 Task: Find connections with filter location Bridgwater with filter topic #Consultingwith filter profile language English with filter current company MyOperator with filter school Punjab School Education Board with filter industry Media & Telecommunications with filter service category Interior Design with filter keywords title Security Guard
Action: Mouse moved to (664, 93)
Screenshot: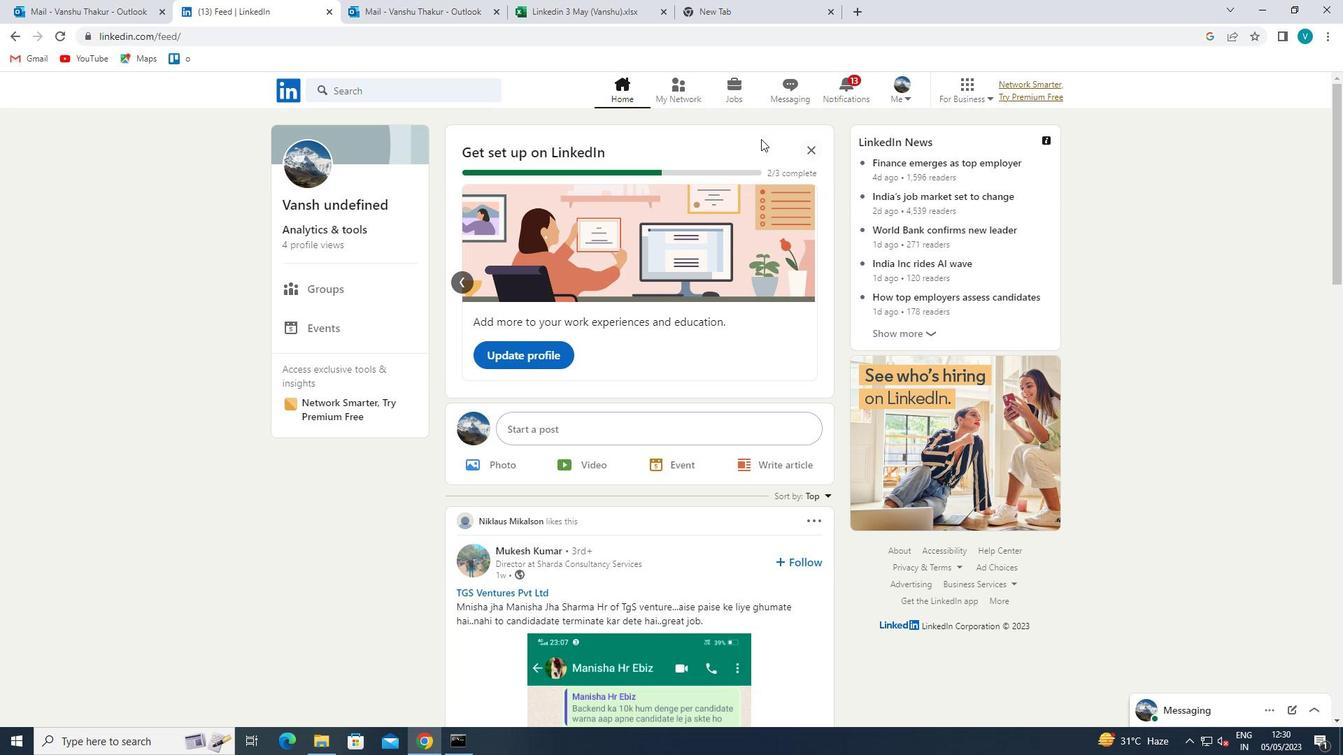 
Action: Mouse pressed left at (664, 93)
Screenshot: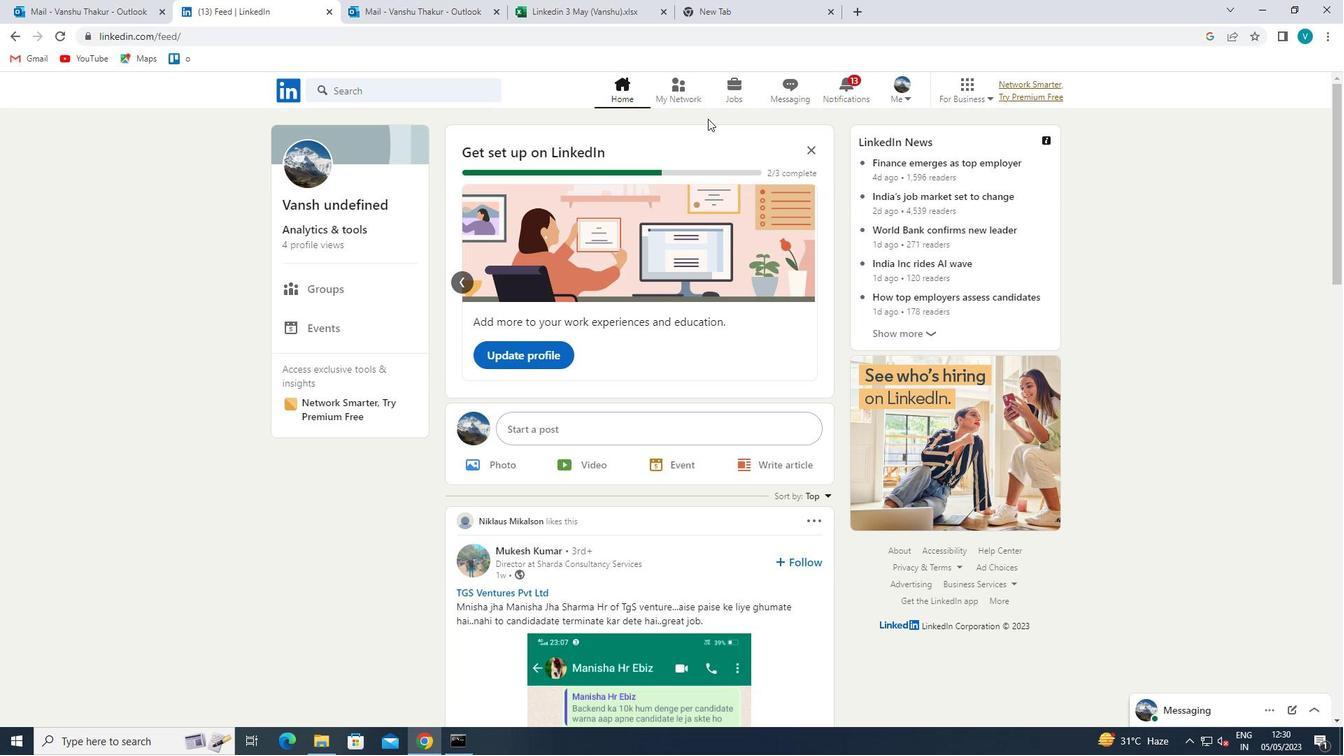 
Action: Mouse moved to (413, 165)
Screenshot: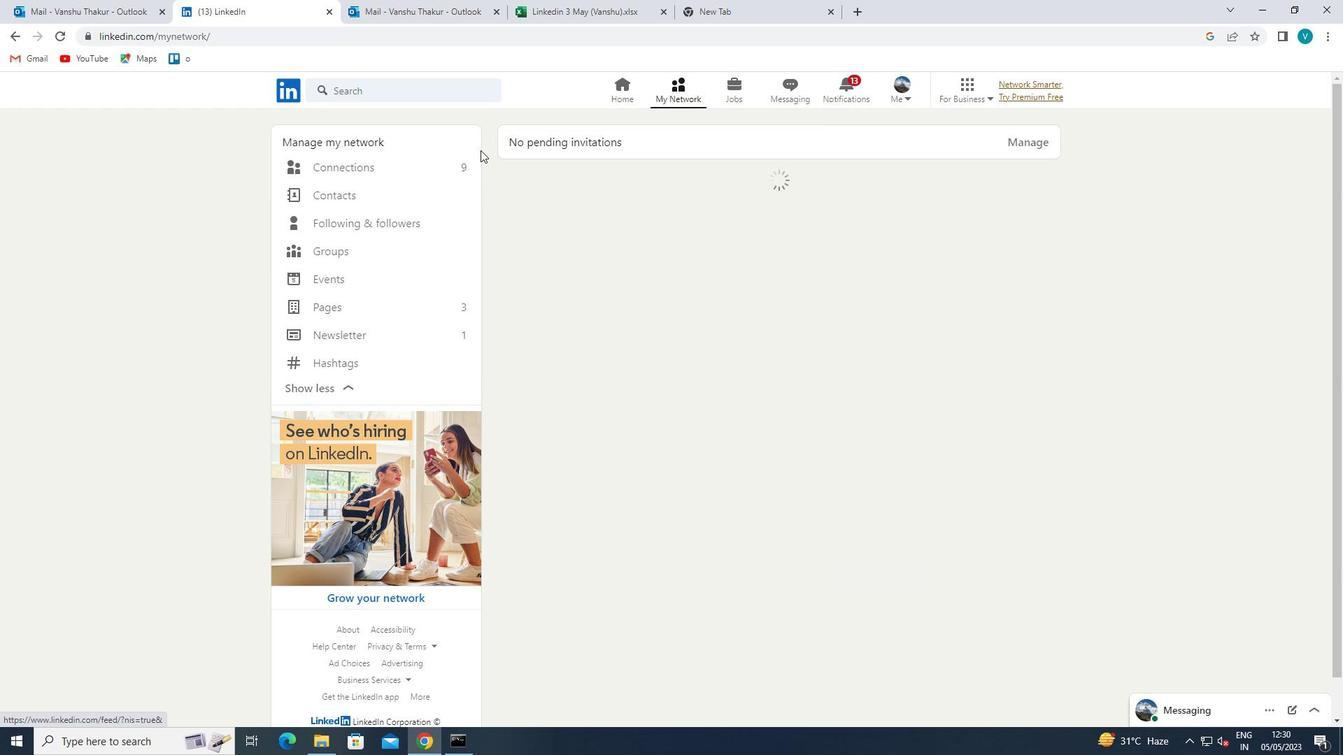 
Action: Mouse pressed left at (413, 165)
Screenshot: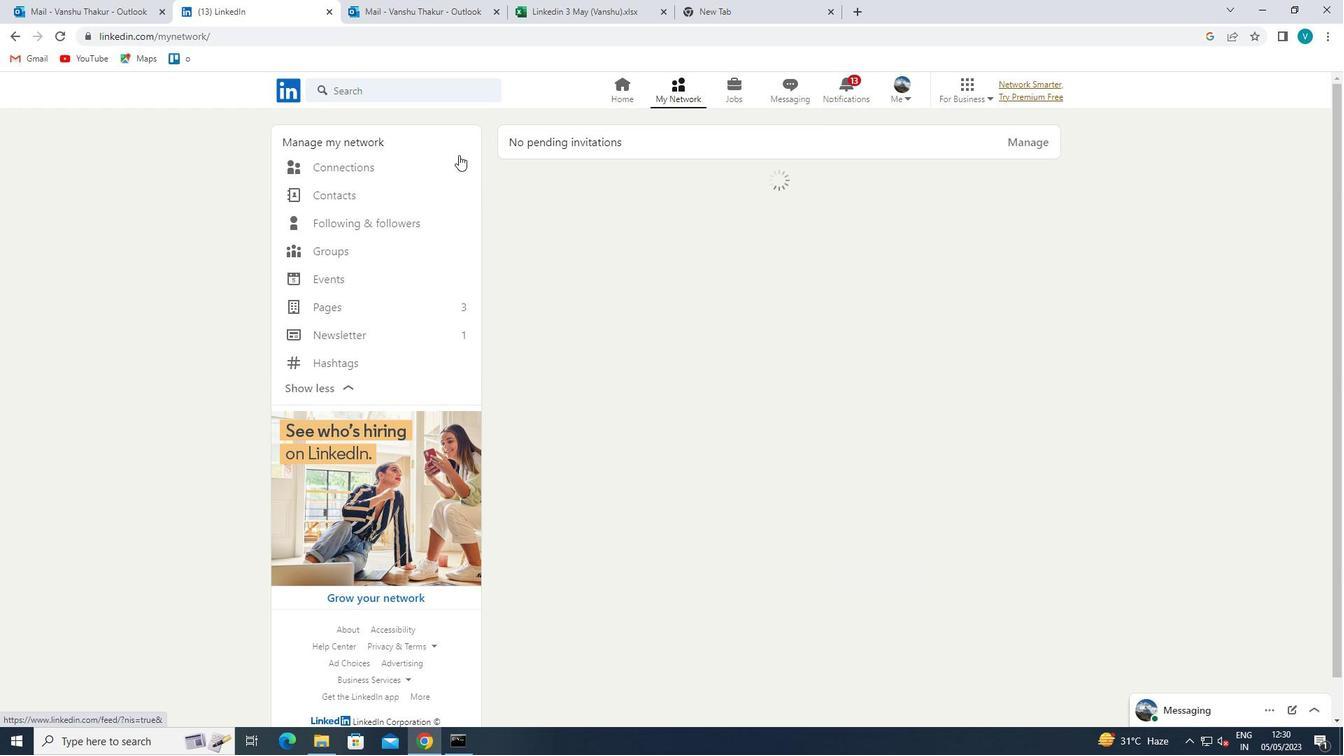 
Action: Mouse moved to (752, 158)
Screenshot: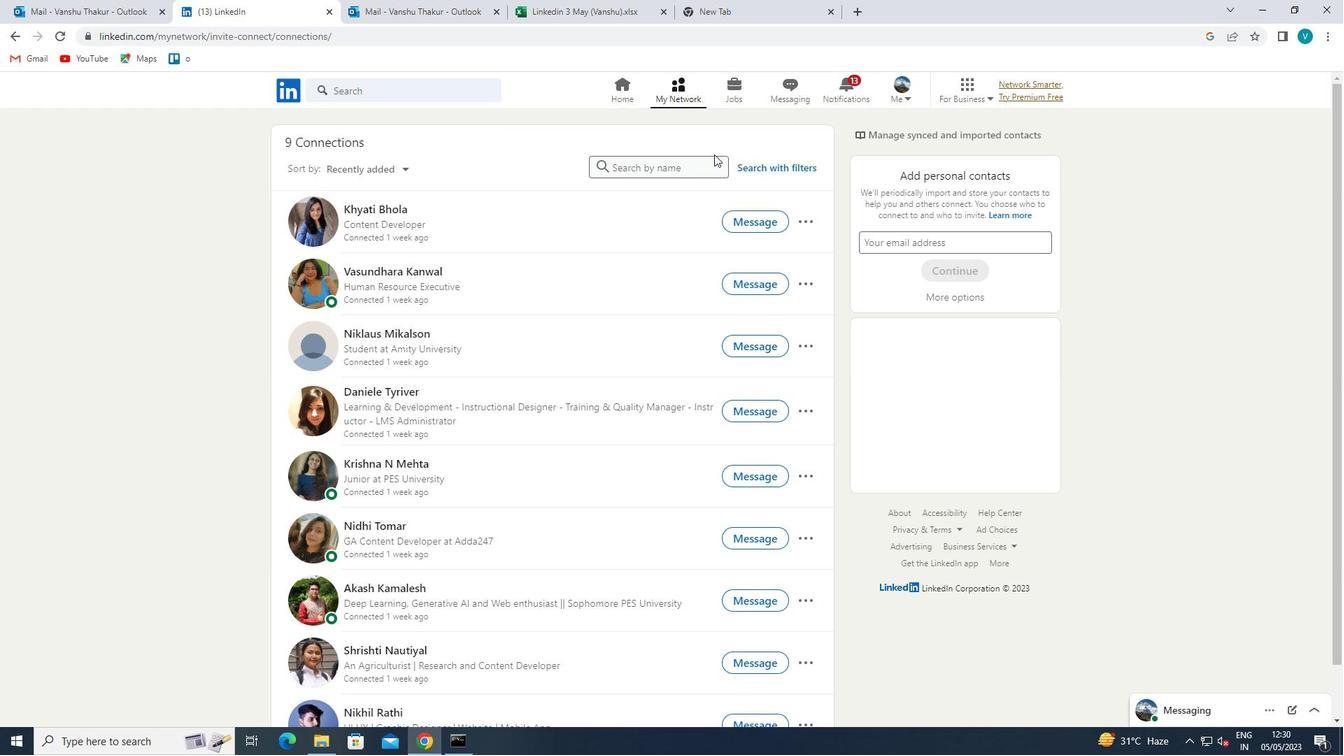 
Action: Mouse pressed left at (752, 158)
Screenshot: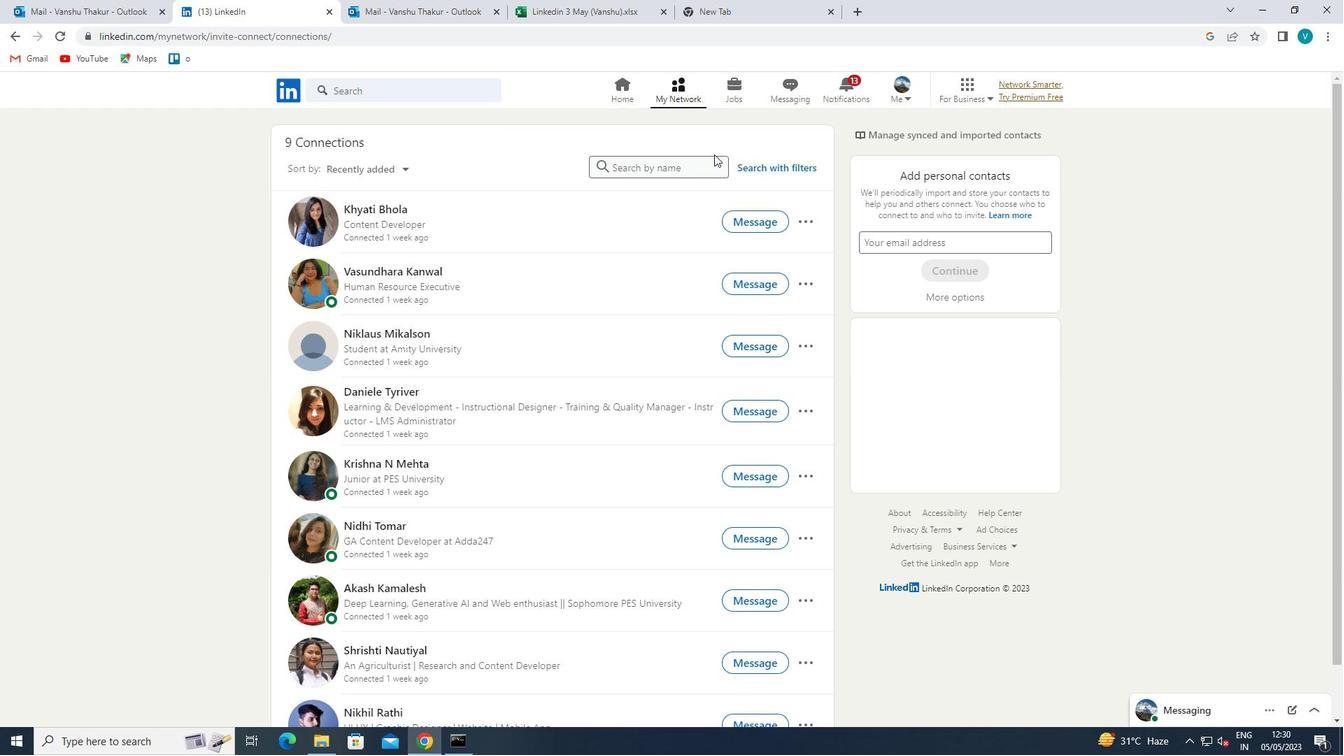 
Action: Mouse moved to (755, 159)
Screenshot: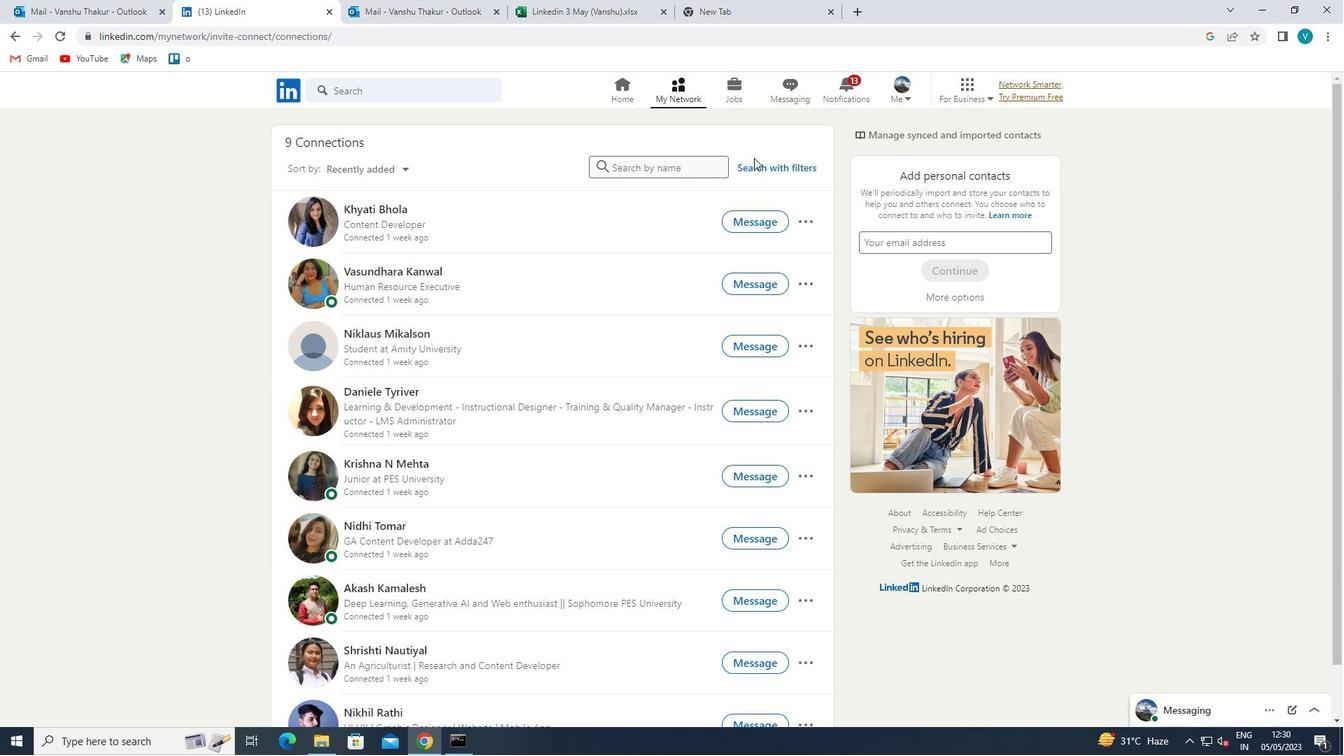 
Action: Mouse pressed left at (755, 159)
Screenshot: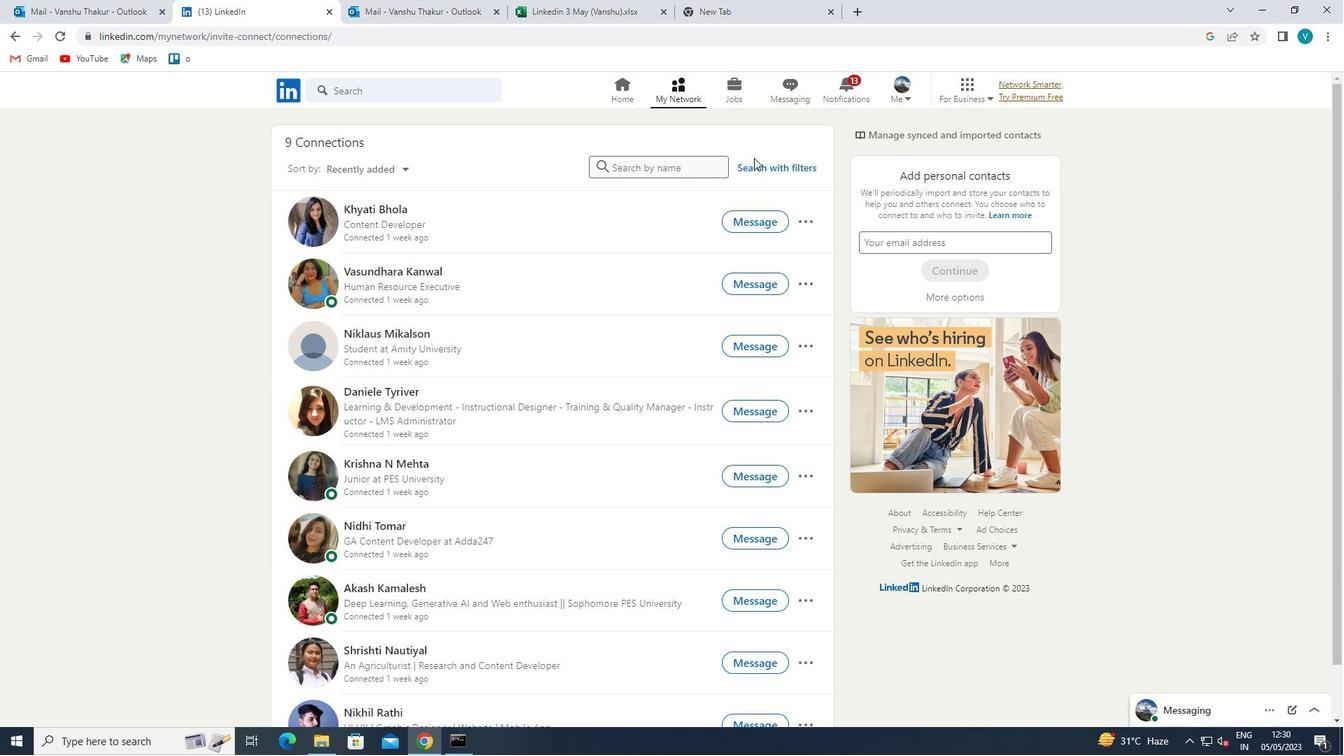 
Action: Mouse moved to (669, 130)
Screenshot: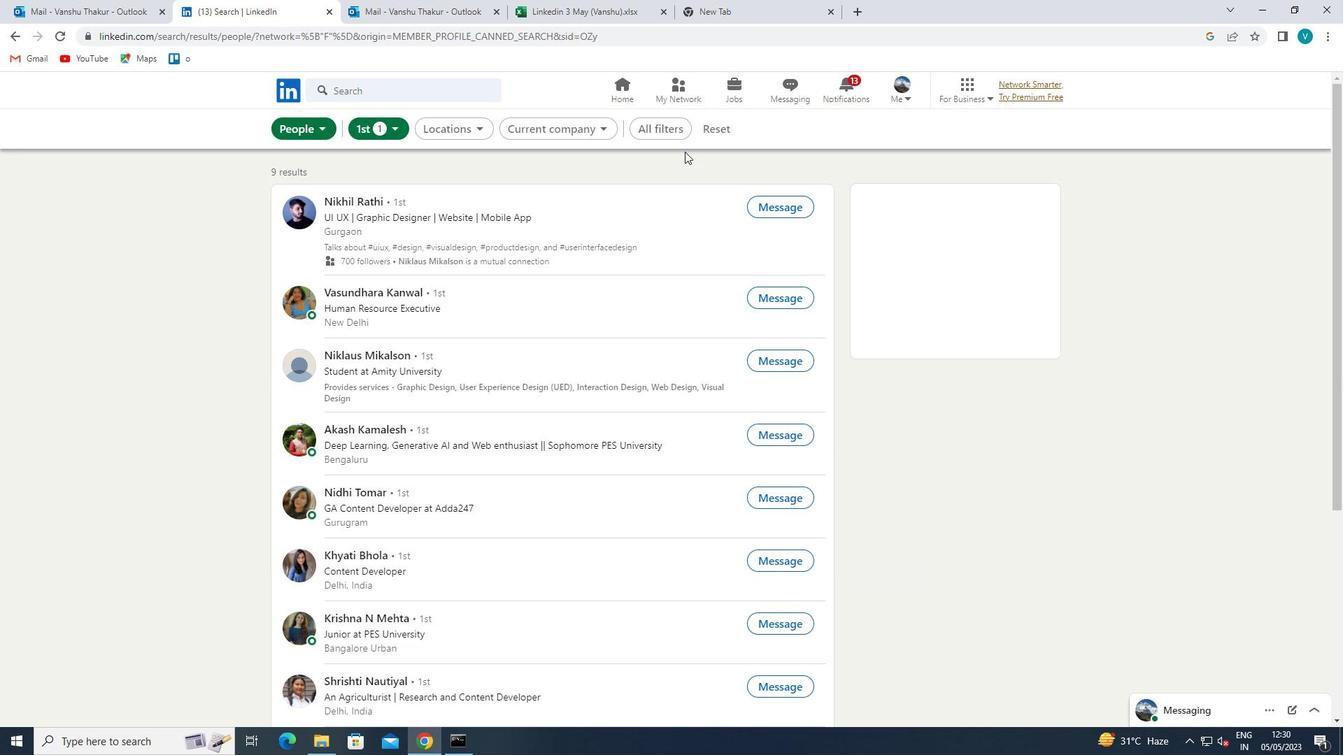 
Action: Mouse pressed left at (669, 130)
Screenshot: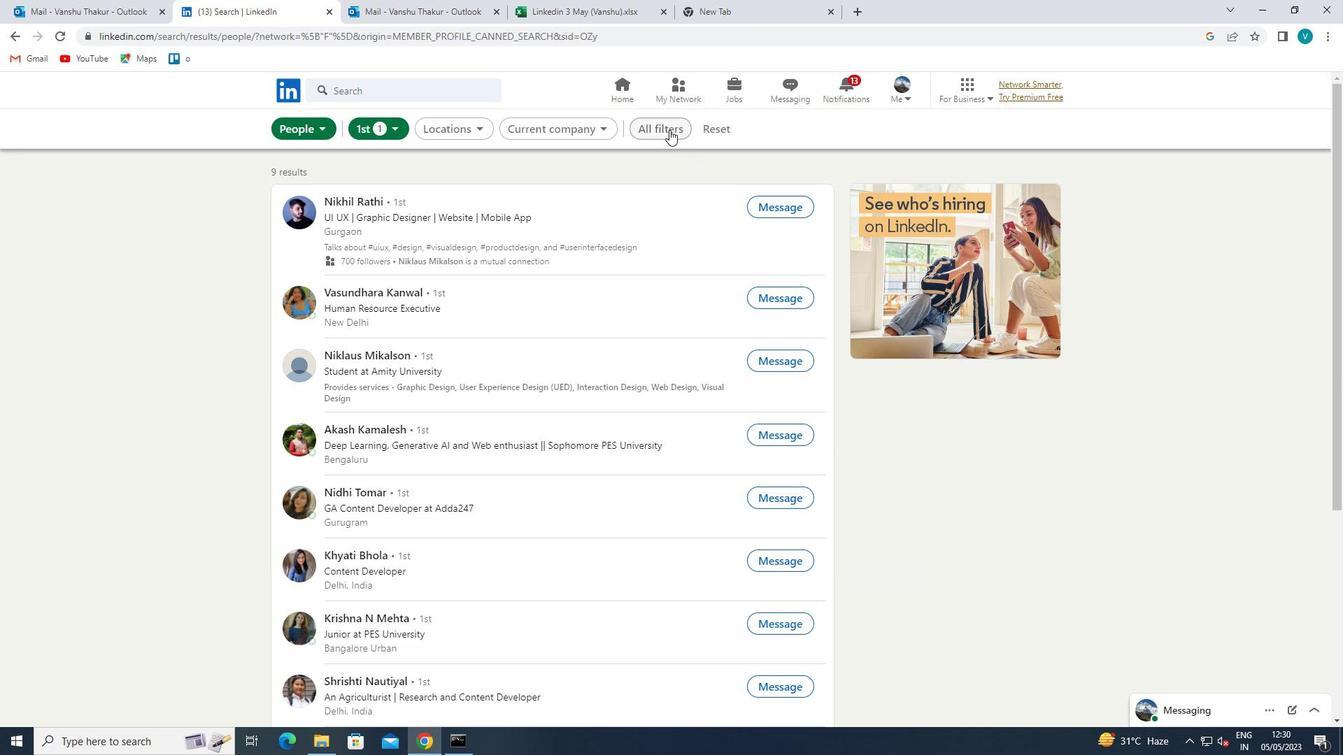 
Action: Mouse moved to (1099, 329)
Screenshot: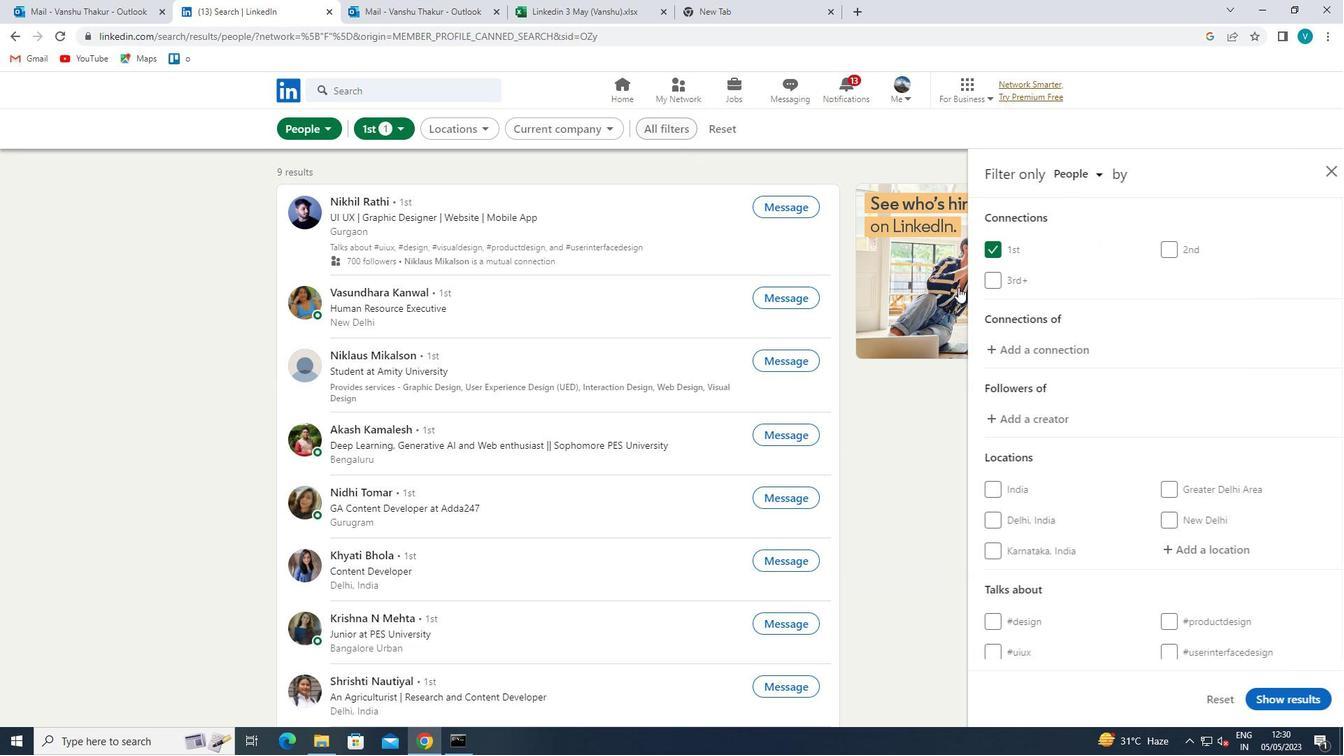 
Action: Mouse scrolled (1099, 328) with delta (0, 0)
Screenshot: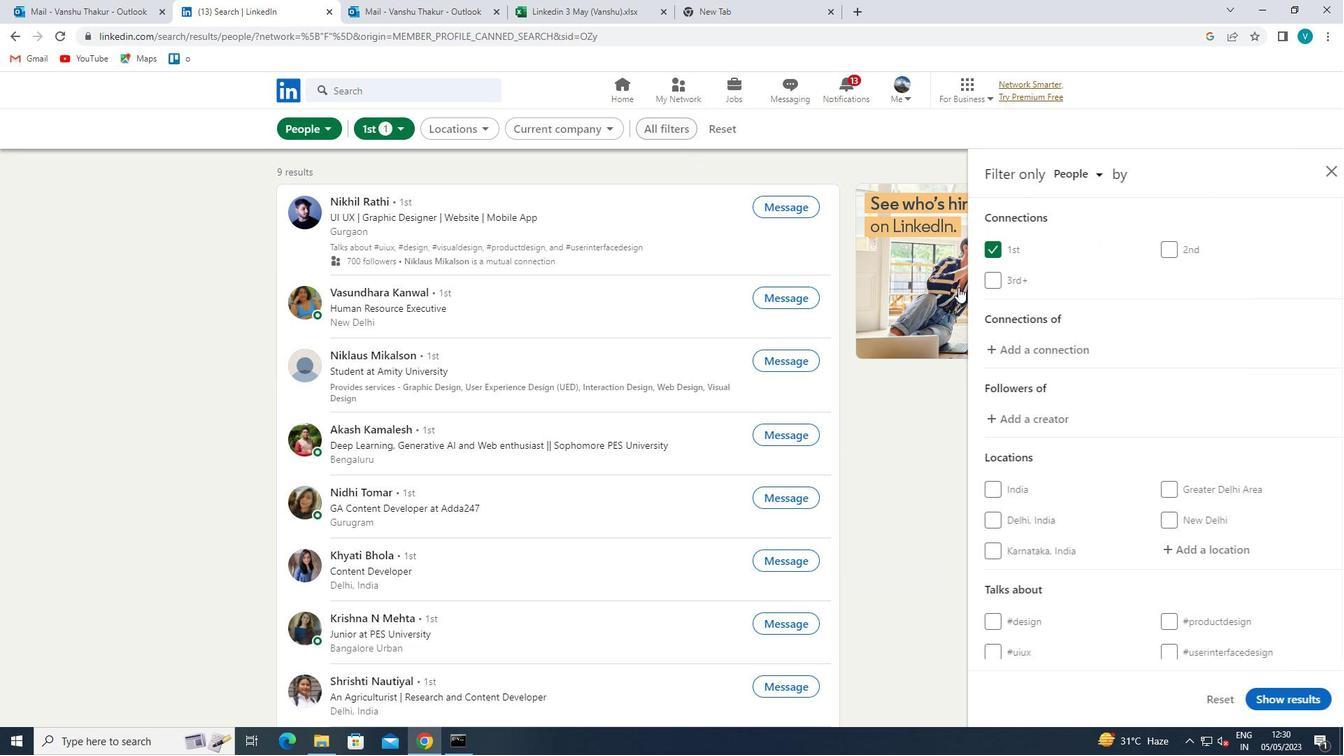 
Action: Mouse moved to (1214, 478)
Screenshot: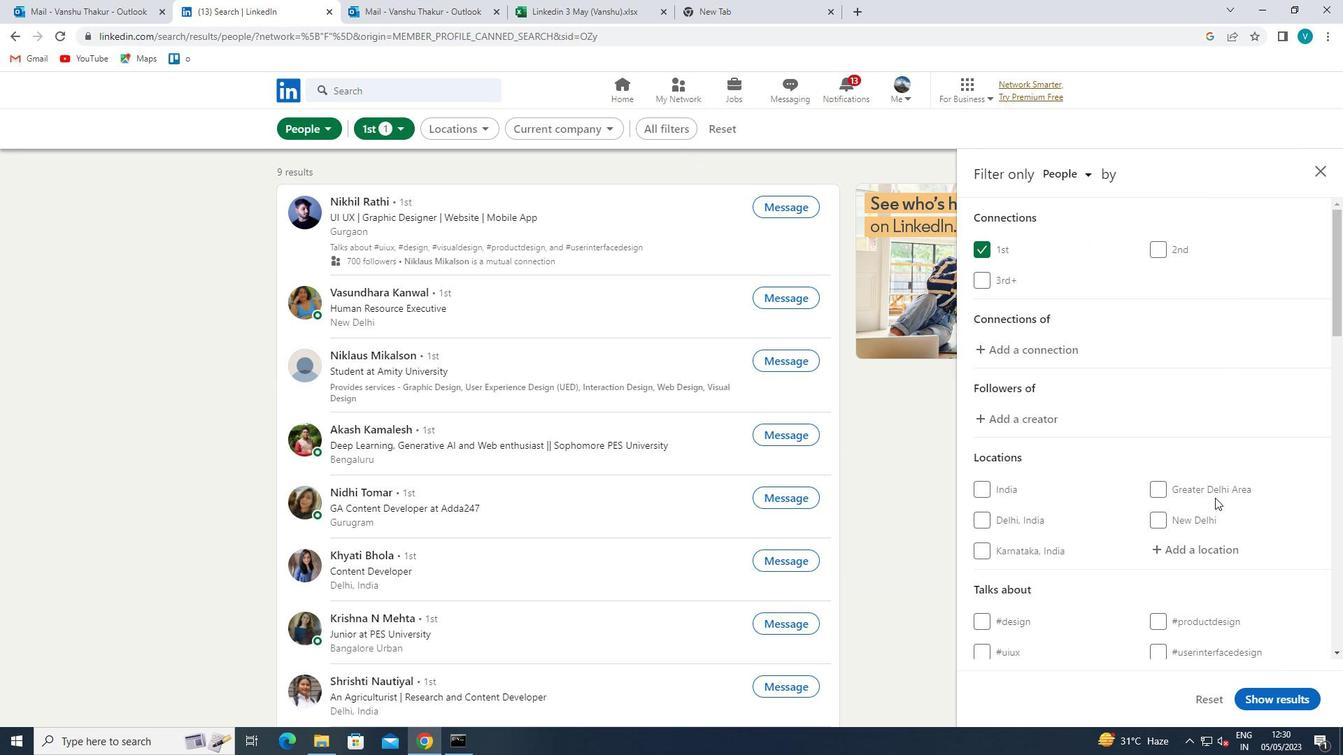 
Action: Mouse scrolled (1214, 477) with delta (0, 0)
Screenshot: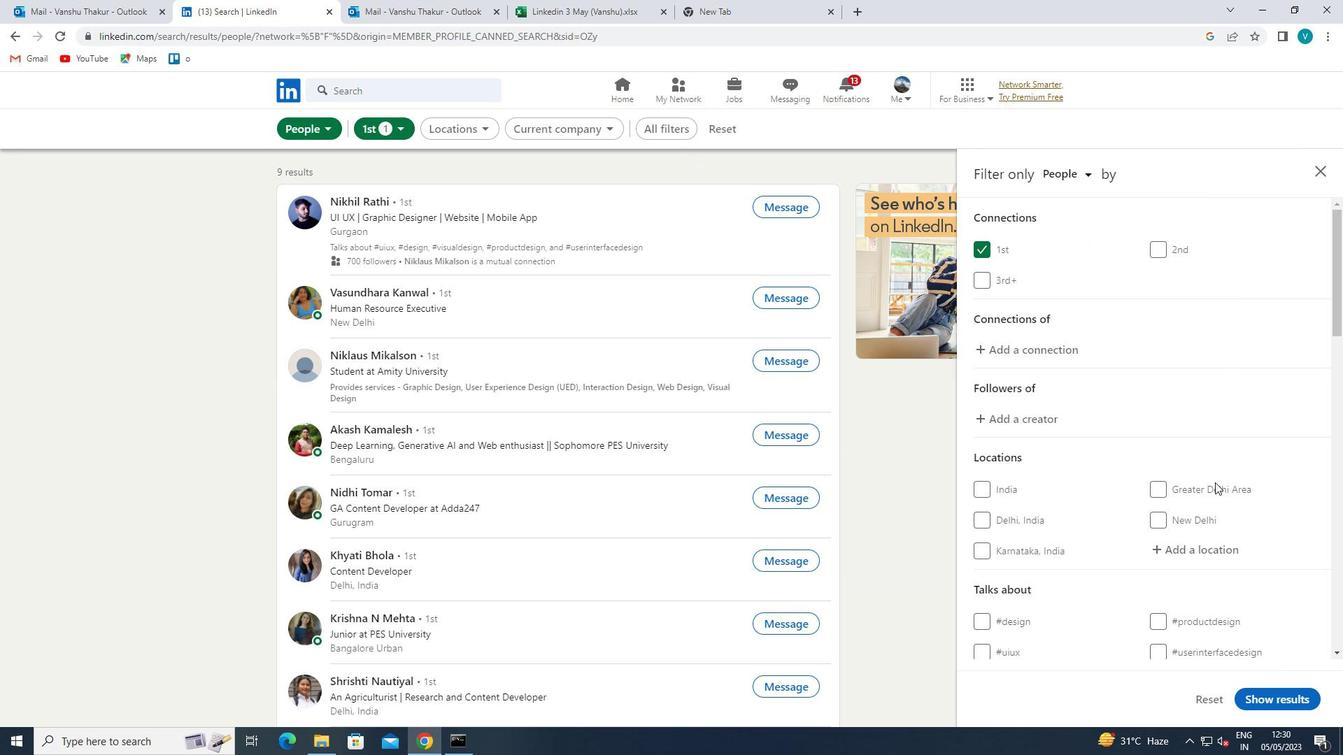 
Action: Mouse scrolled (1214, 477) with delta (0, 0)
Screenshot: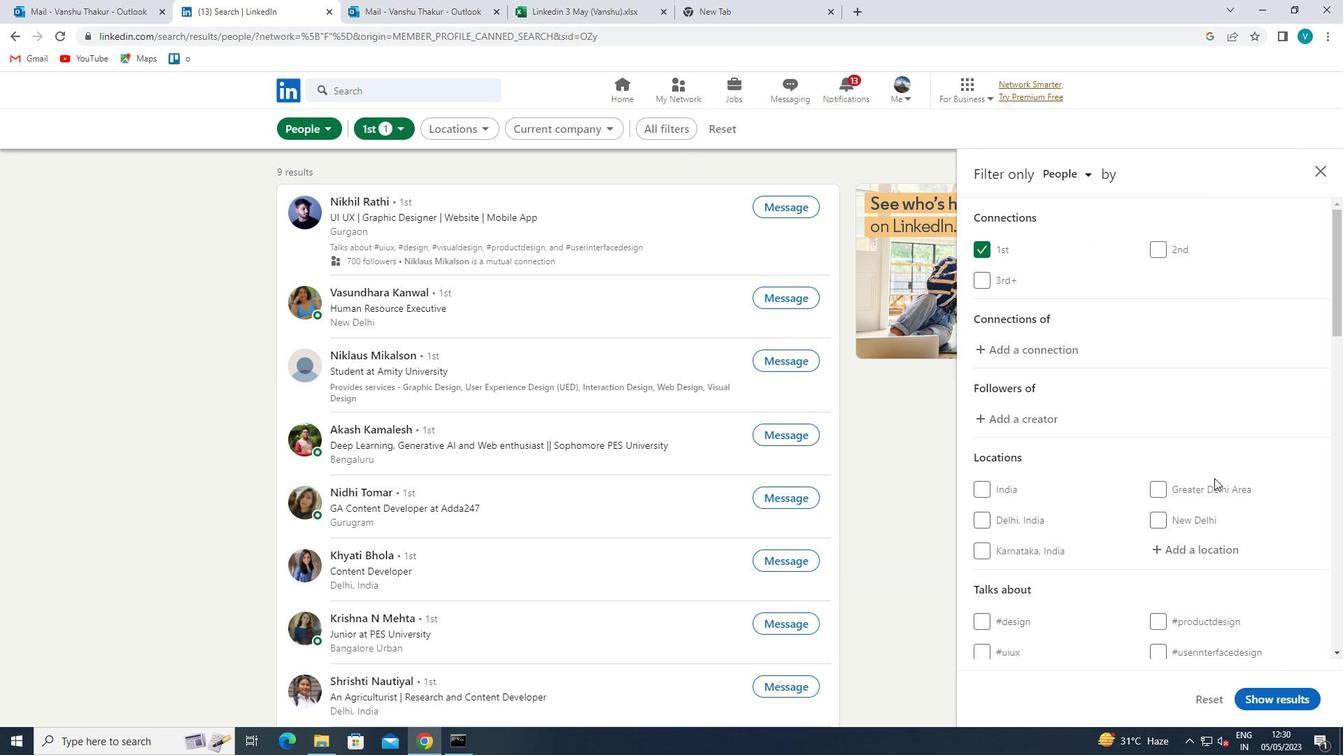 
Action: Mouse moved to (1204, 341)
Screenshot: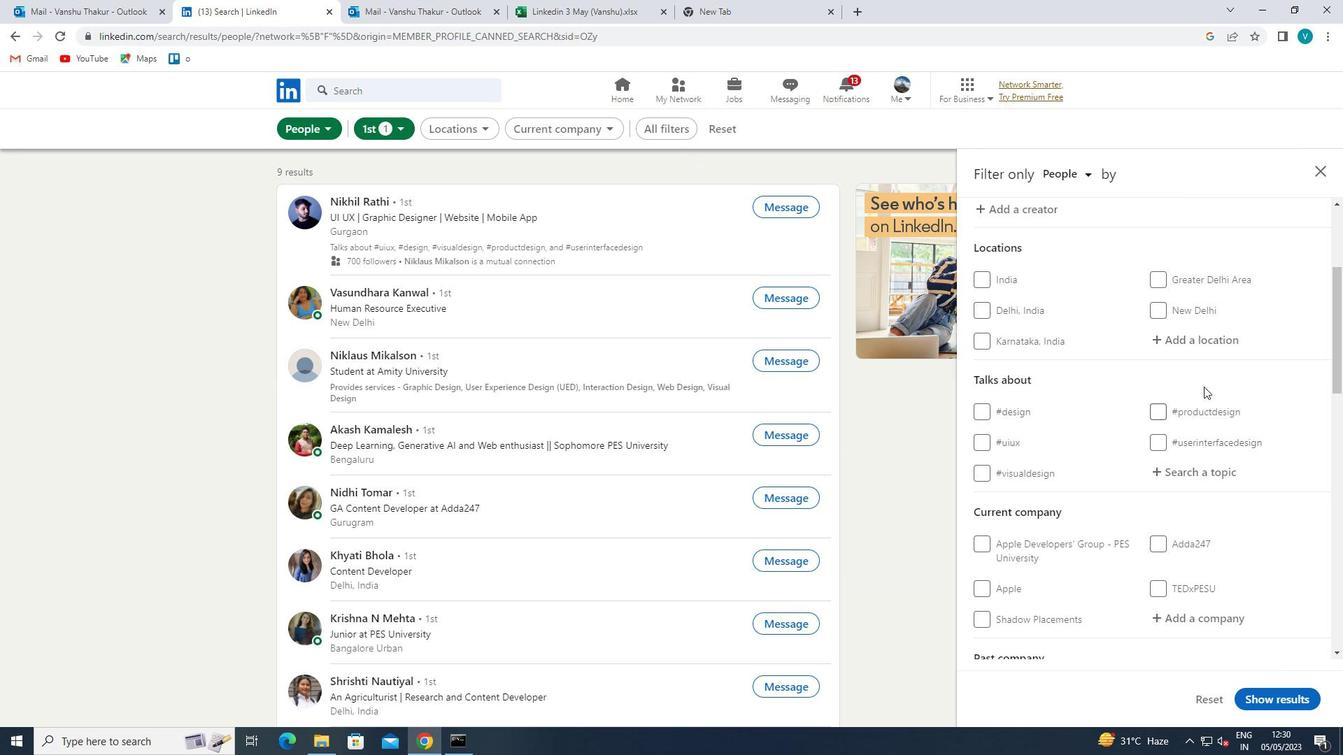 
Action: Mouse pressed left at (1204, 341)
Screenshot: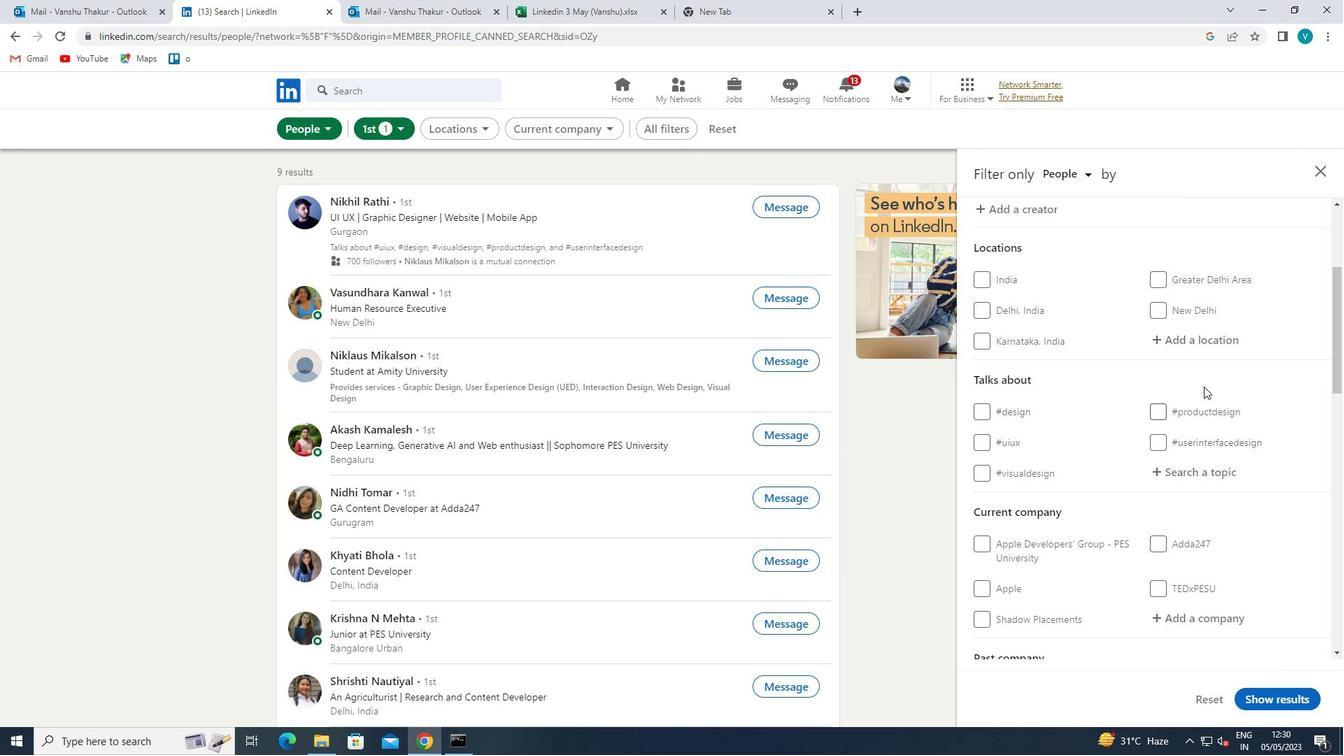 
Action: Mouse moved to (1130, 295)
Screenshot: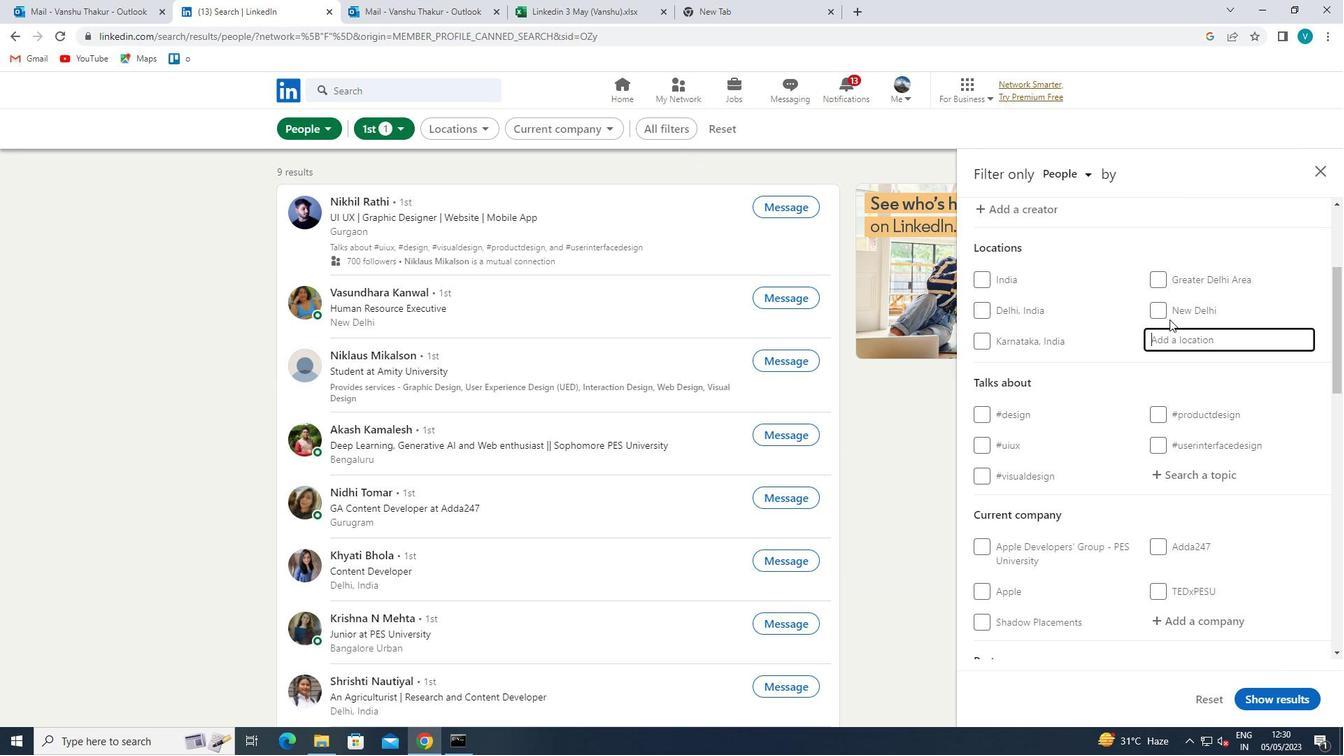 
Action: Key pressed <Key.shift>BRIDGEWATER
Screenshot: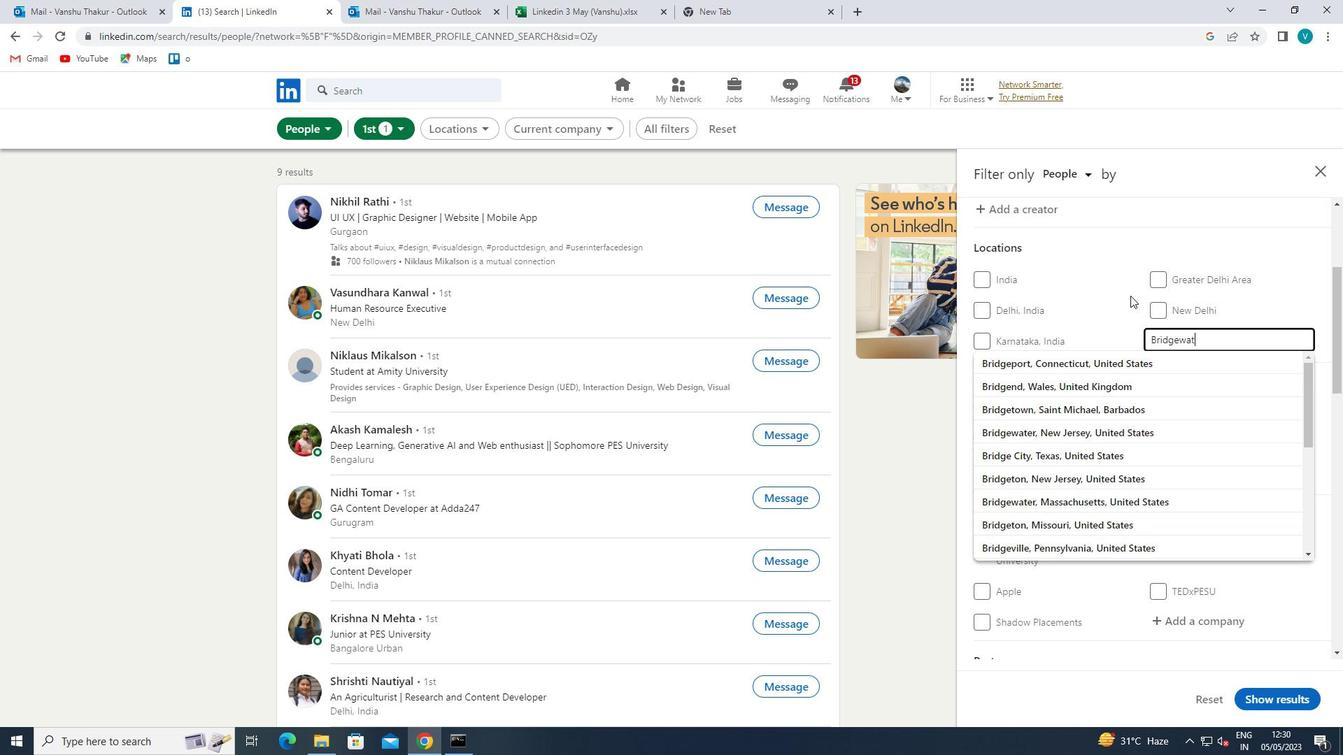 
Action: Mouse moved to (1134, 358)
Screenshot: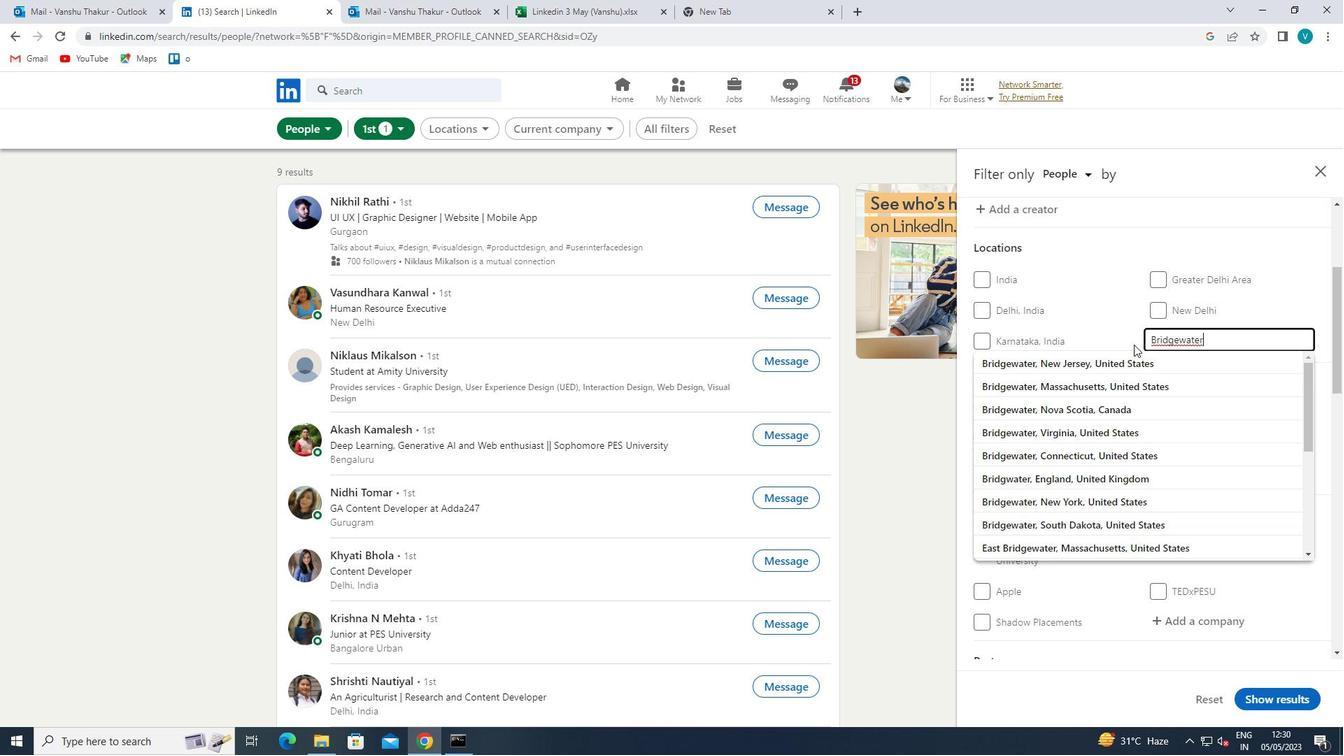 
Action: Mouse pressed left at (1134, 358)
Screenshot: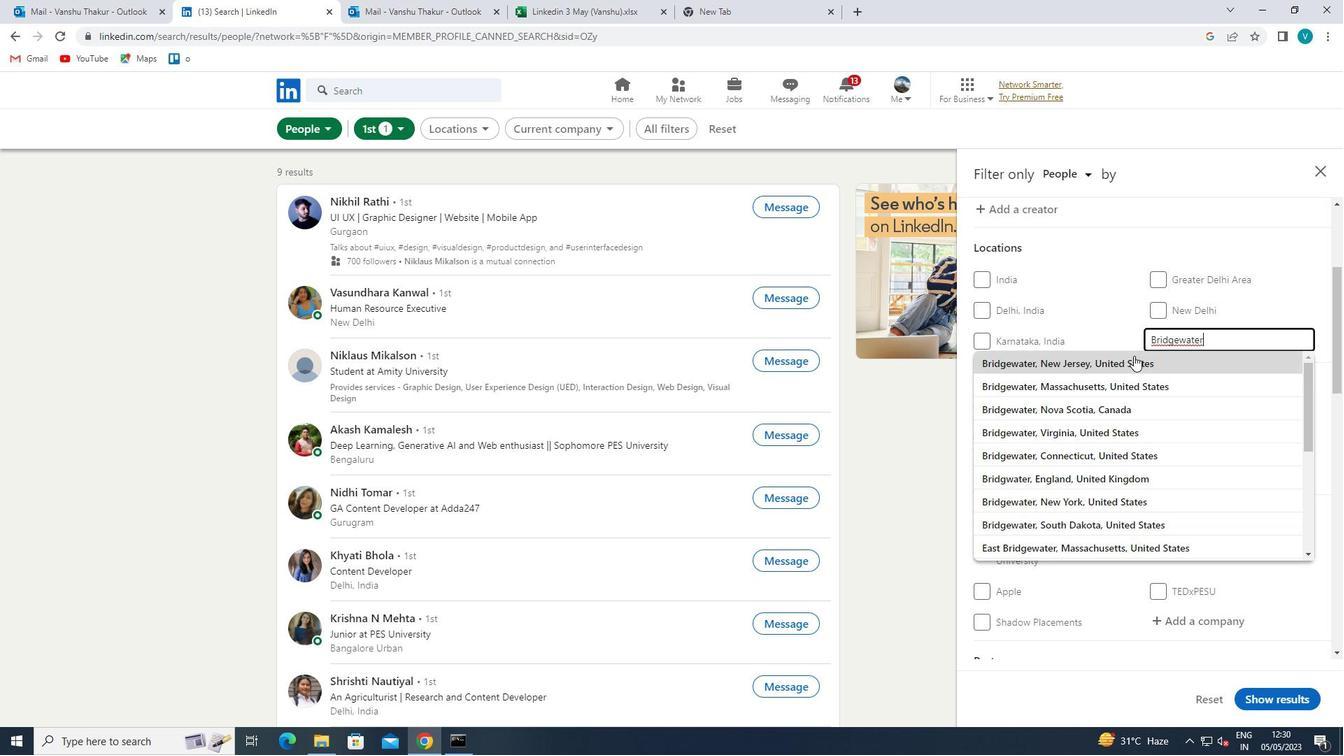 
Action: Mouse scrolled (1134, 357) with delta (0, 0)
Screenshot: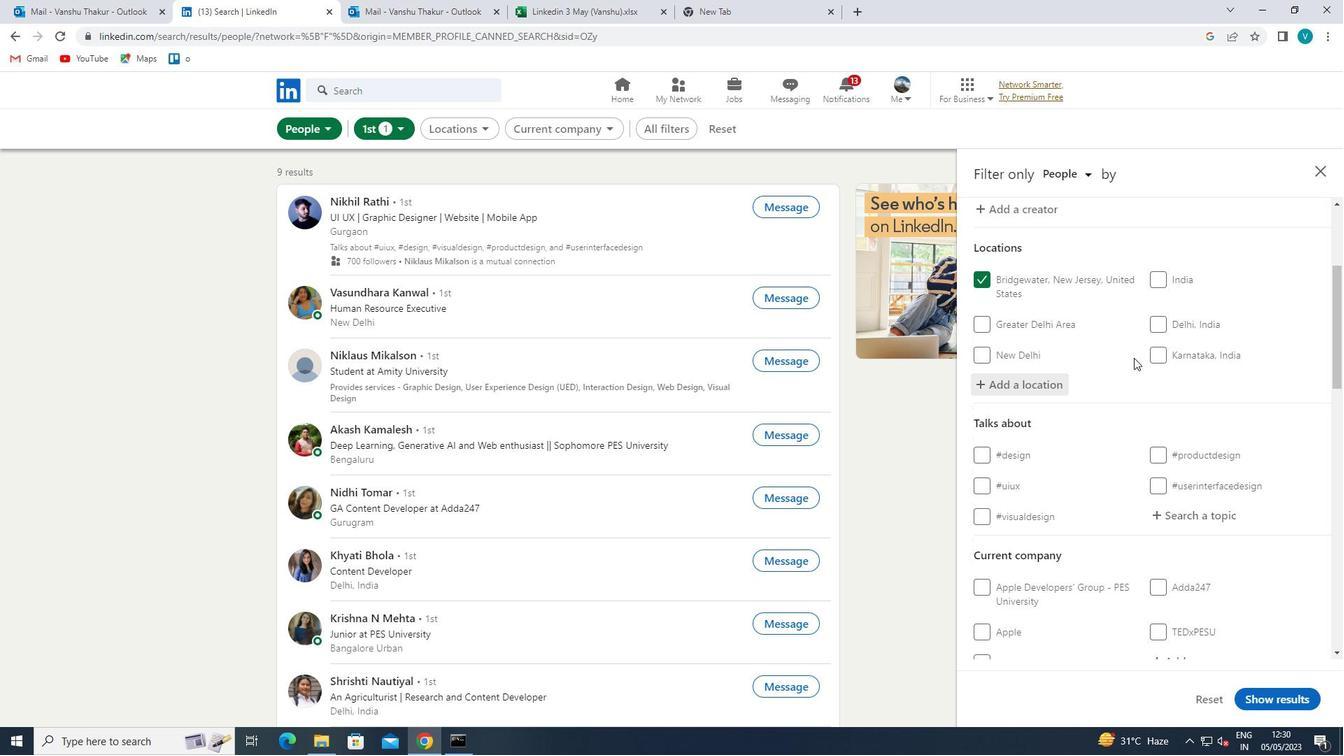 
Action: Mouse scrolled (1134, 357) with delta (0, 0)
Screenshot: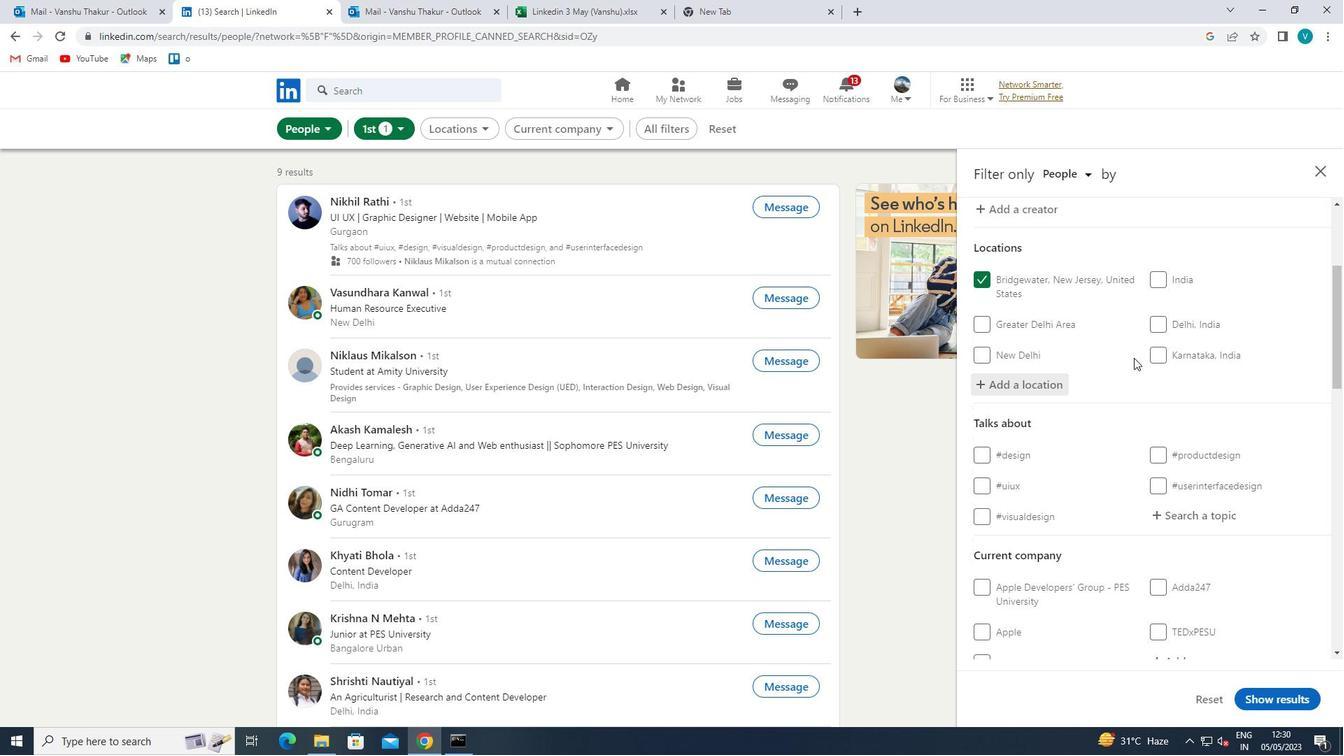 
Action: Mouse moved to (1192, 381)
Screenshot: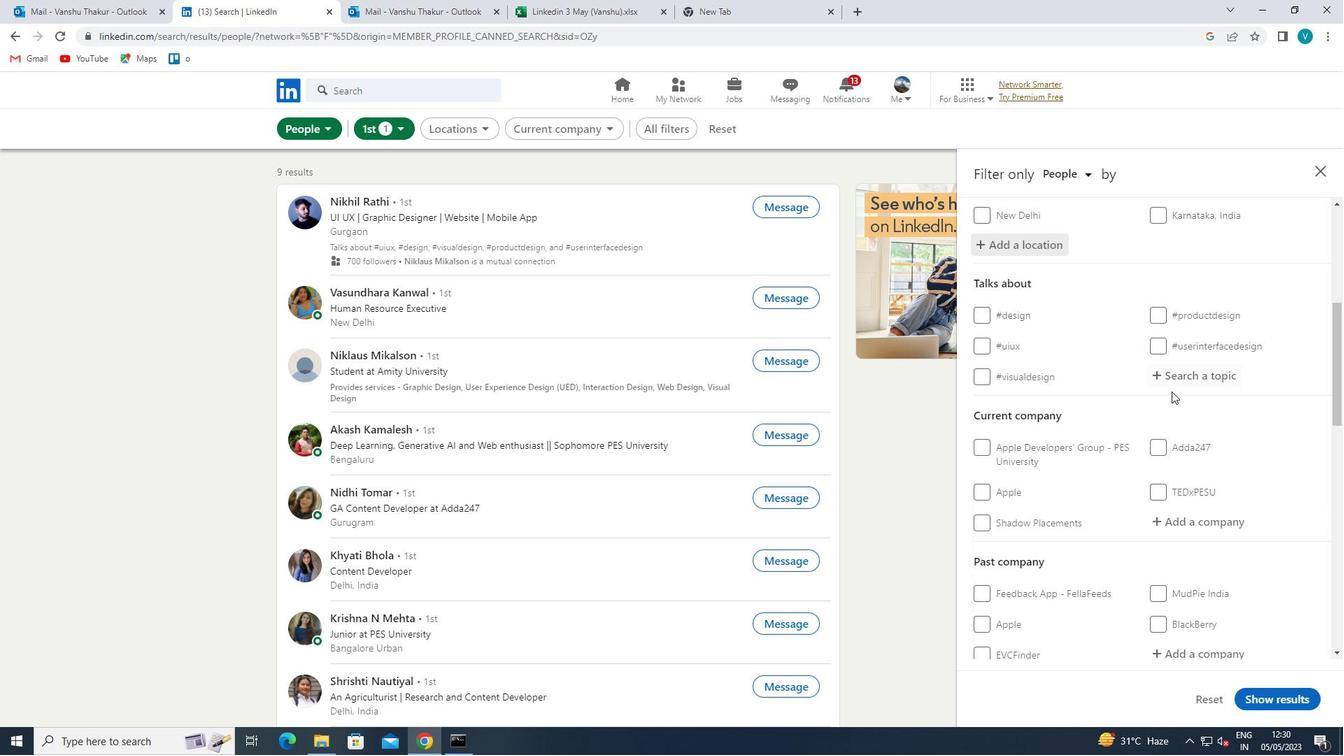 
Action: Mouse pressed left at (1192, 381)
Screenshot: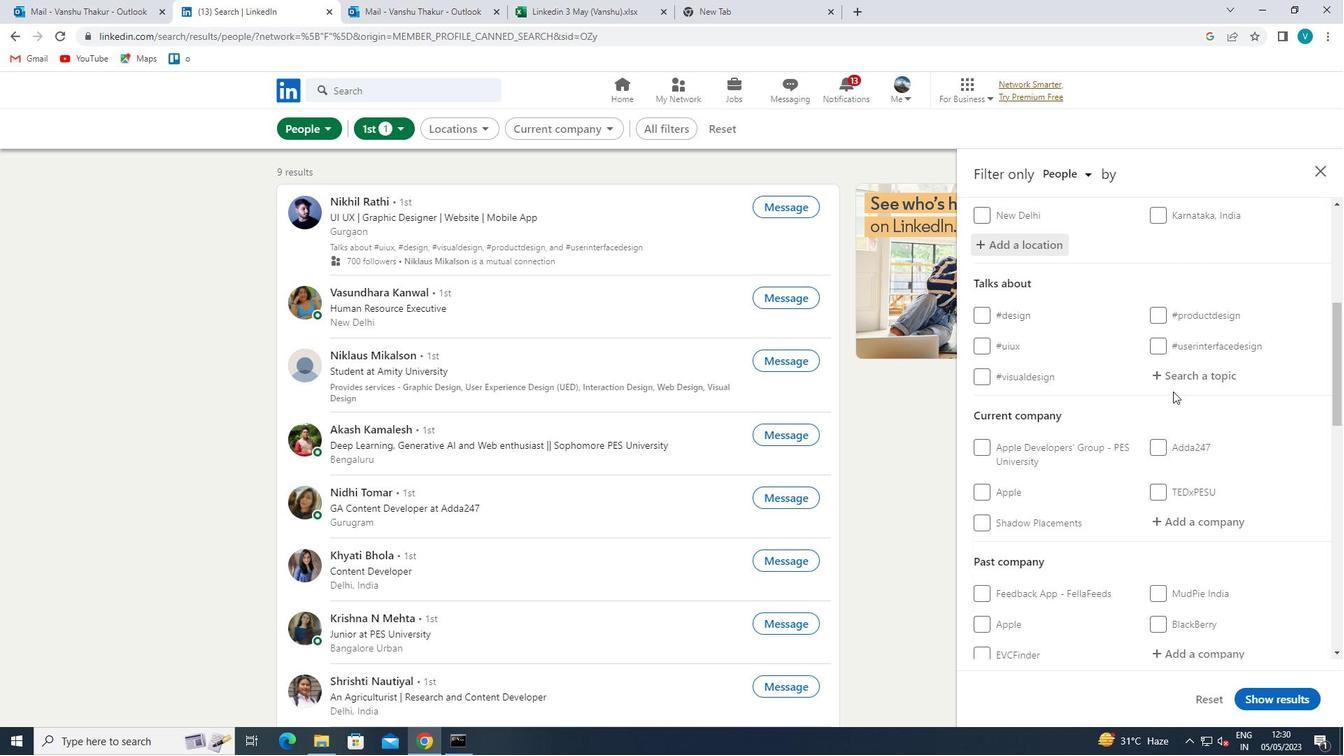 
Action: Key pressed CONSUL
Screenshot: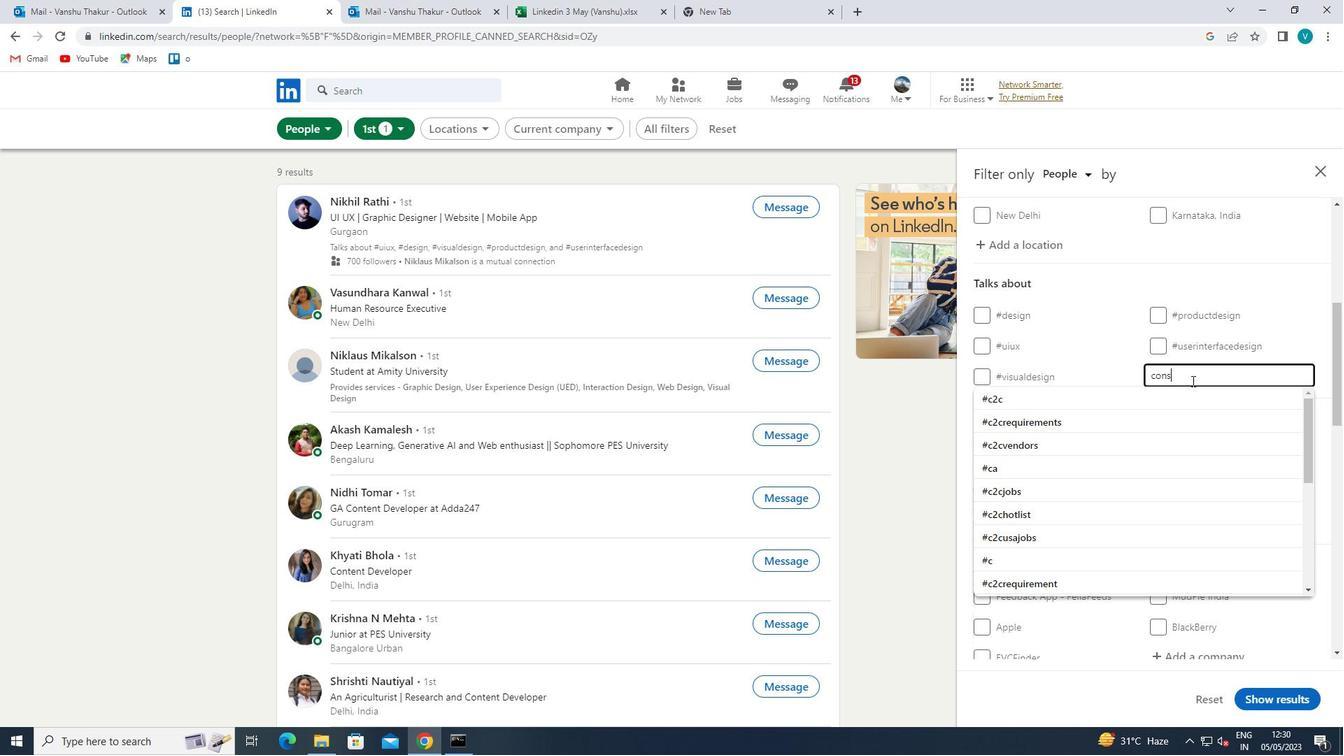 
Action: Mouse moved to (1162, 396)
Screenshot: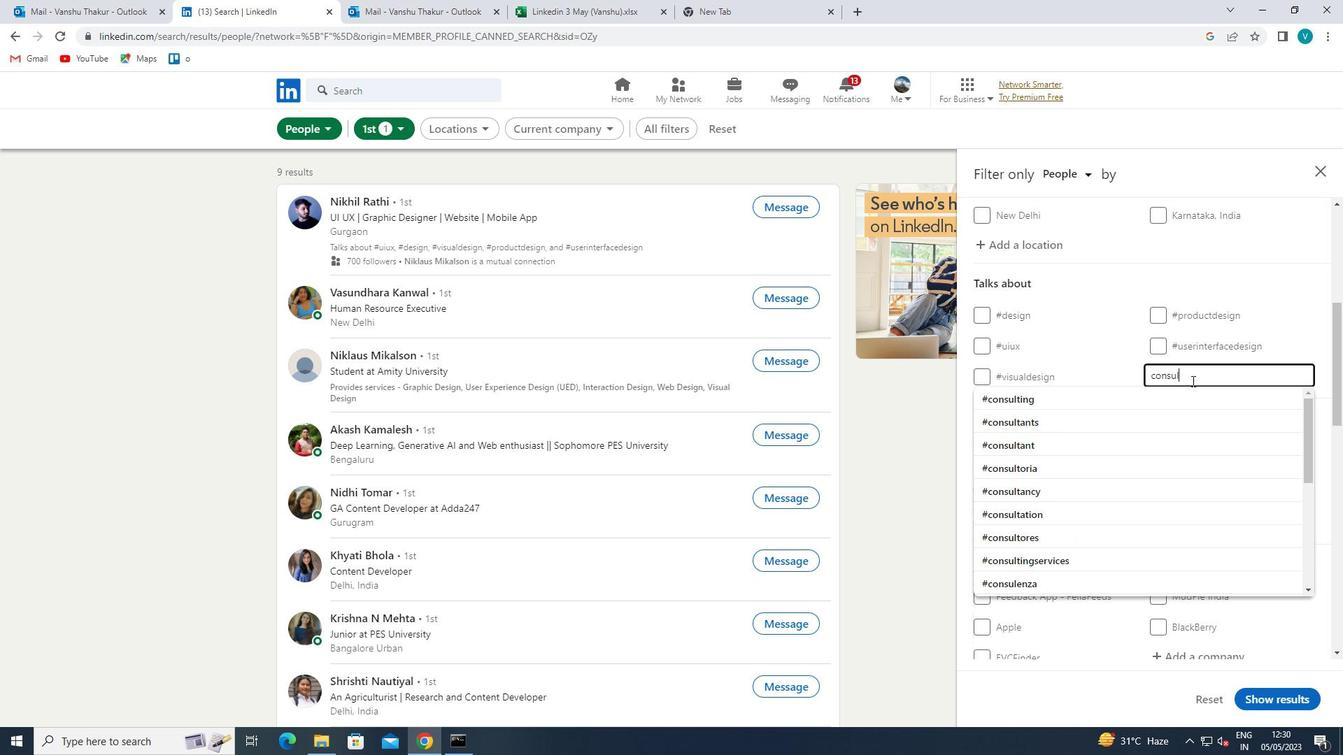 
Action: Mouse pressed left at (1162, 396)
Screenshot: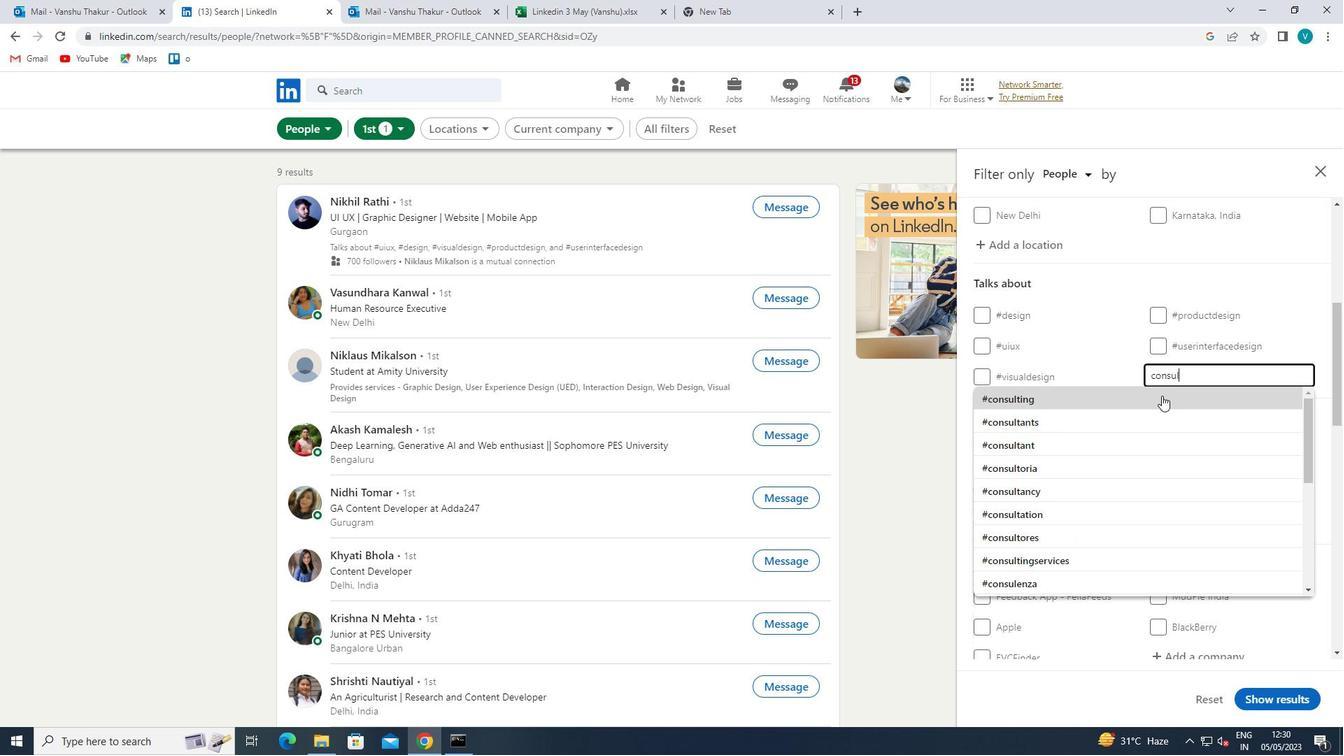 
Action: Mouse scrolled (1162, 395) with delta (0, 0)
Screenshot: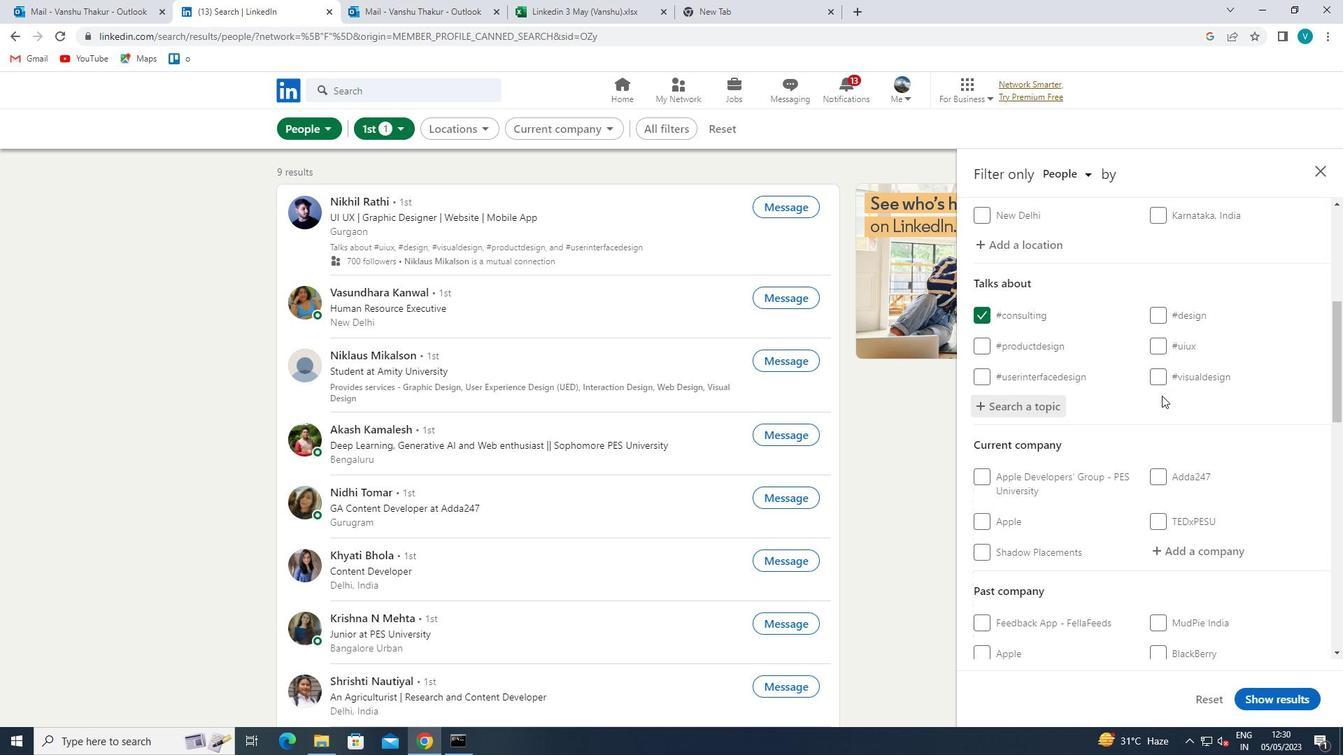 
Action: Mouse scrolled (1162, 395) with delta (0, 0)
Screenshot: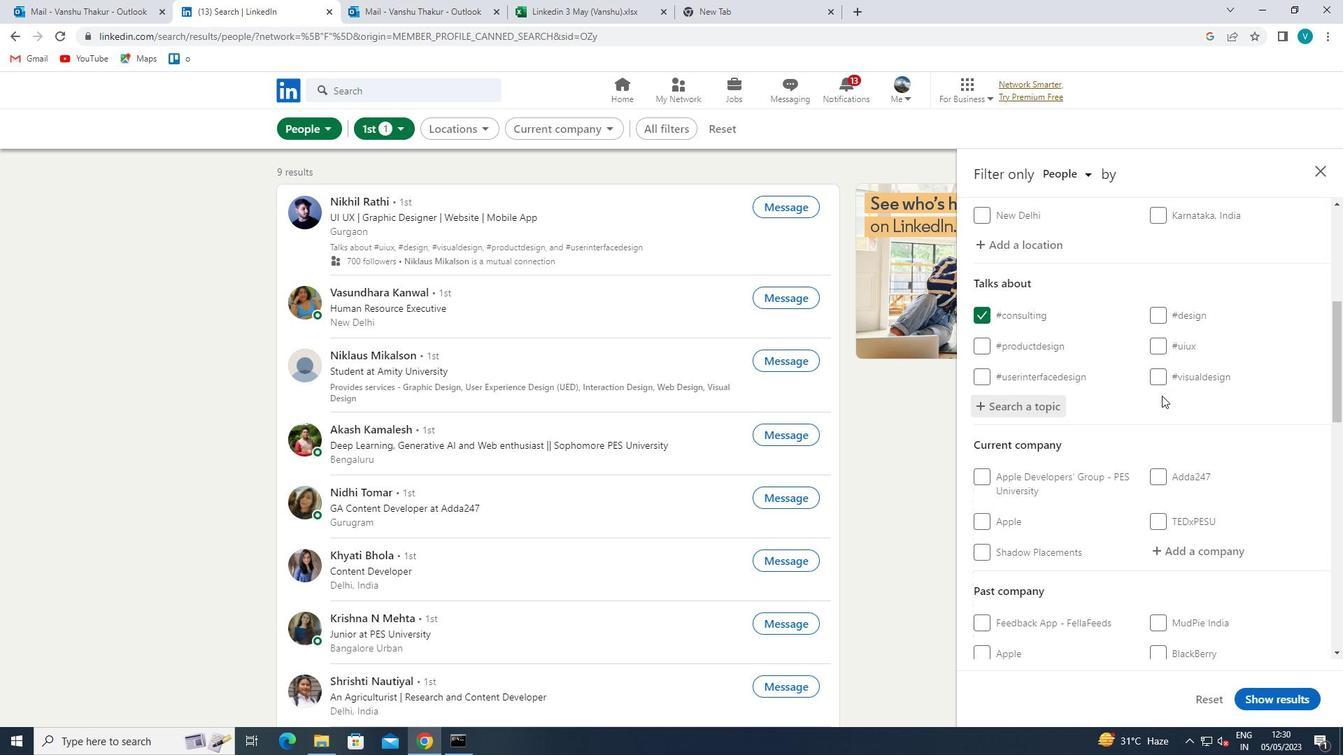 
Action: Mouse scrolled (1162, 395) with delta (0, 0)
Screenshot: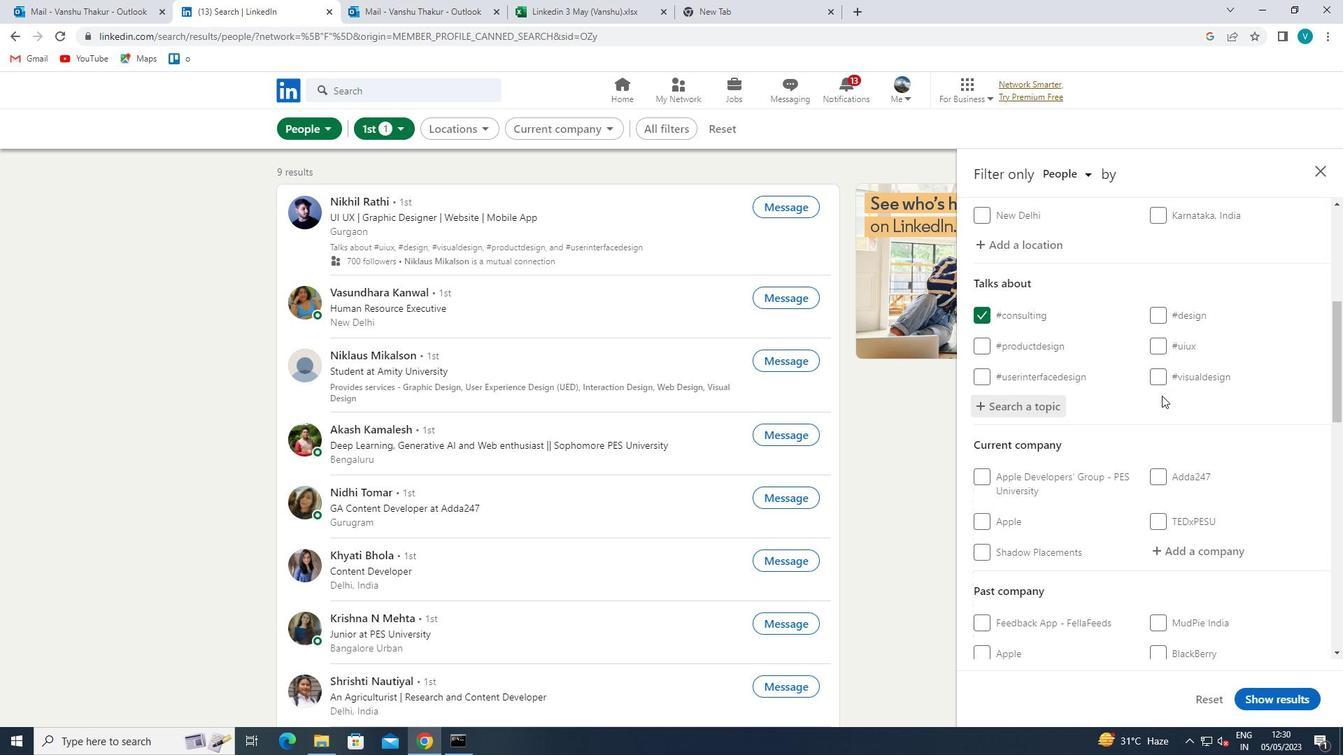 
Action: Mouse scrolled (1162, 395) with delta (0, 0)
Screenshot: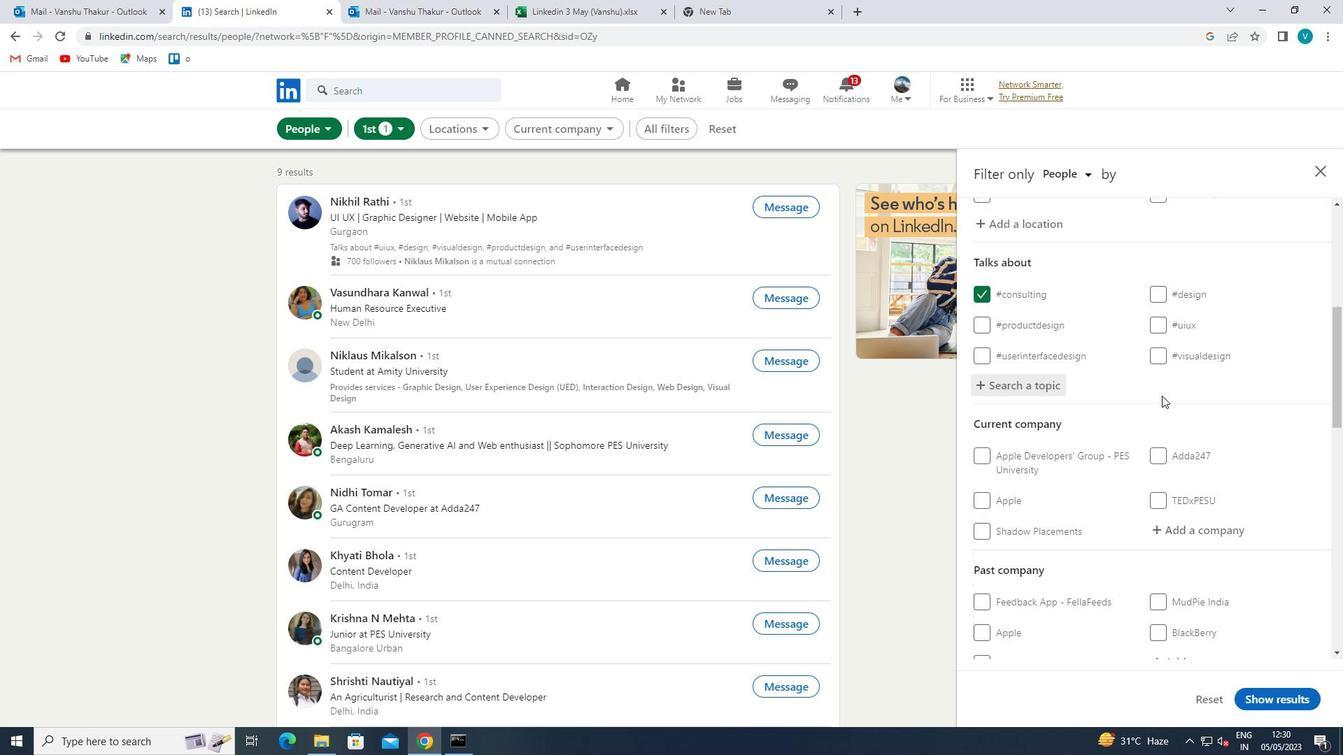 
Action: Mouse scrolled (1162, 395) with delta (0, 0)
Screenshot: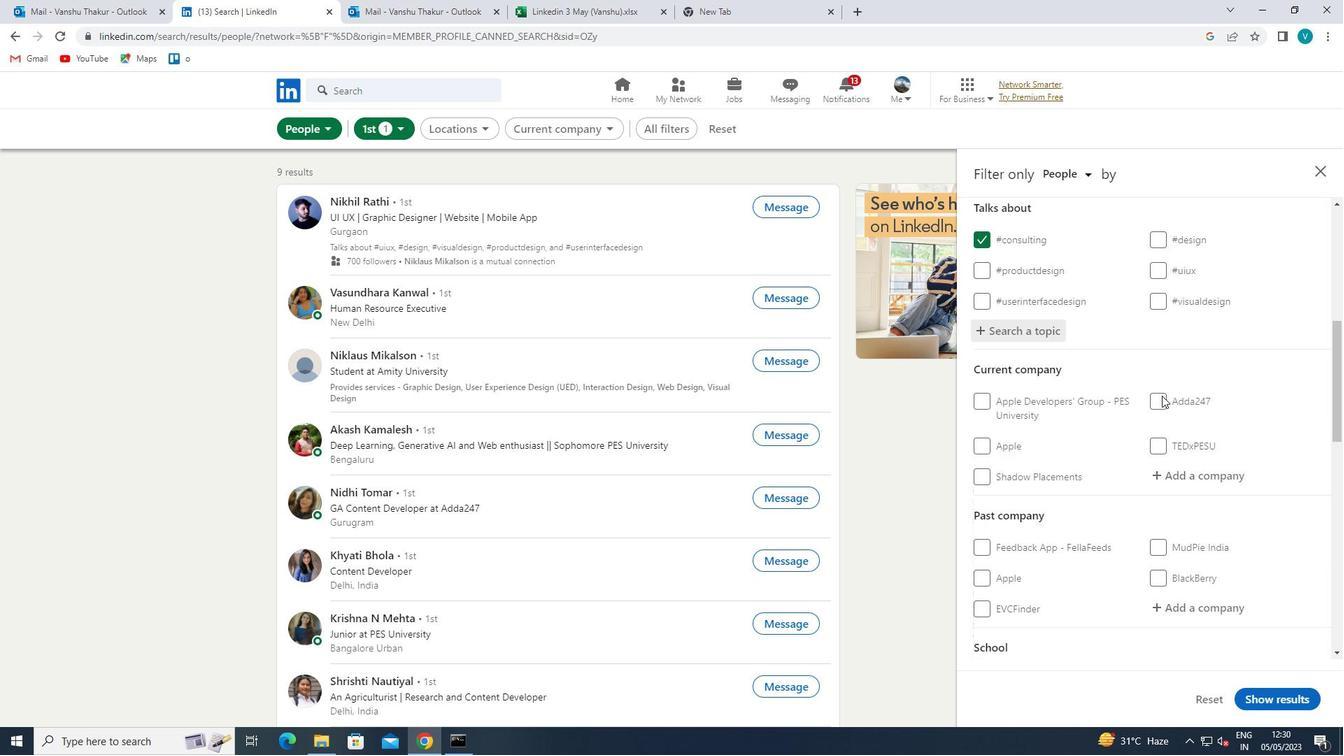 
Action: Mouse scrolled (1162, 395) with delta (0, 0)
Screenshot: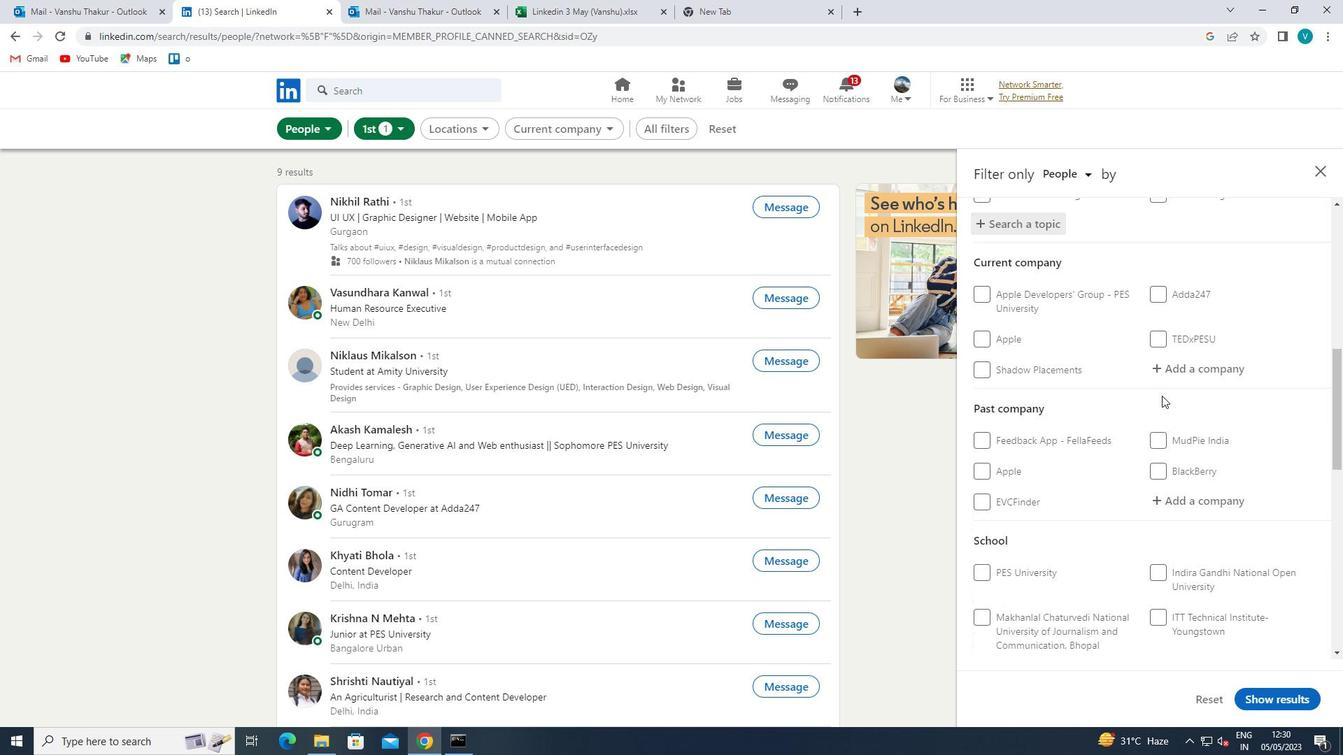 
Action: Mouse scrolled (1162, 395) with delta (0, 0)
Screenshot: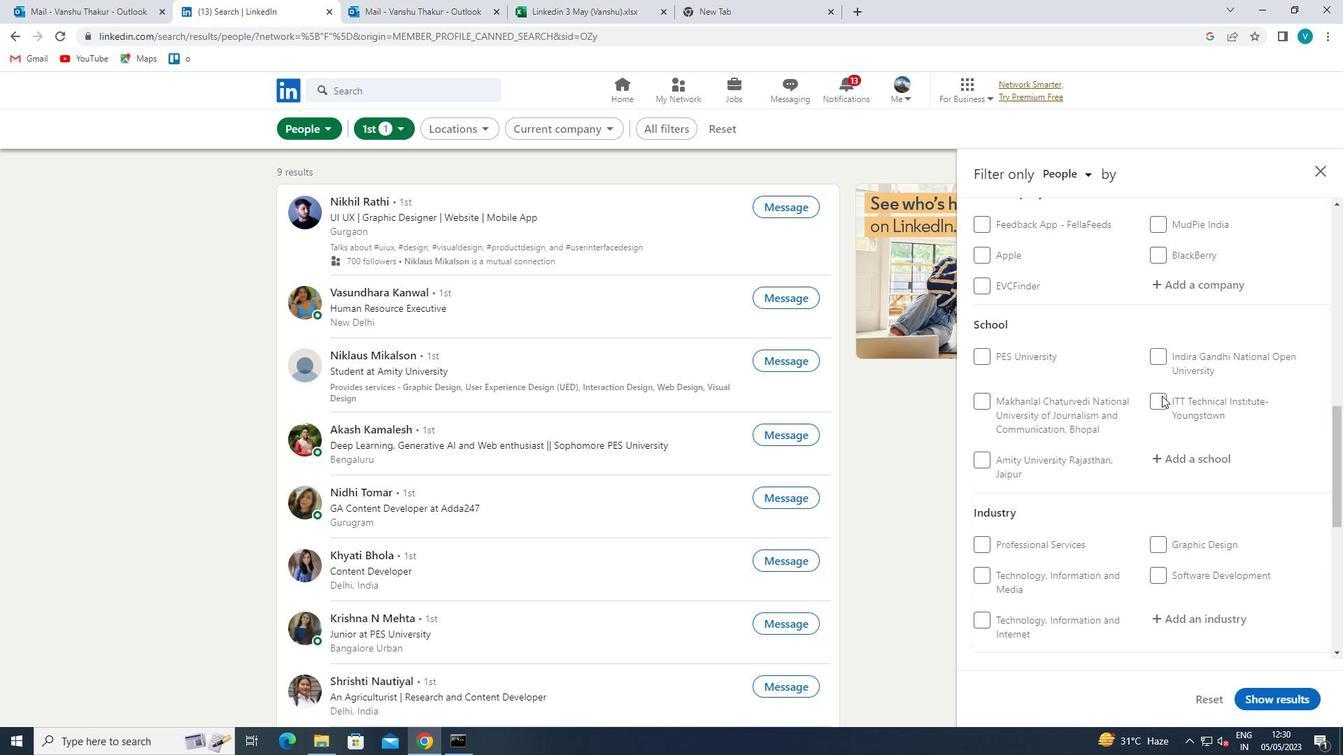 
Action: Mouse scrolled (1162, 395) with delta (0, 0)
Screenshot: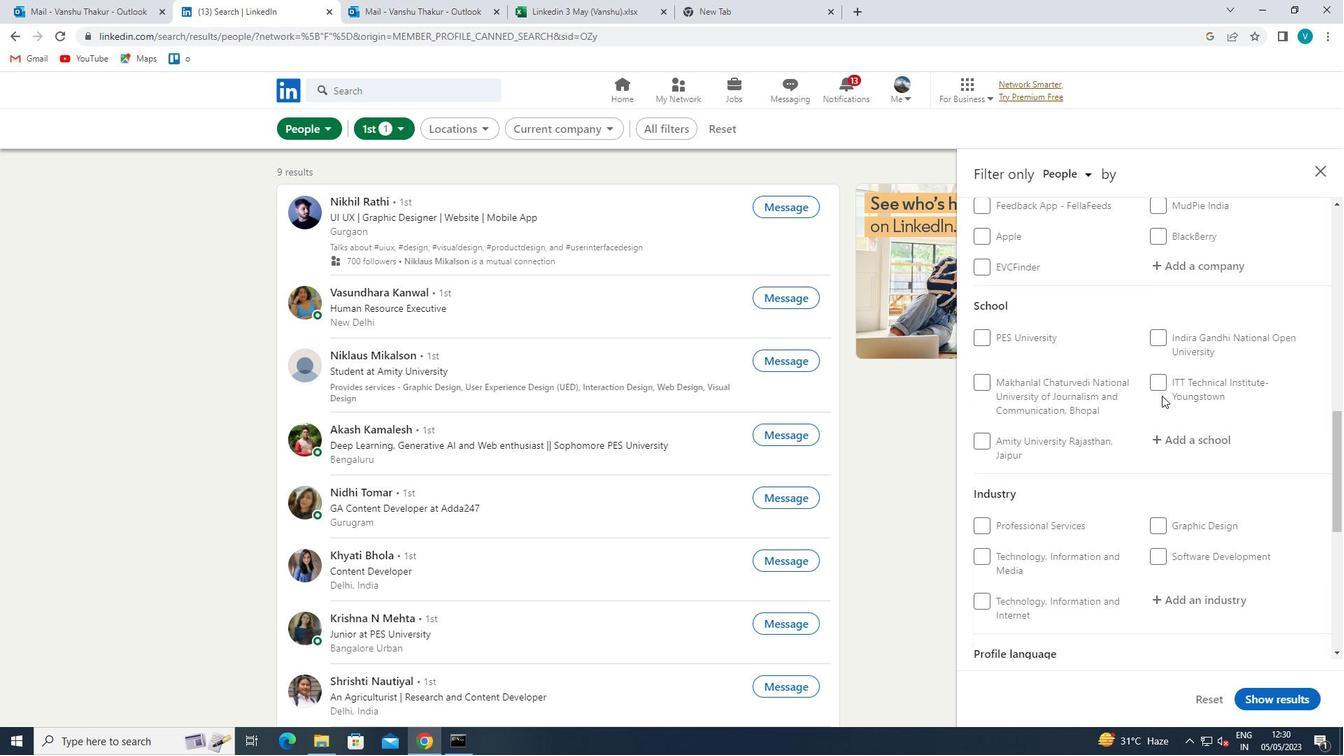 
Action: Mouse moved to (988, 549)
Screenshot: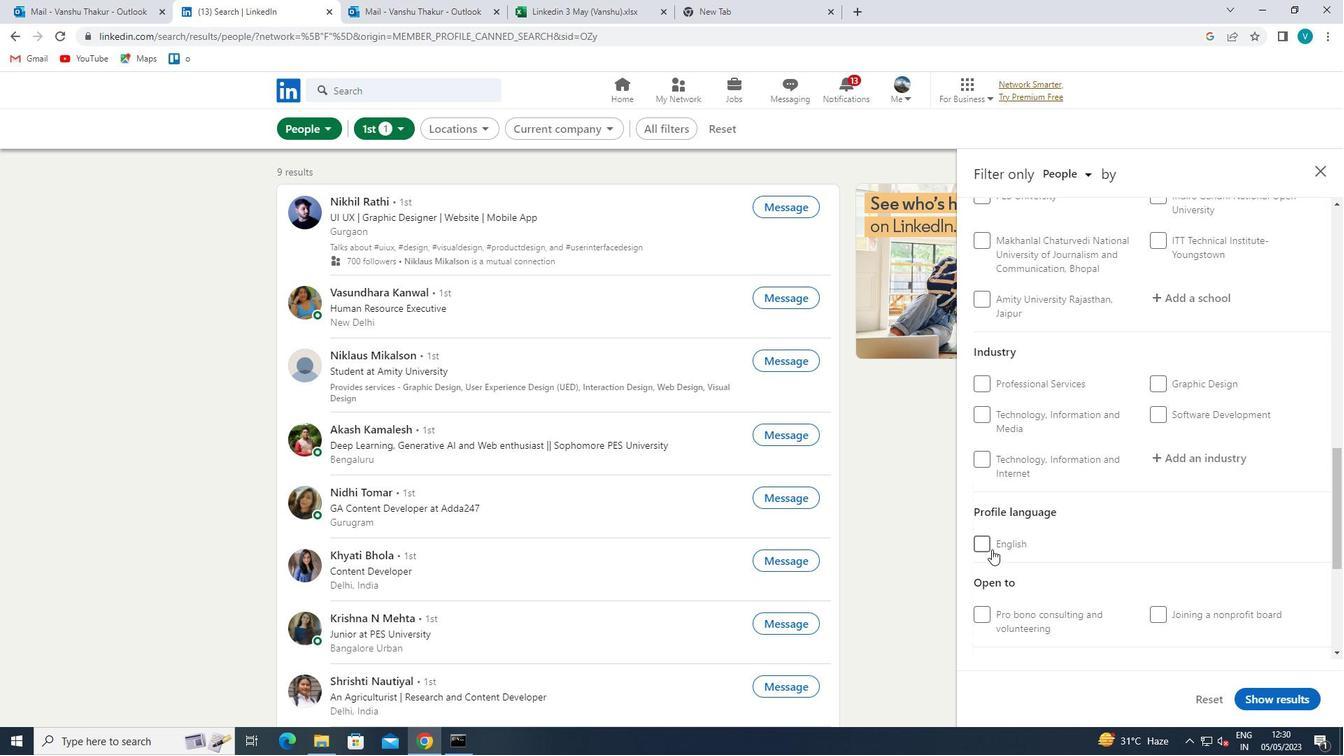 
Action: Mouse pressed left at (988, 549)
Screenshot: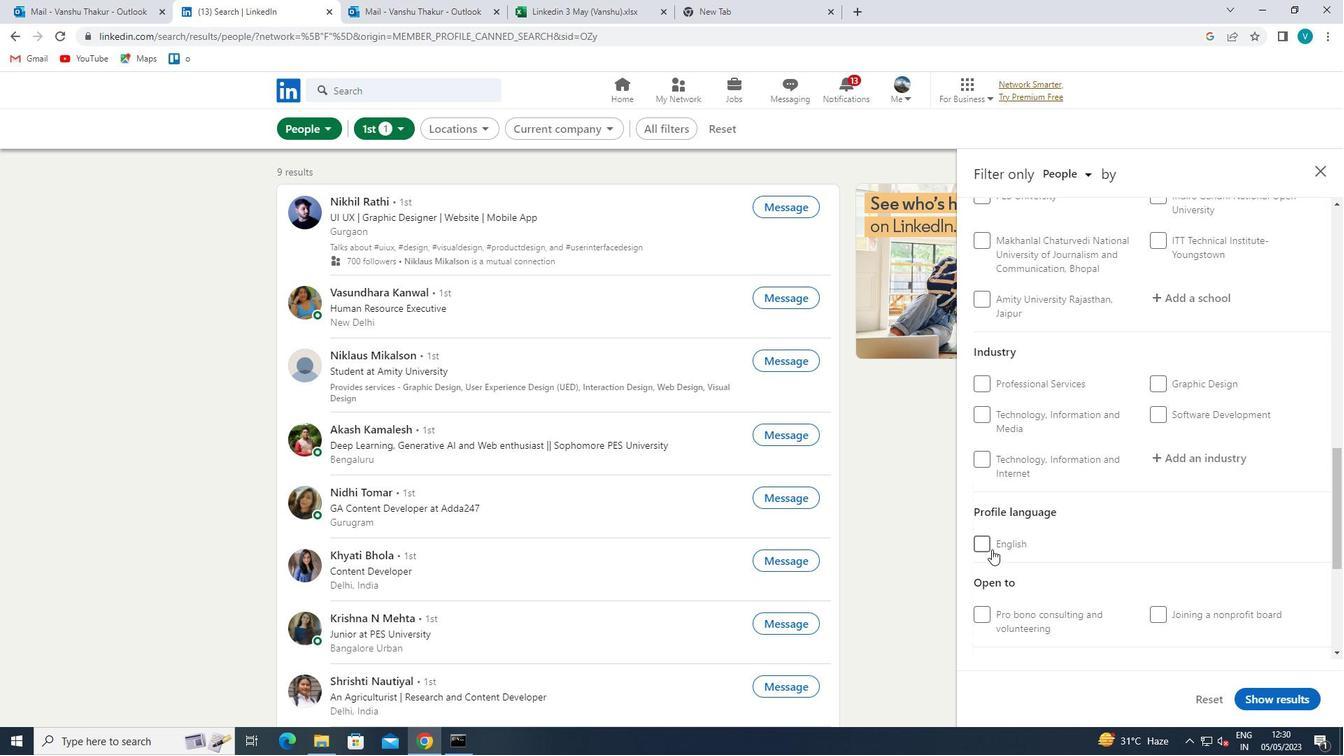 
Action: Mouse moved to (1142, 507)
Screenshot: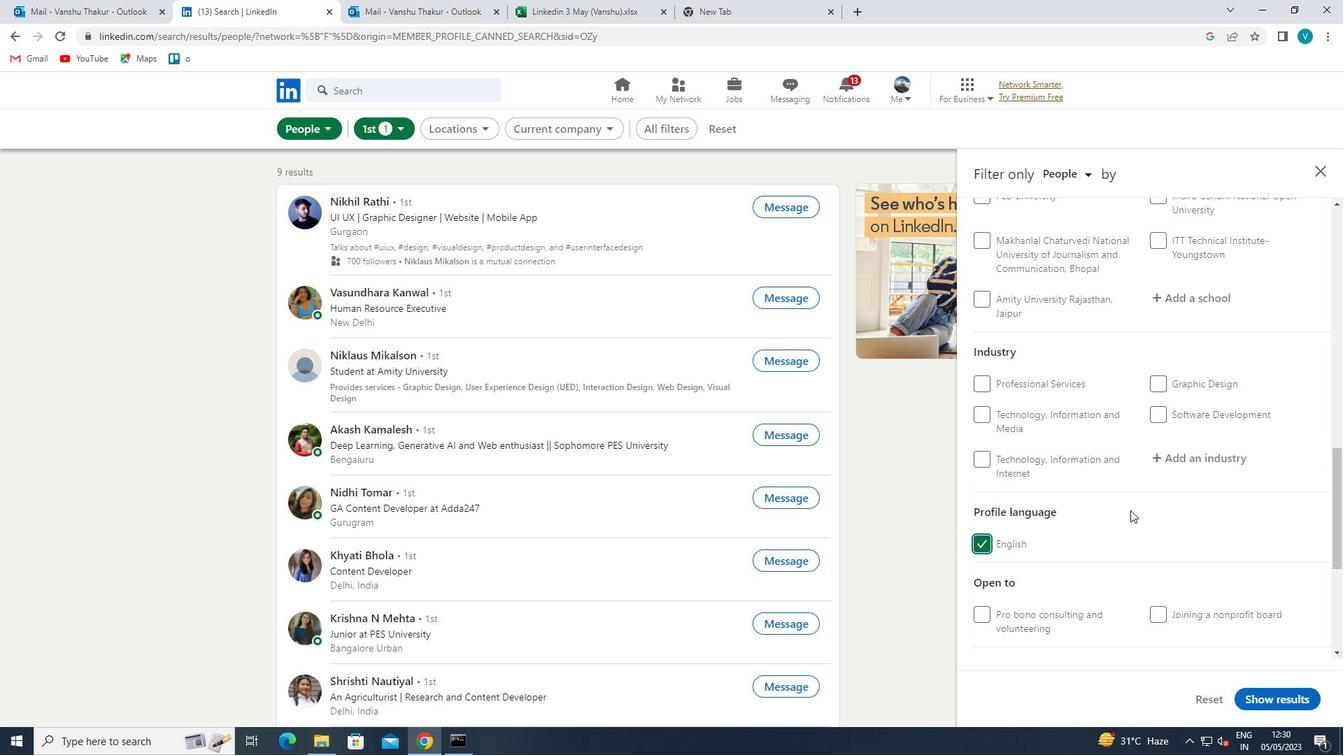 
Action: Mouse scrolled (1142, 508) with delta (0, 0)
Screenshot: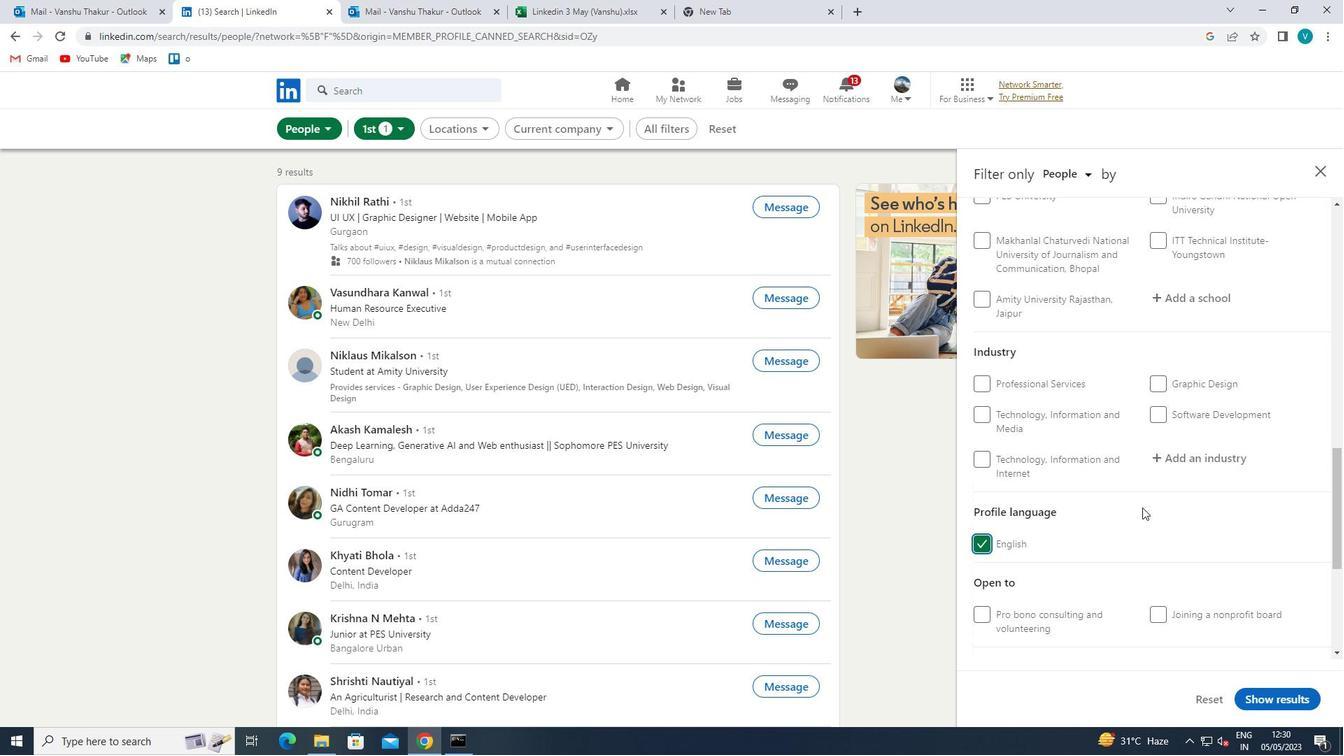 
Action: Mouse scrolled (1142, 508) with delta (0, 0)
Screenshot: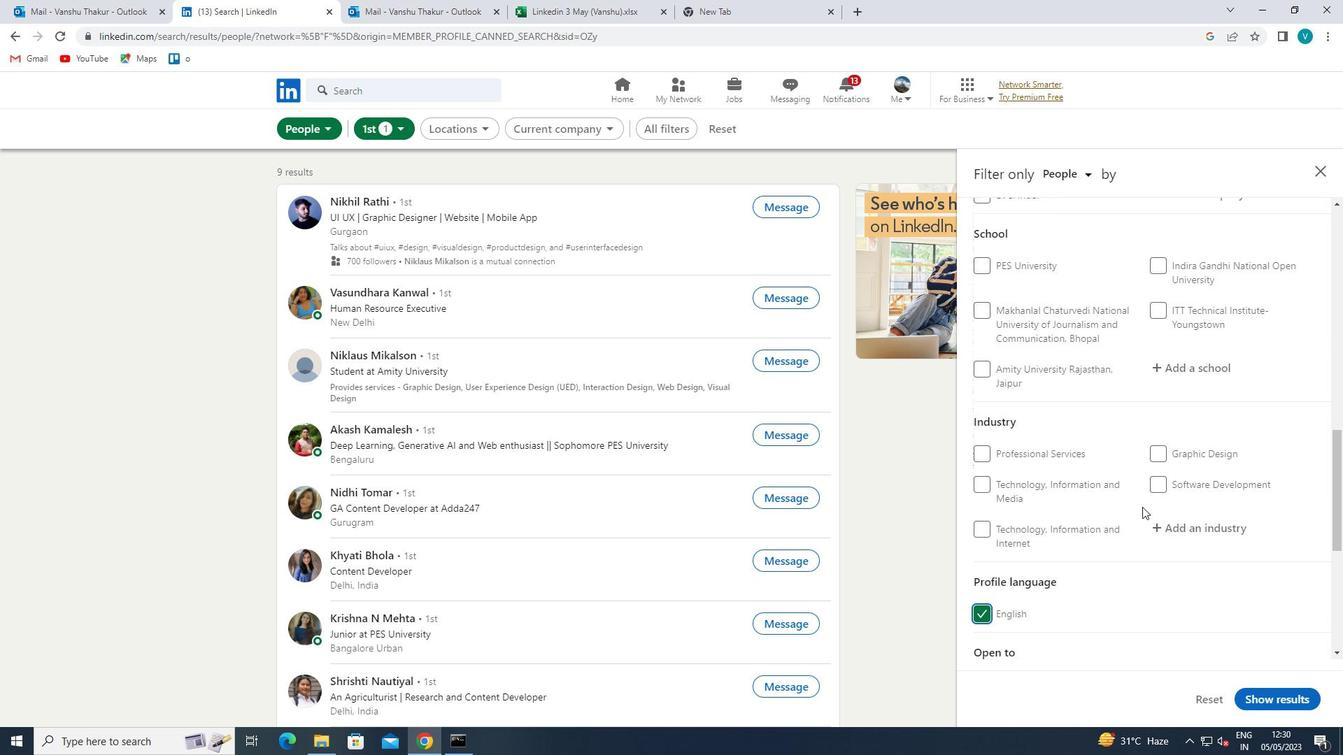 
Action: Mouse scrolled (1142, 508) with delta (0, 0)
Screenshot: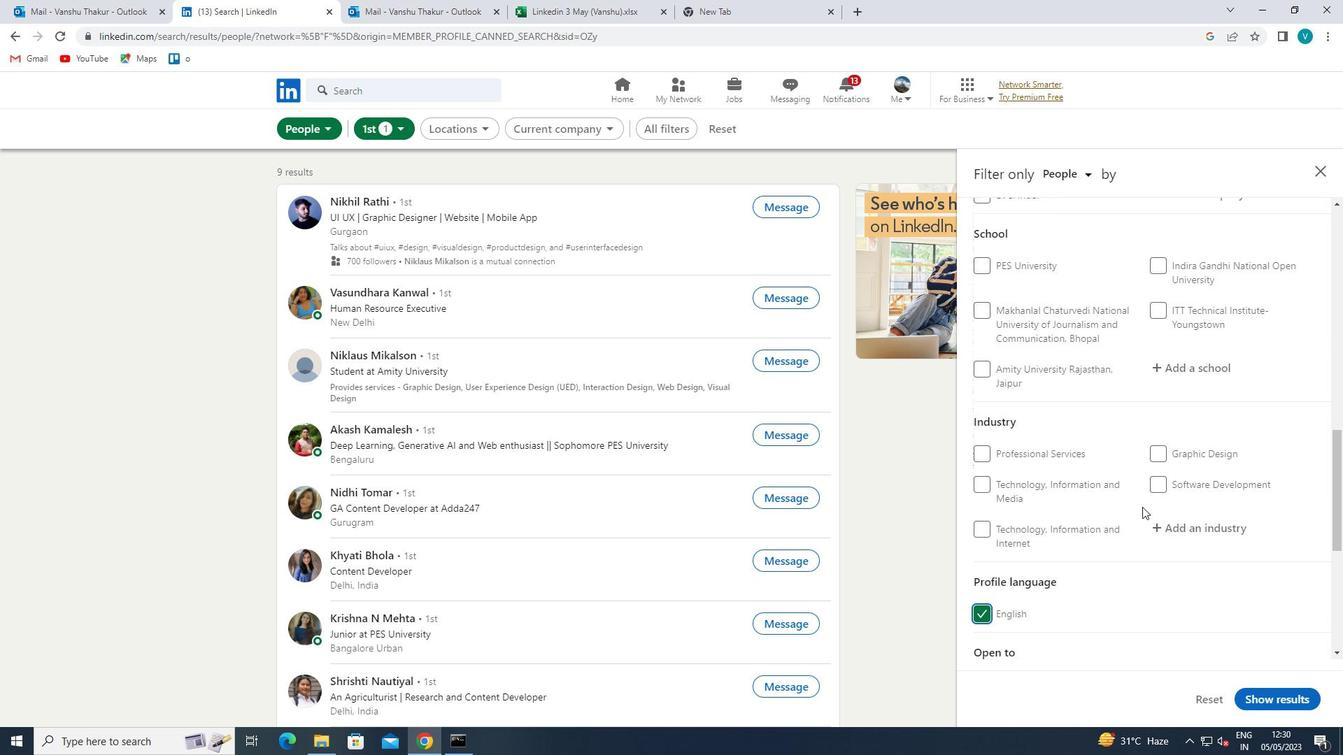 
Action: Mouse scrolled (1142, 508) with delta (0, 0)
Screenshot: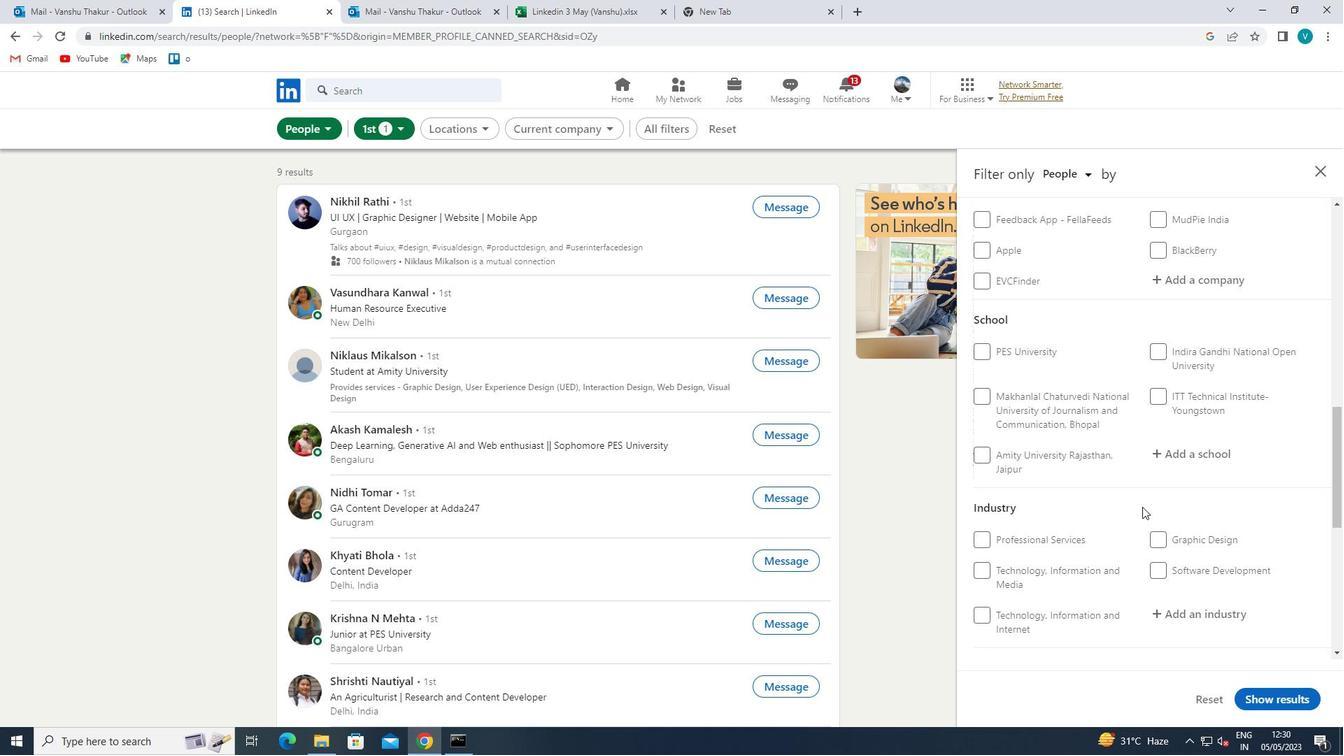 
Action: Mouse scrolled (1142, 508) with delta (0, 0)
Screenshot: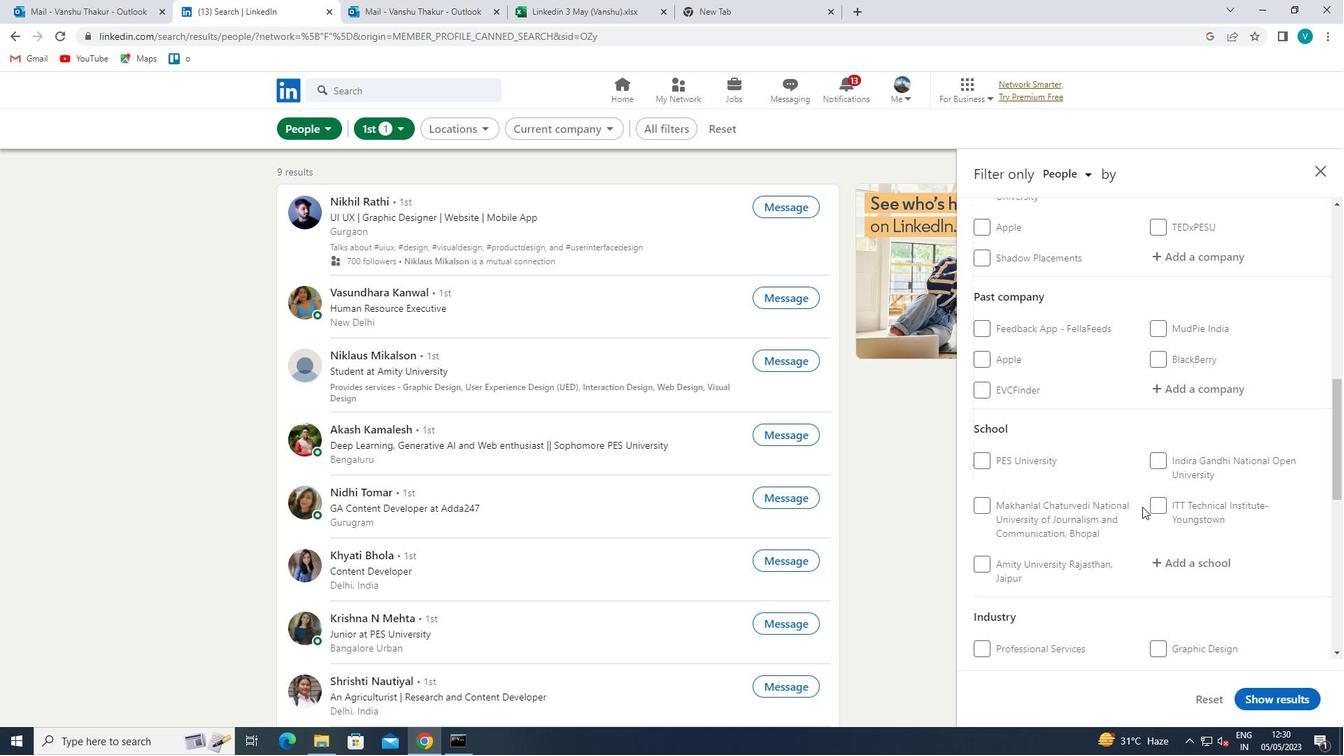 
Action: Mouse moved to (1204, 345)
Screenshot: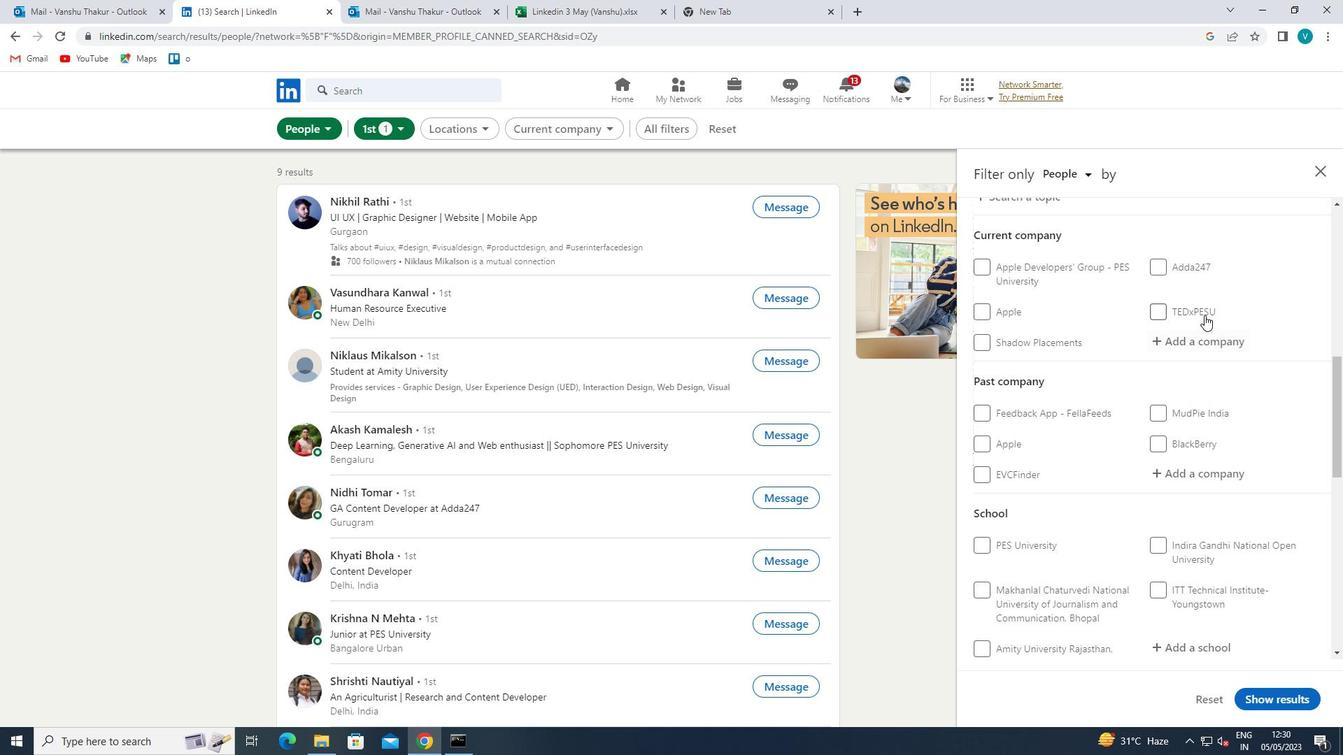 
Action: Mouse pressed left at (1204, 345)
Screenshot: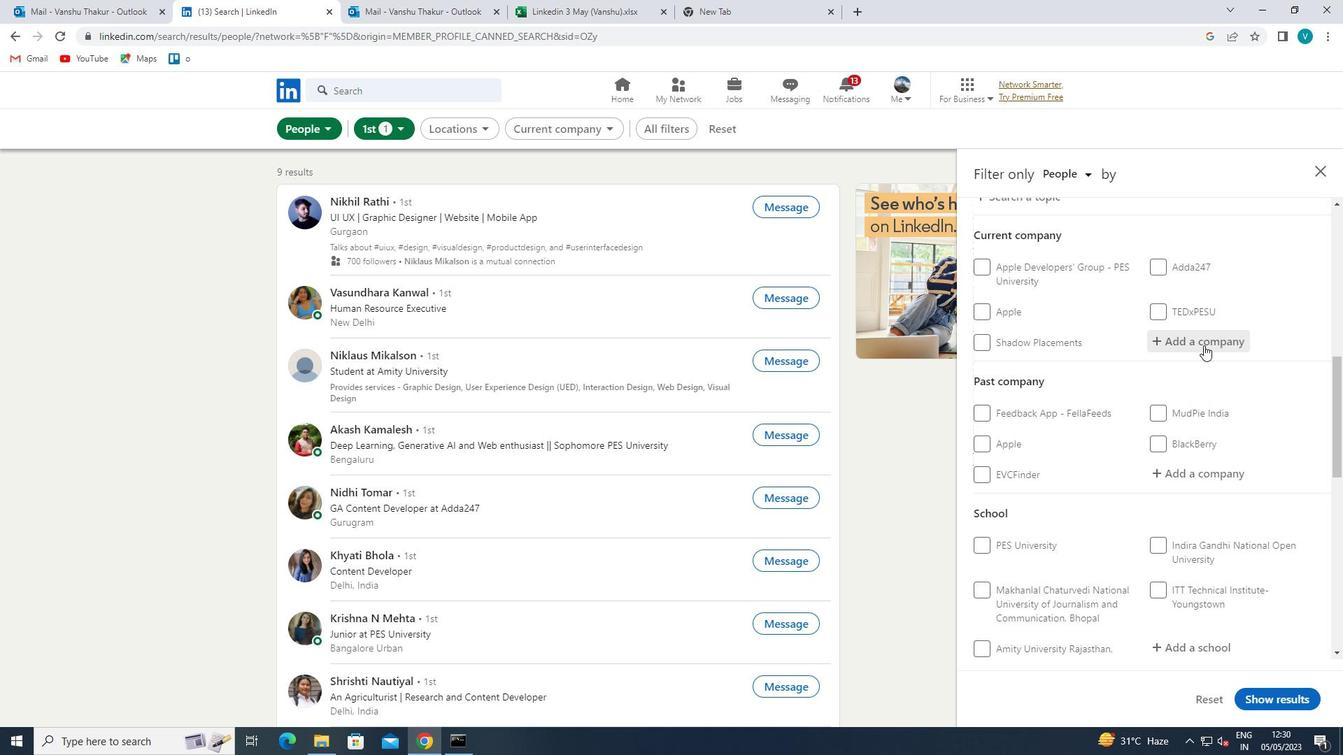 
Action: Key pressed <Key.shift>MY<Key.shift>OP
Screenshot: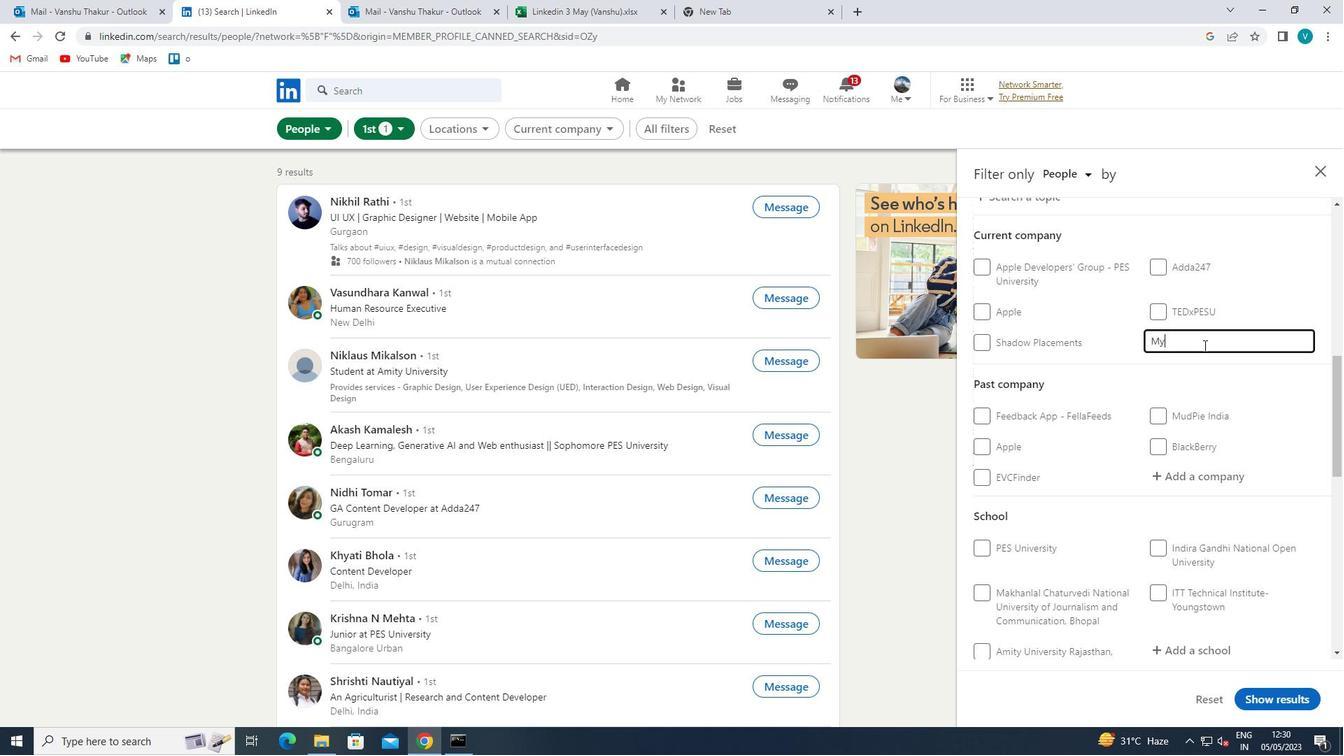 
Action: Mouse moved to (1189, 366)
Screenshot: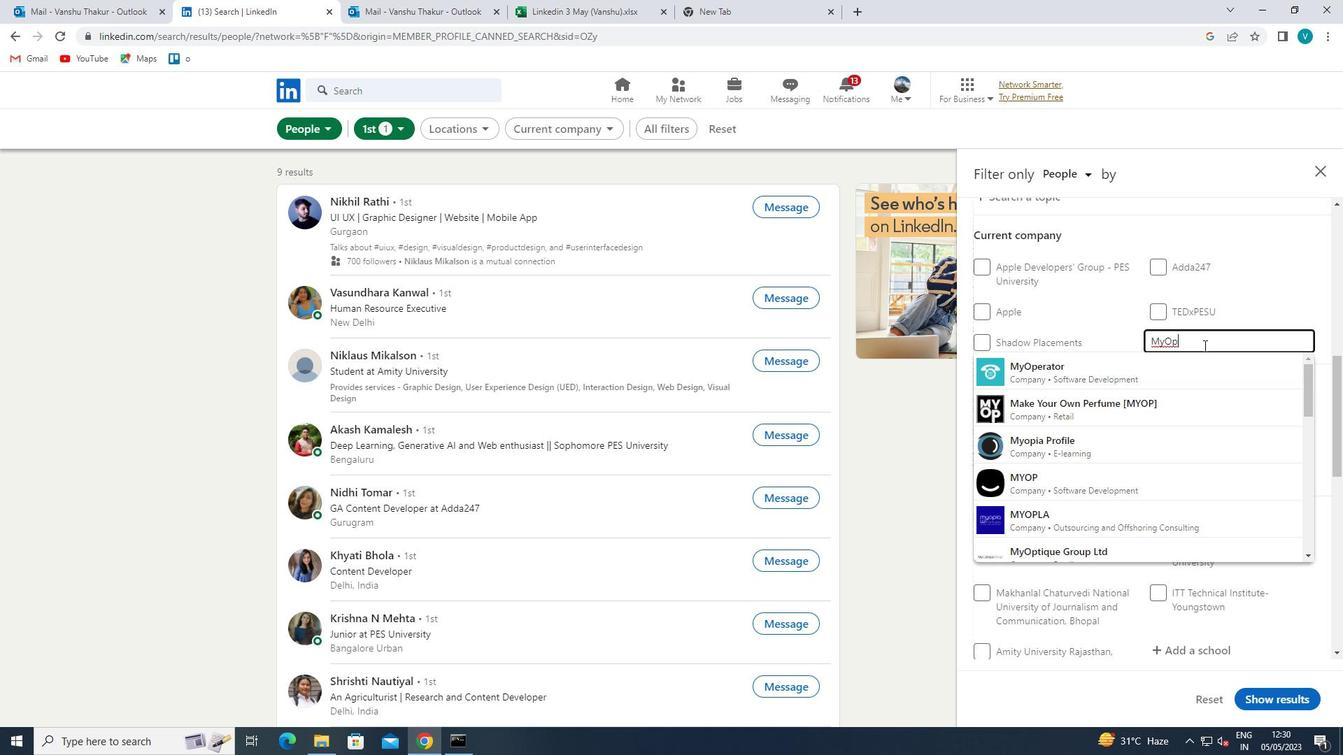 
Action: Mouse pressed left at (1189, 366)
Screenshot: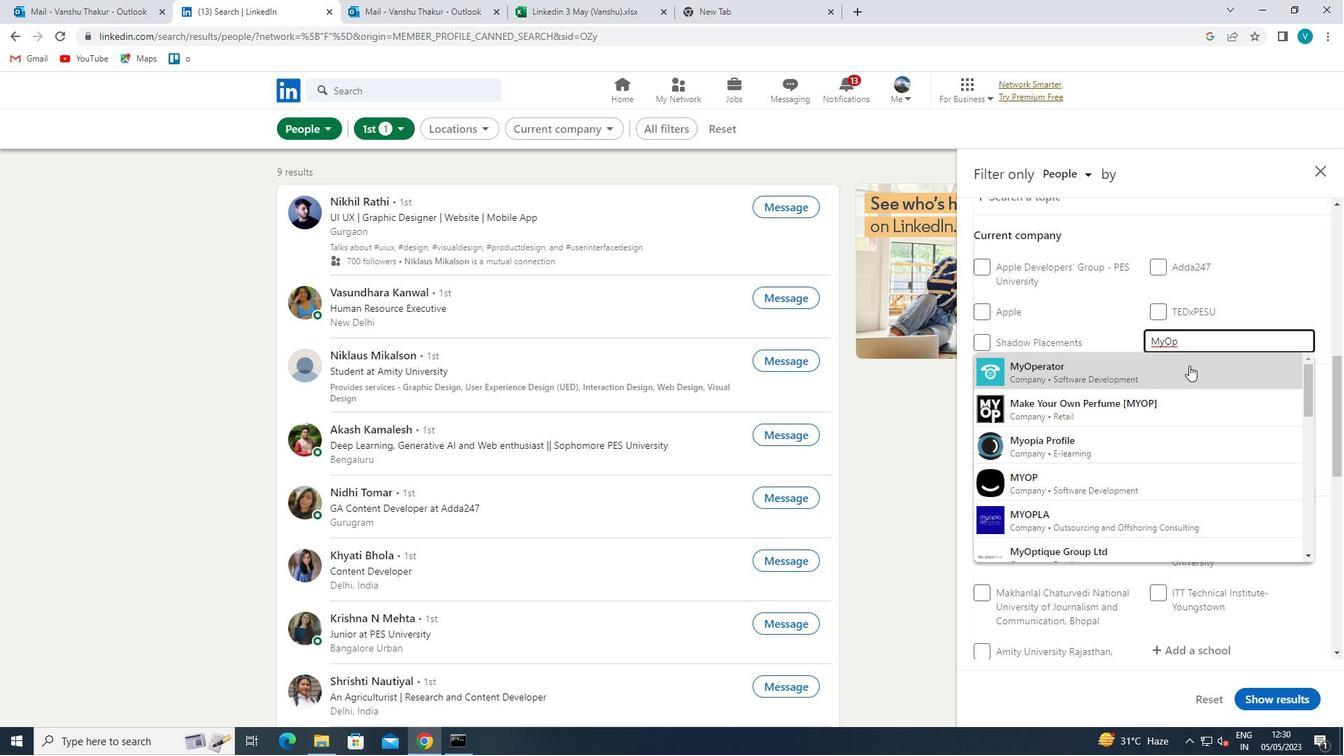 
Action: Mouse scrolled (1189, 365) with delta (0, 0)
Screenshot: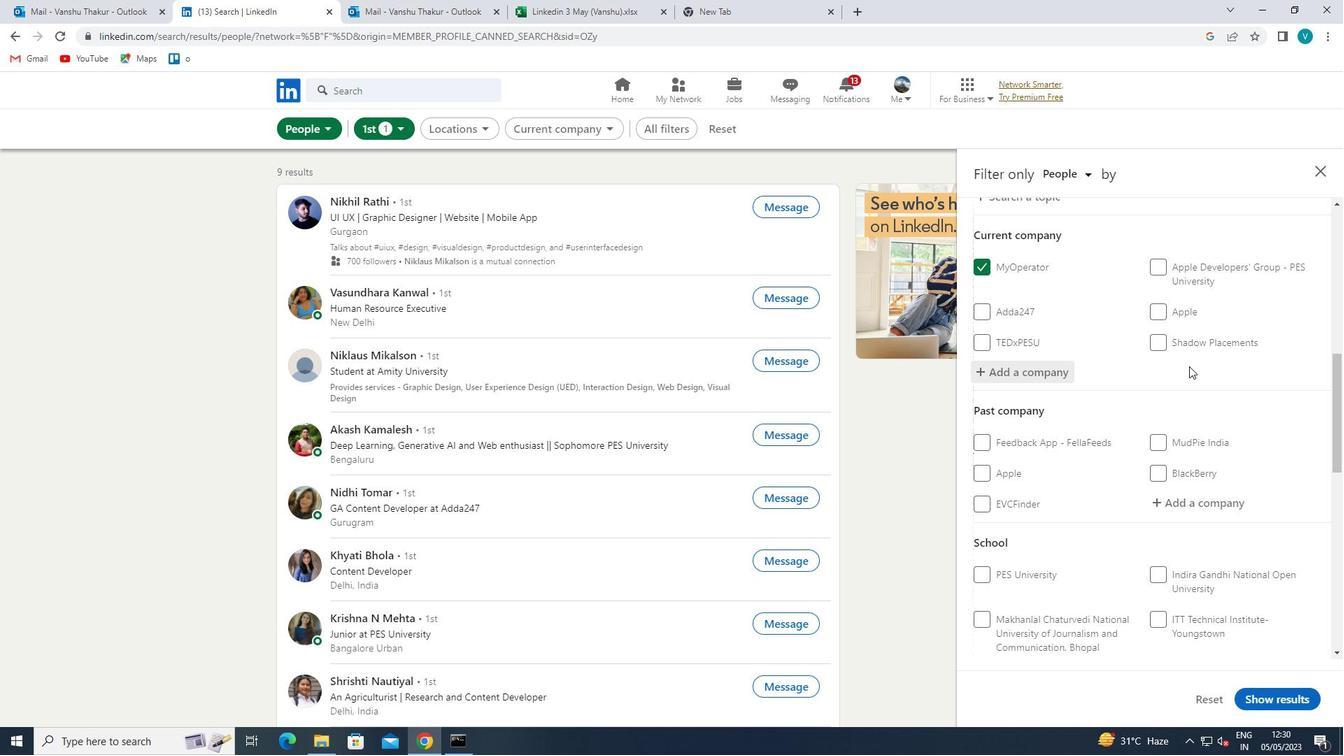 
Action: Mouse scrolled (1189, 365) with delta (0, 0)
Screenshot: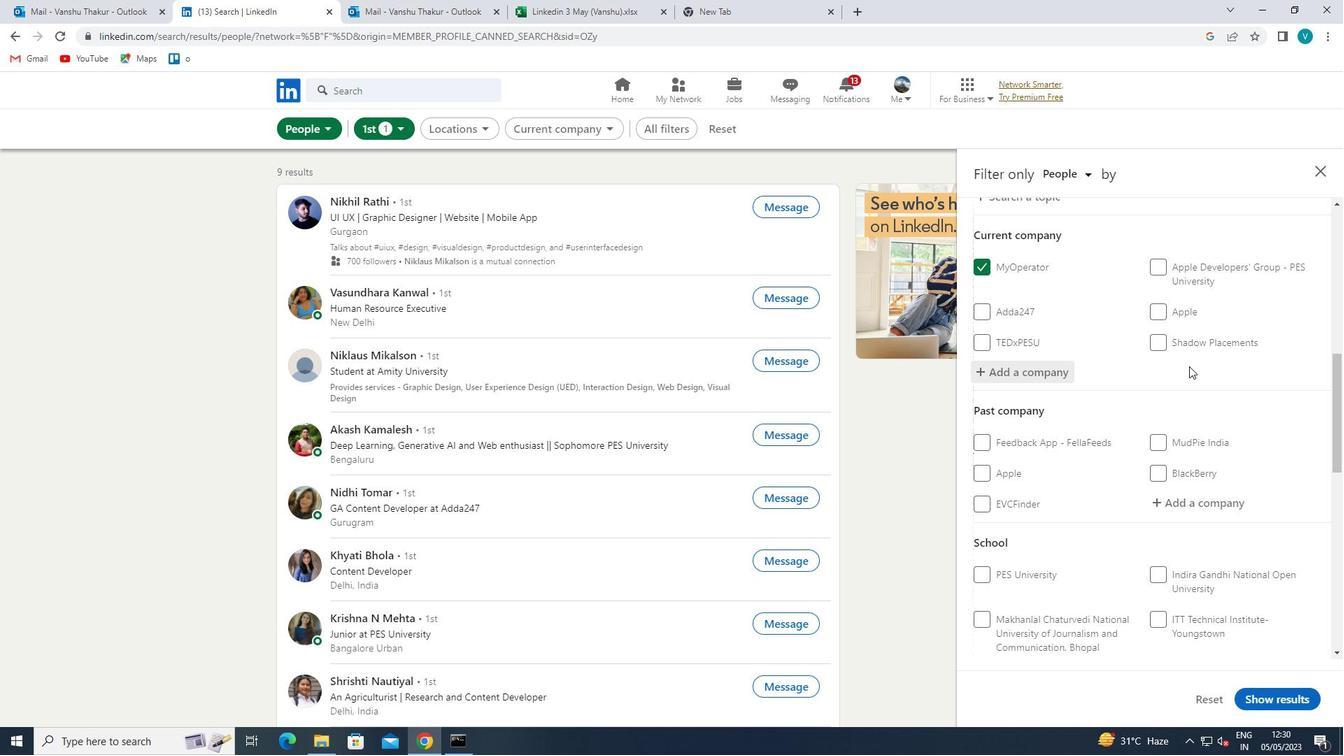 
Action: Mouse scrolled (1189, 365) with delta (0, 0)
Screenshot: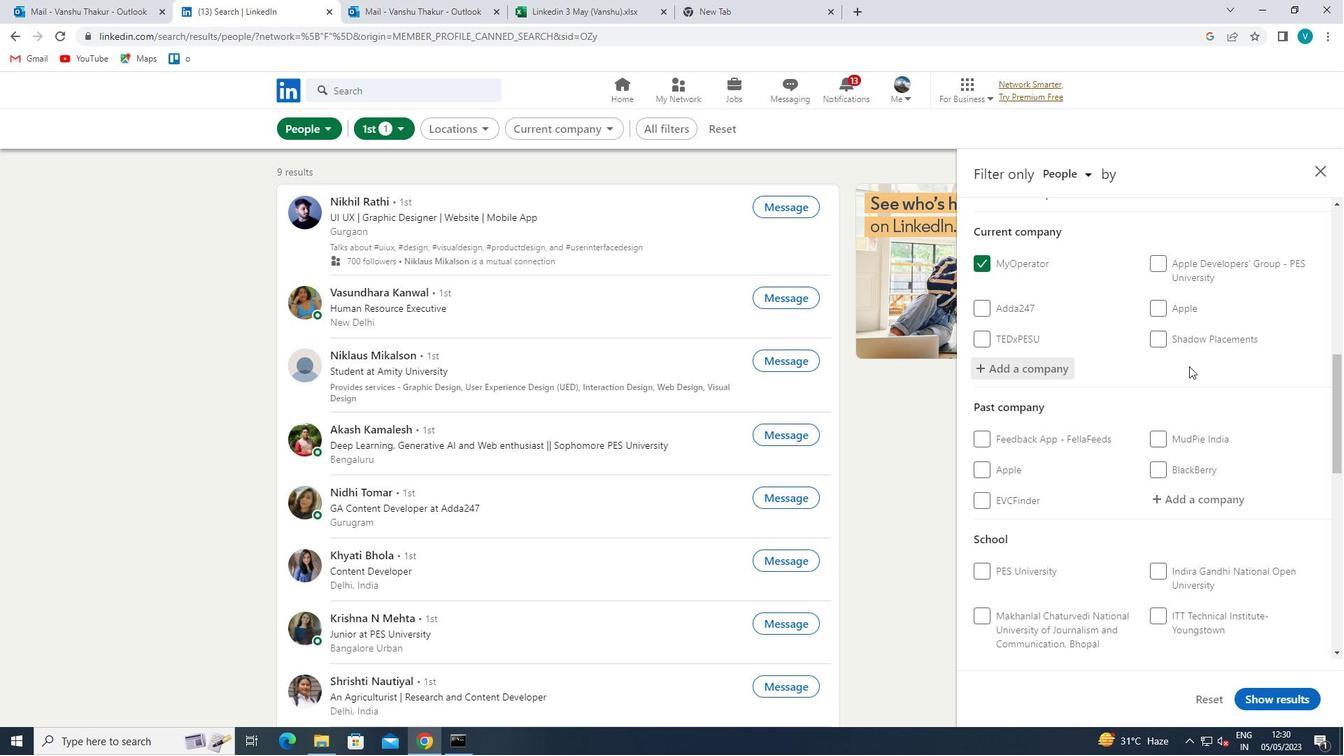 
Action: Mouse moved to (1210, 461)
Screenshot: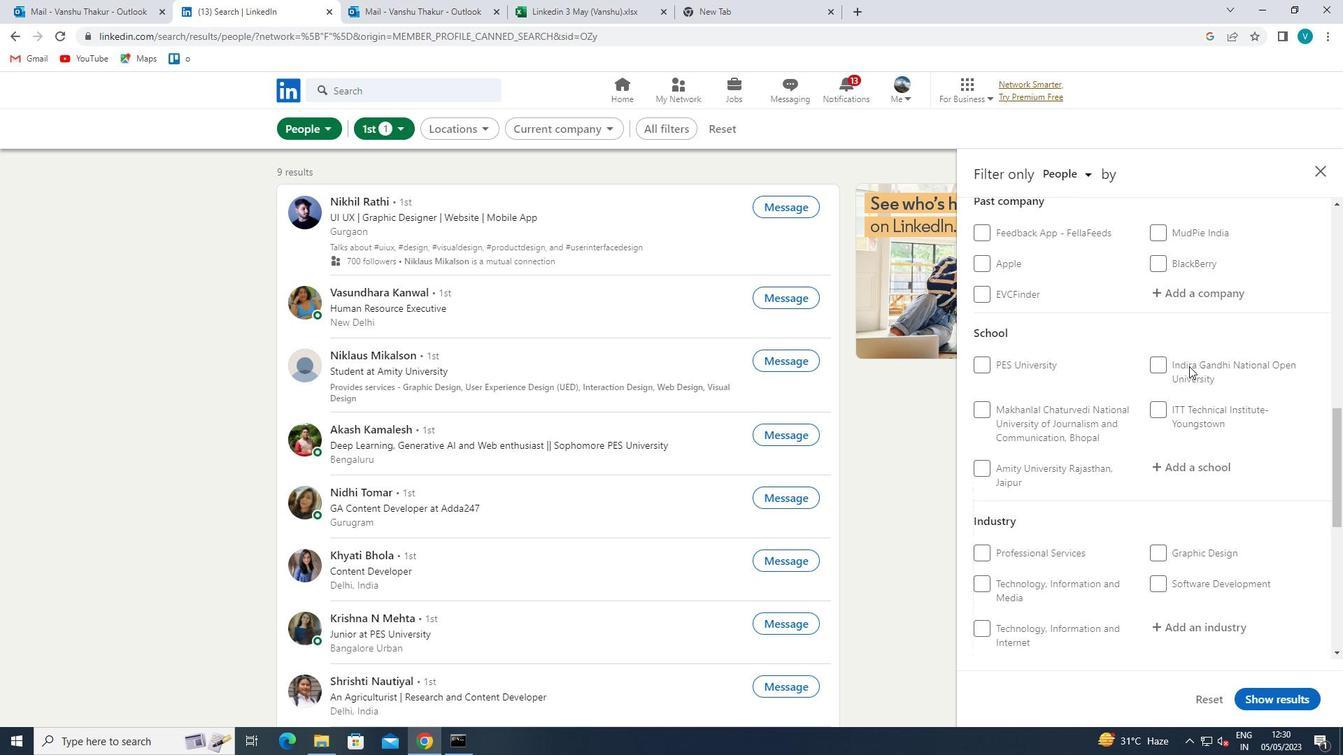 
Action: Mouse pressed left at (1210, 461)
Screenshot: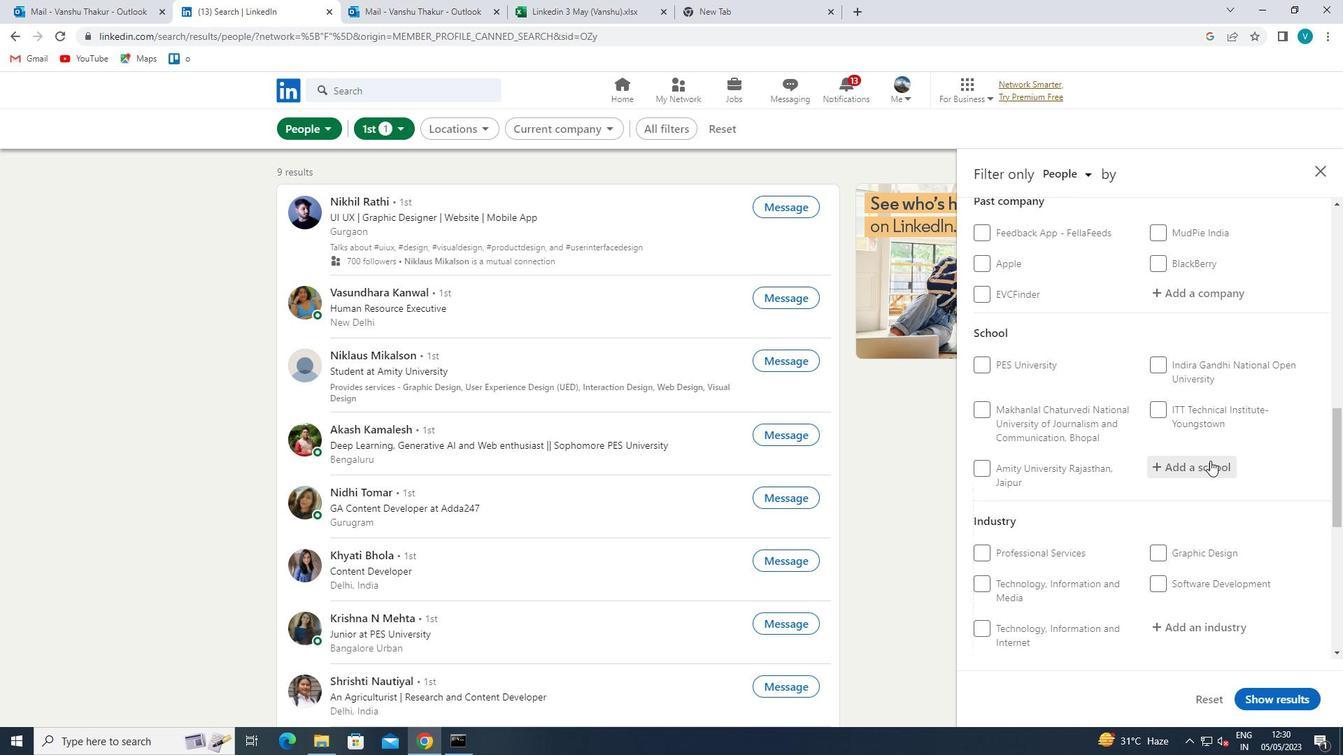 
Action: Key pressed <Key.shift>P
Screenshot: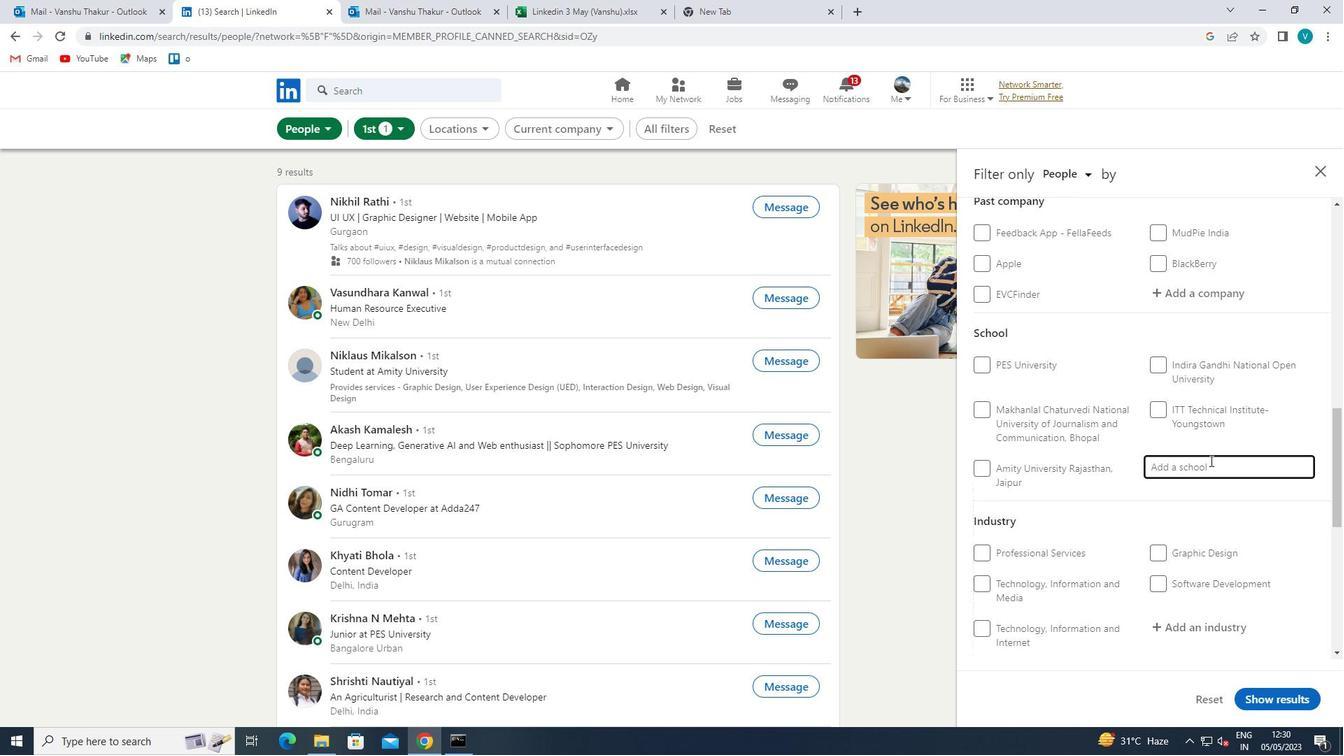 
Action: Mouse moved to (1207, 460)
Screenshot: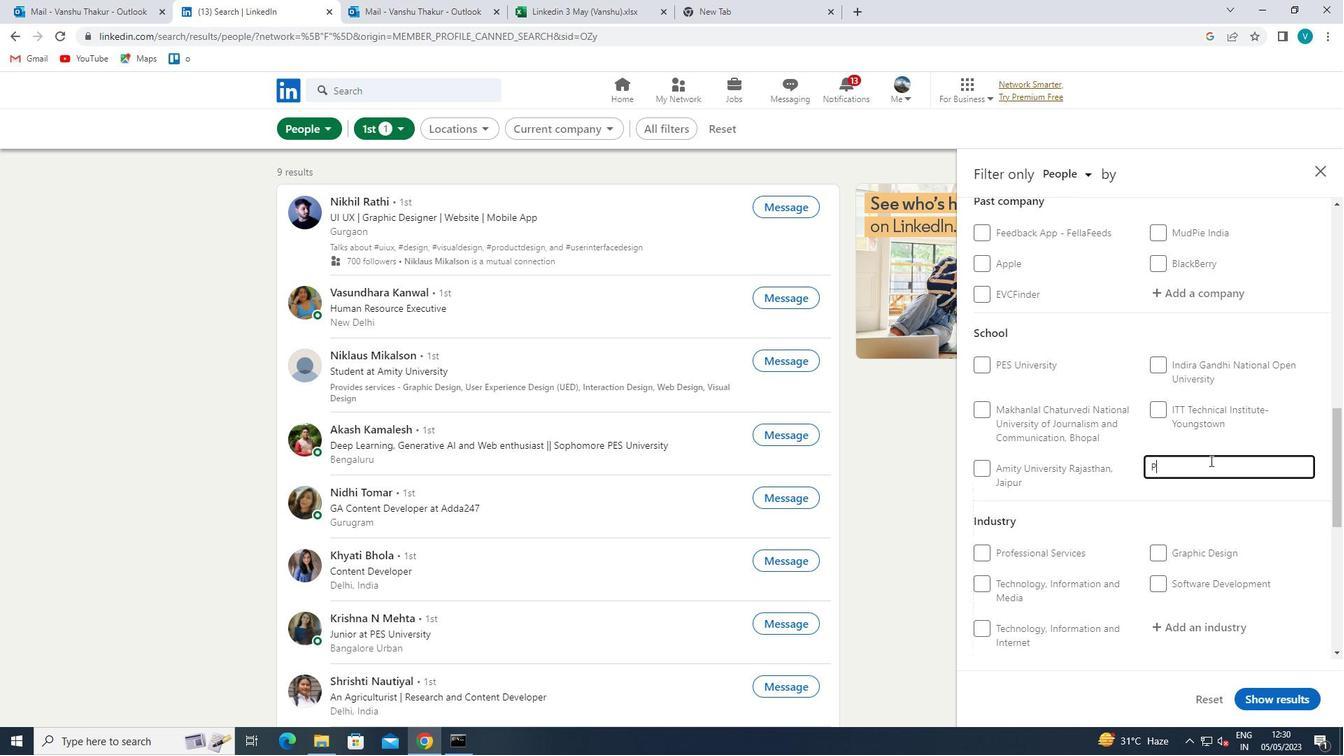 
Action: Key pressed UNJAB<Key.space><Key.shift>SCHOOL<Key.space>
Screenshot: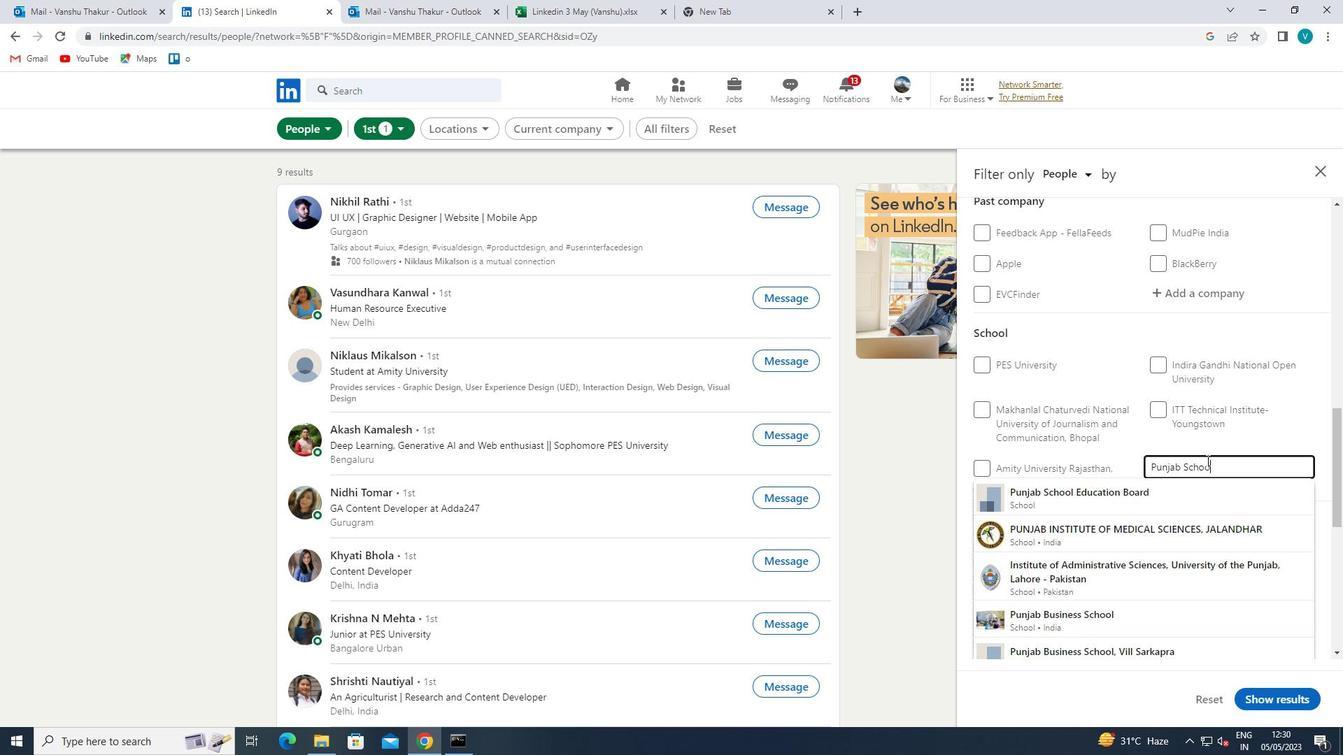 
Action: Mouse moved to (1166, 512)
Screenshot: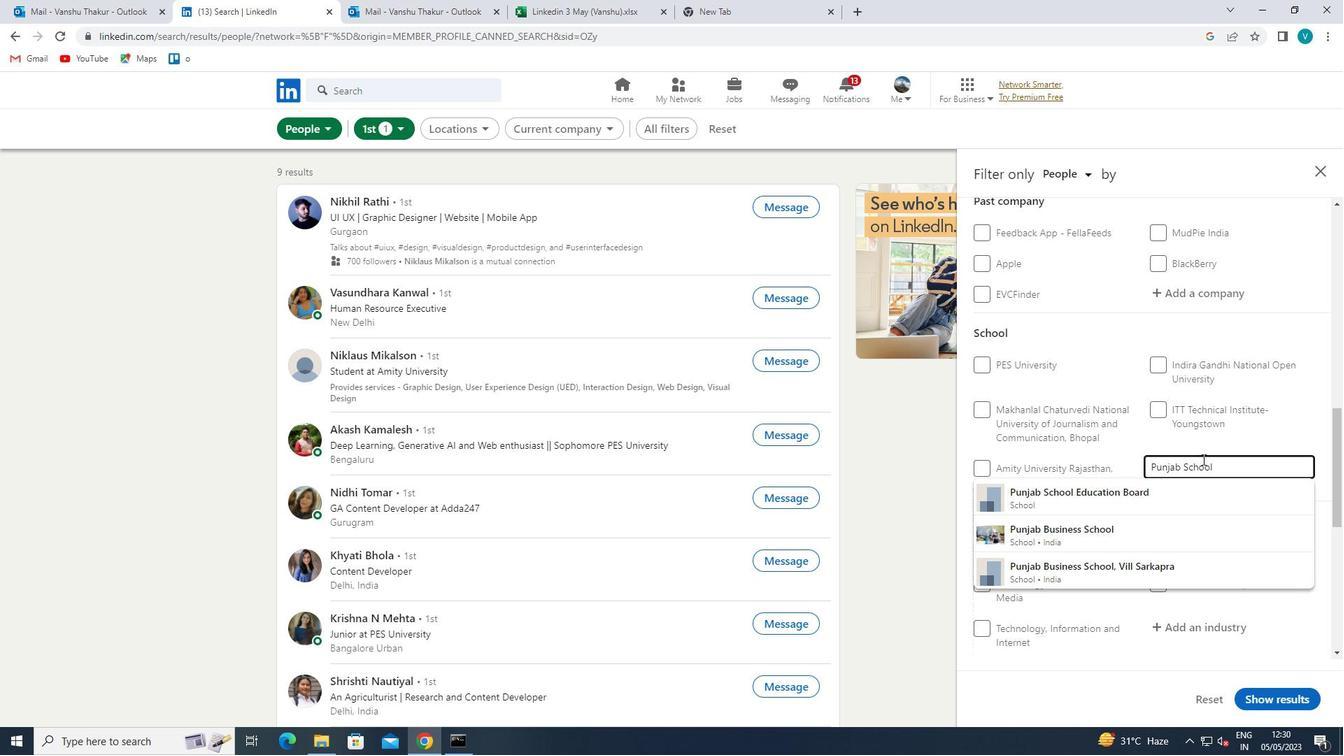 
Action: Mouse pressed left at (1166, 512)
Screenshot: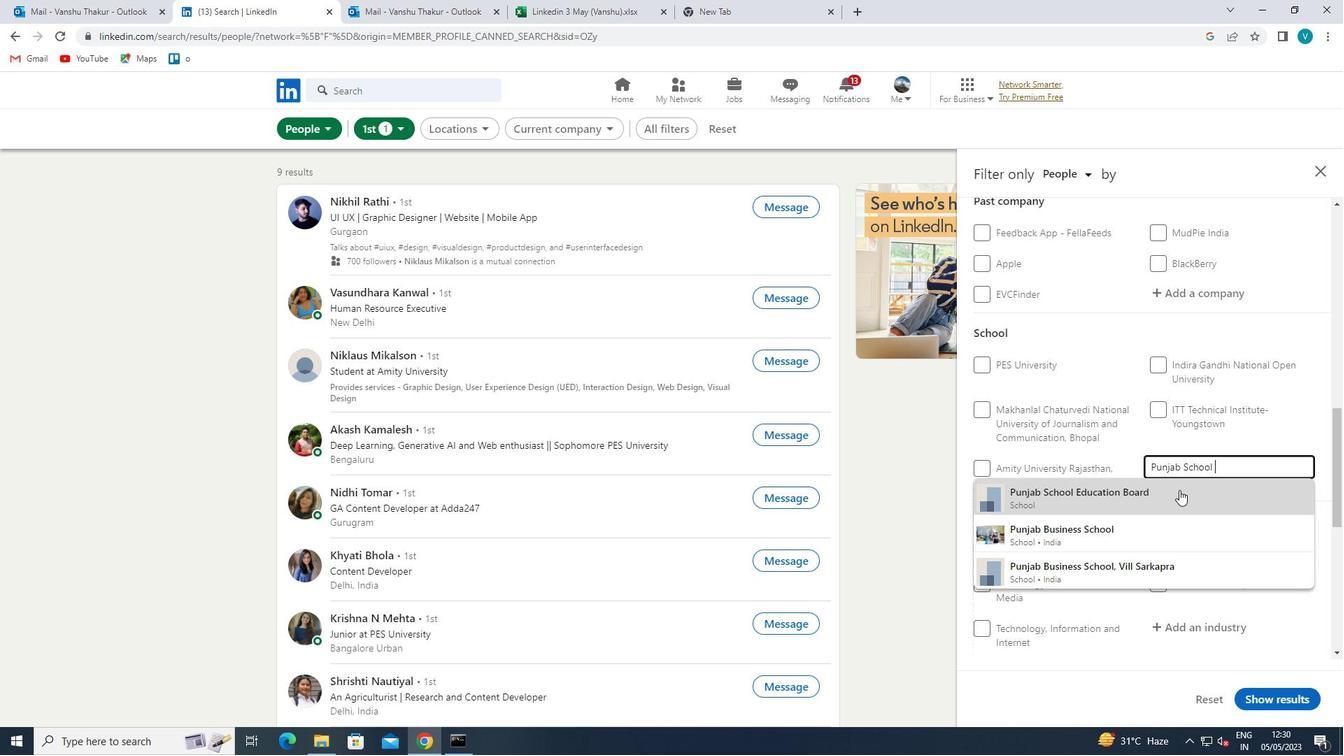 
Action: Mouse scrolled (1166, 511) with delta (0, 0)
Screenshot: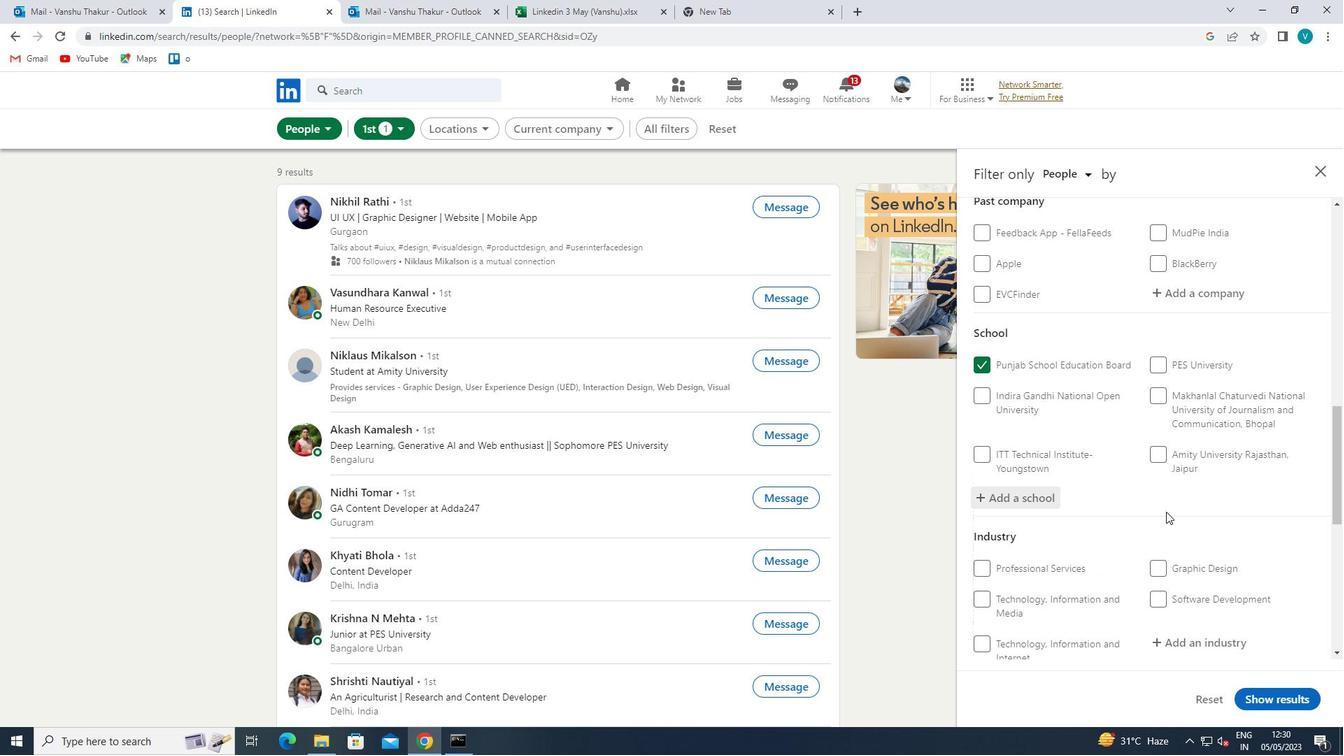 
Action: Mouse scrolled (1166, 511) with delta (0, 0)
Screenshot: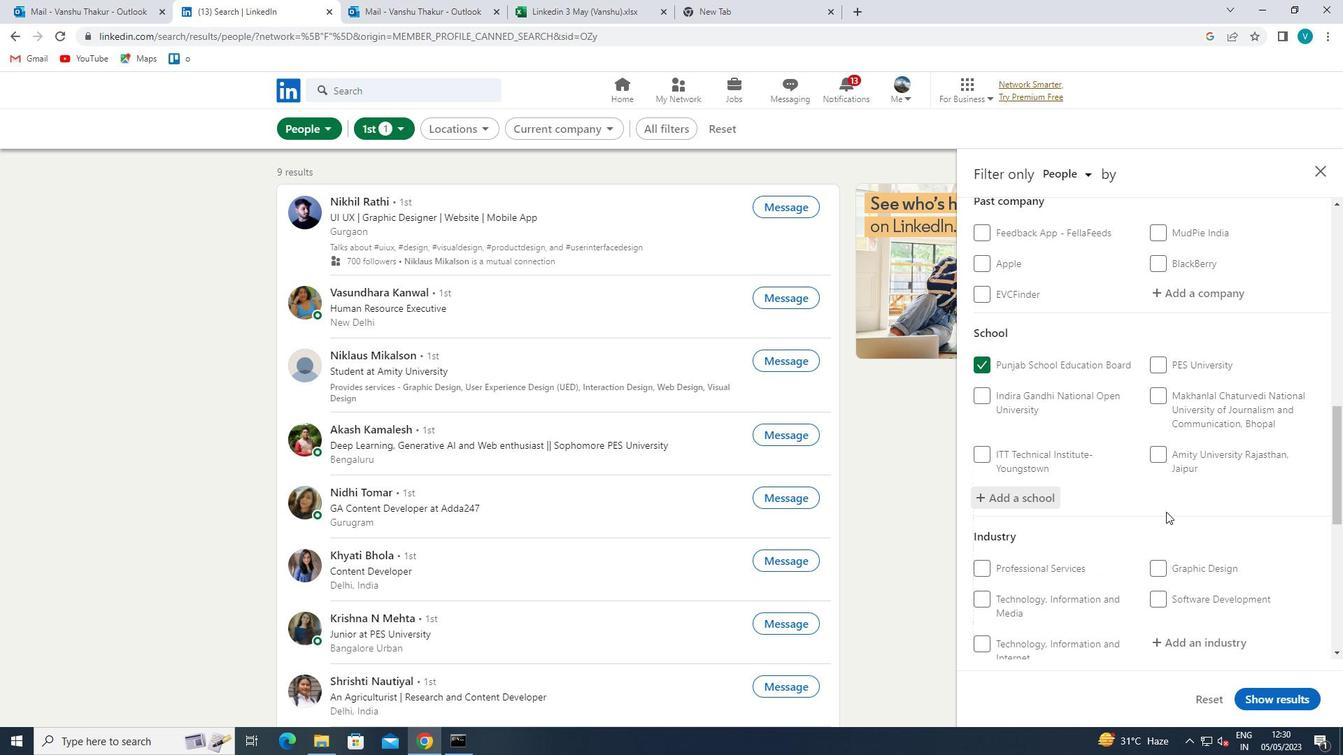 
Action: Mouse scrolled (1166, 511) with delta (0, 0)
Screenshot: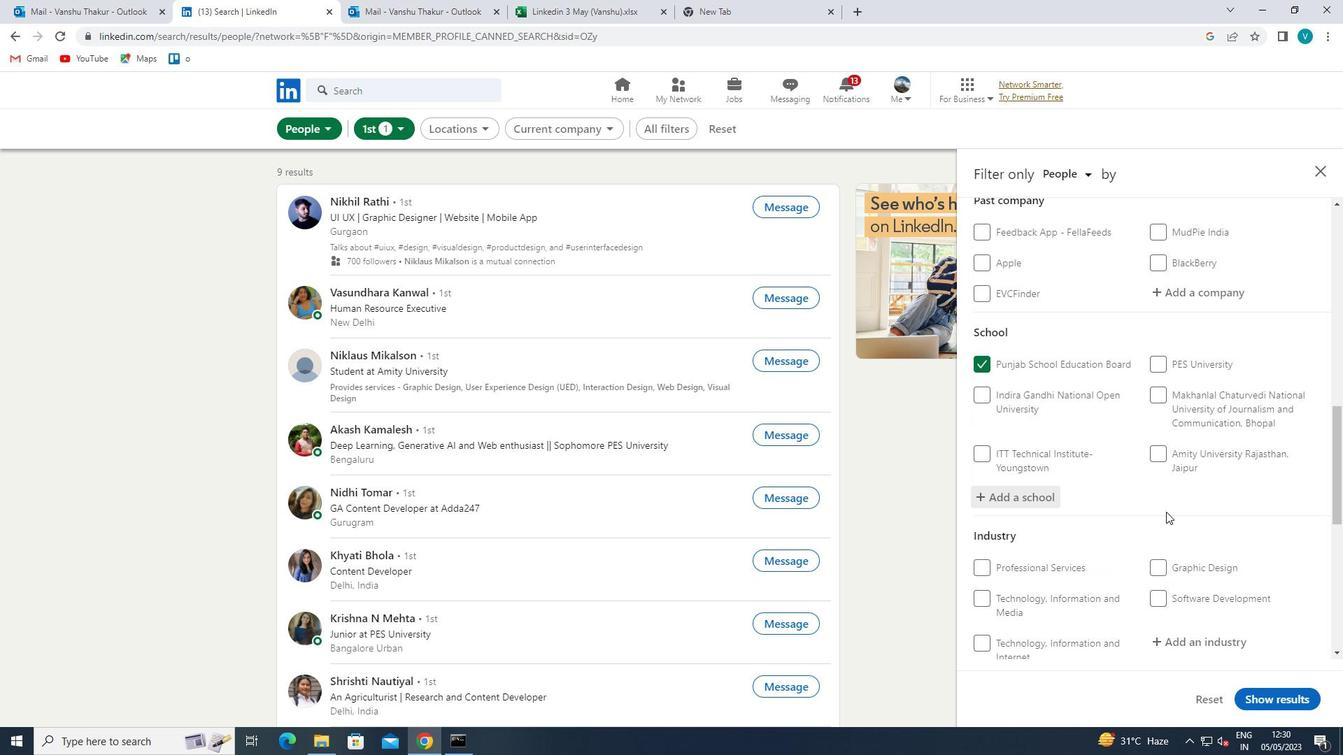 
Action: Mouse moved to (1188, 429)
Screenshot: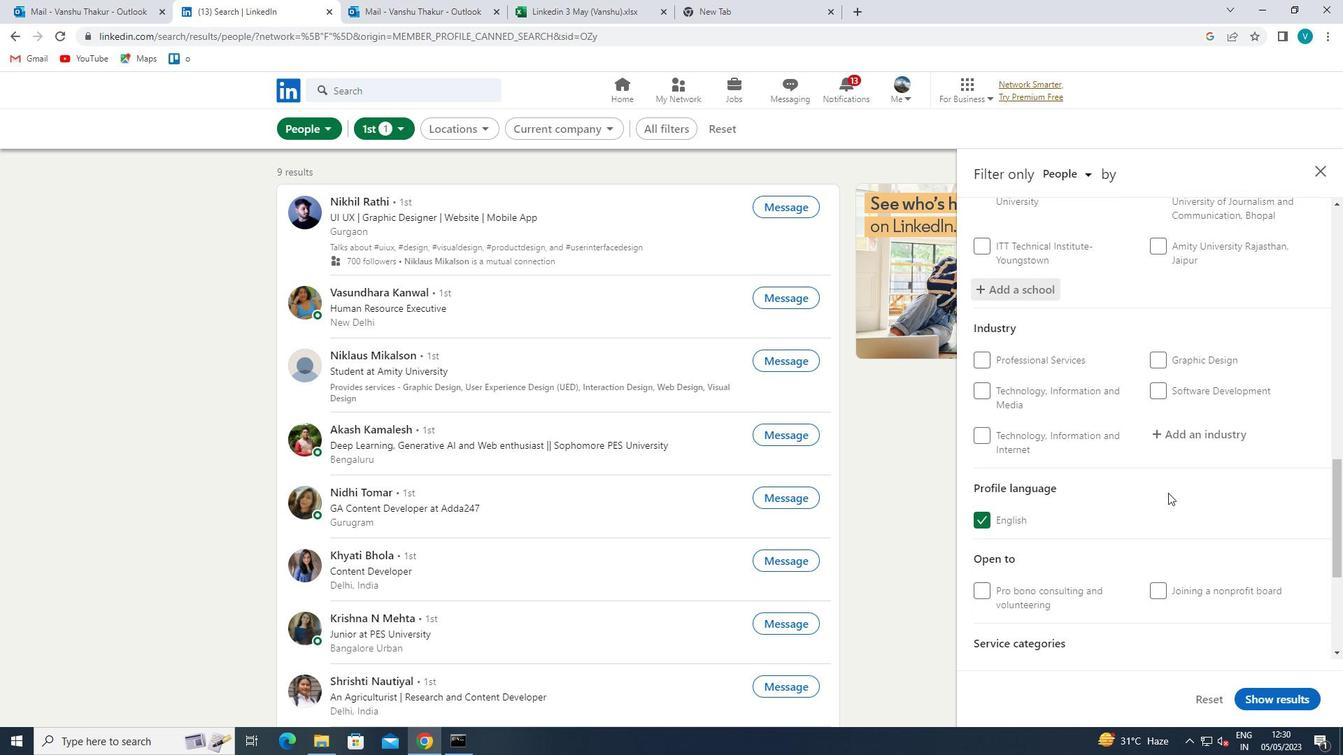 
Action: Mouse pressed left at (1188, 429)
Screenshot: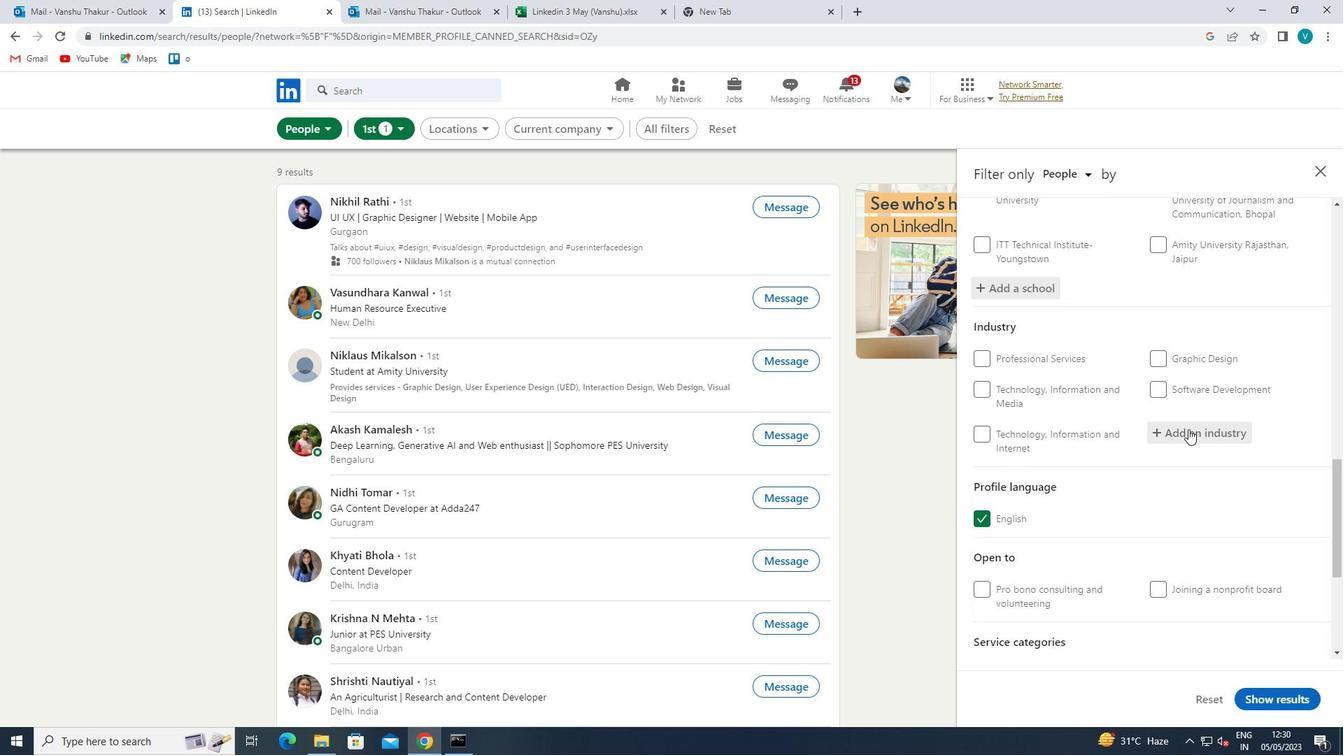 
Action: Key pressed <Key.shift>MEDIA
Screenshot: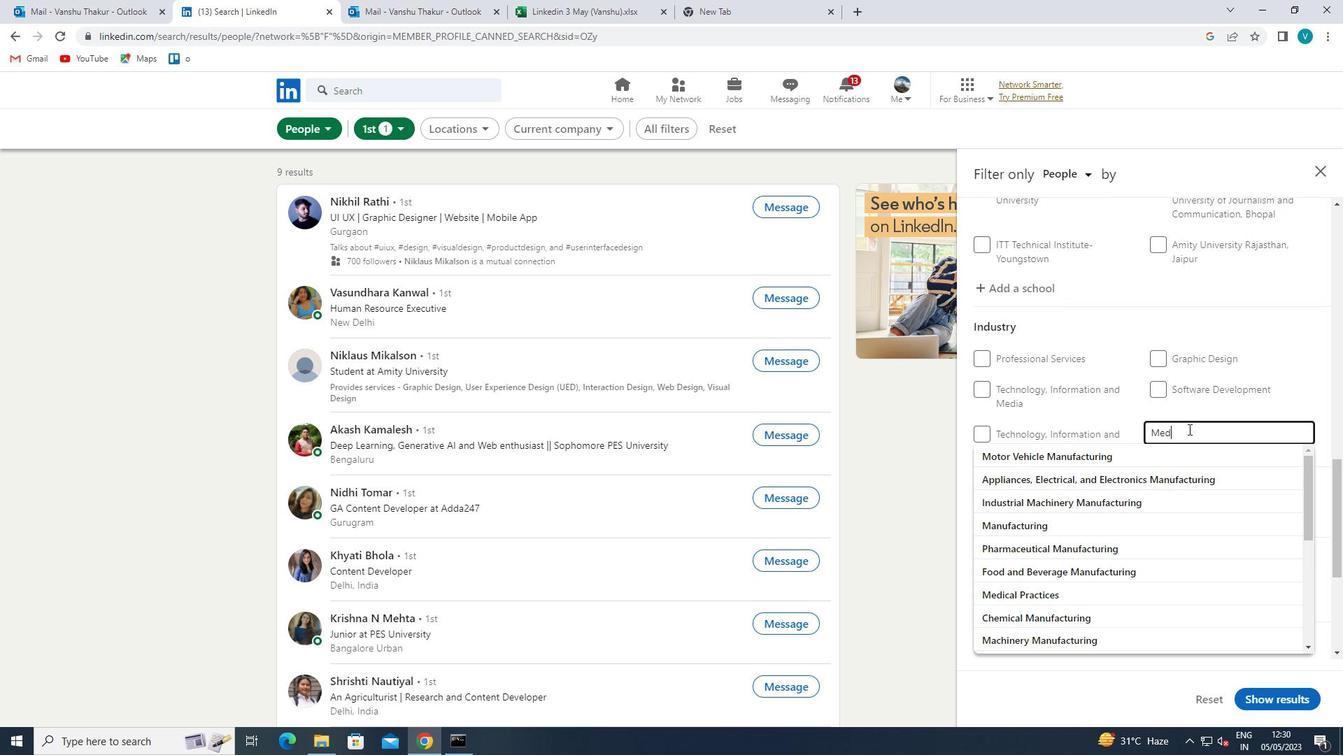 
Action: Mouse moved to (1160, 521)
Screenshot: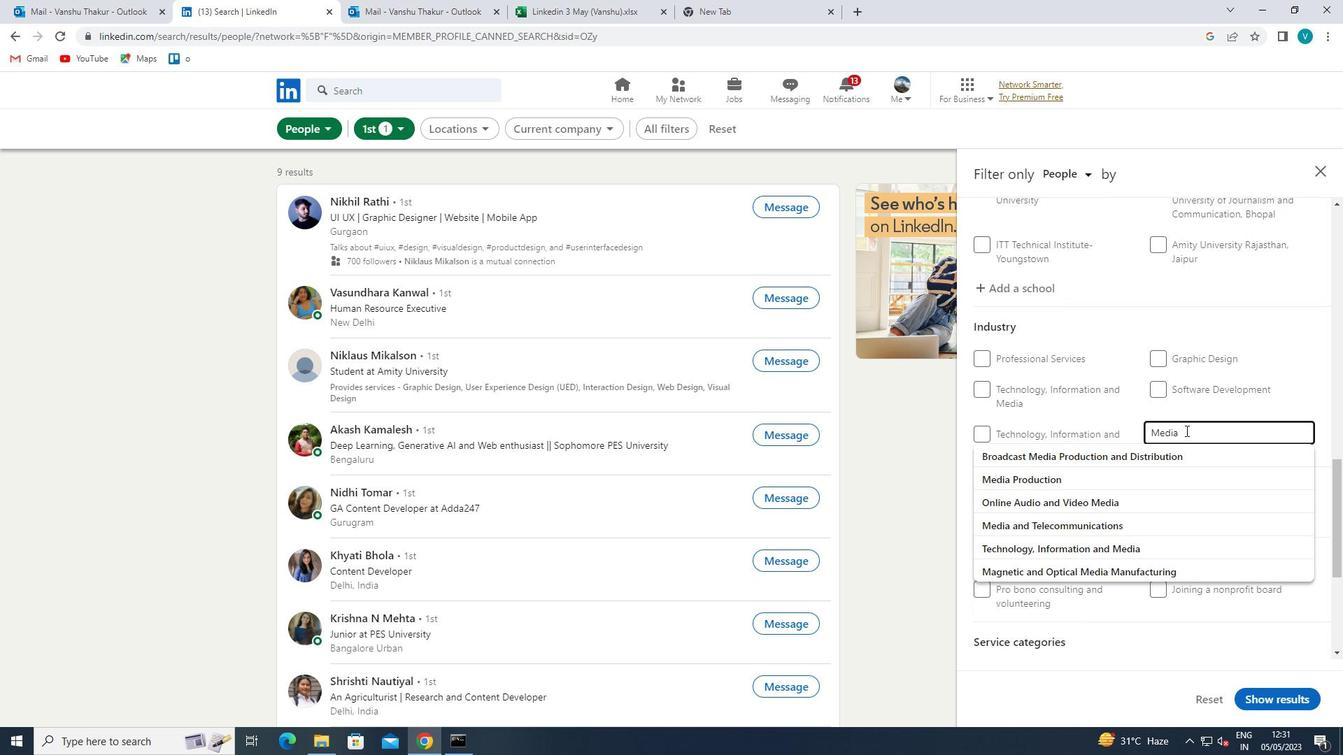 
Action: Mouse pressed left at (1160, 521)
Screenshot: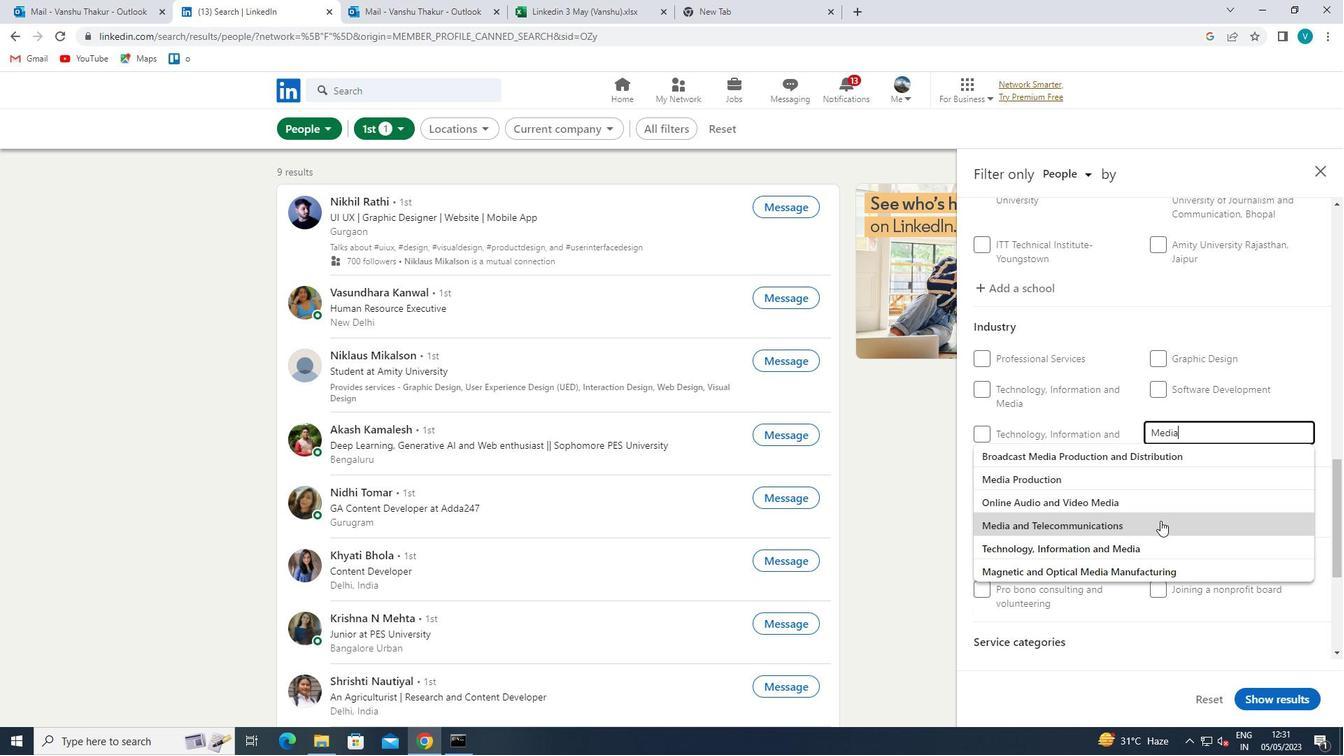 
Action: Mouse scrolled (1160, 520) with delta (0, 0)
Screenshot: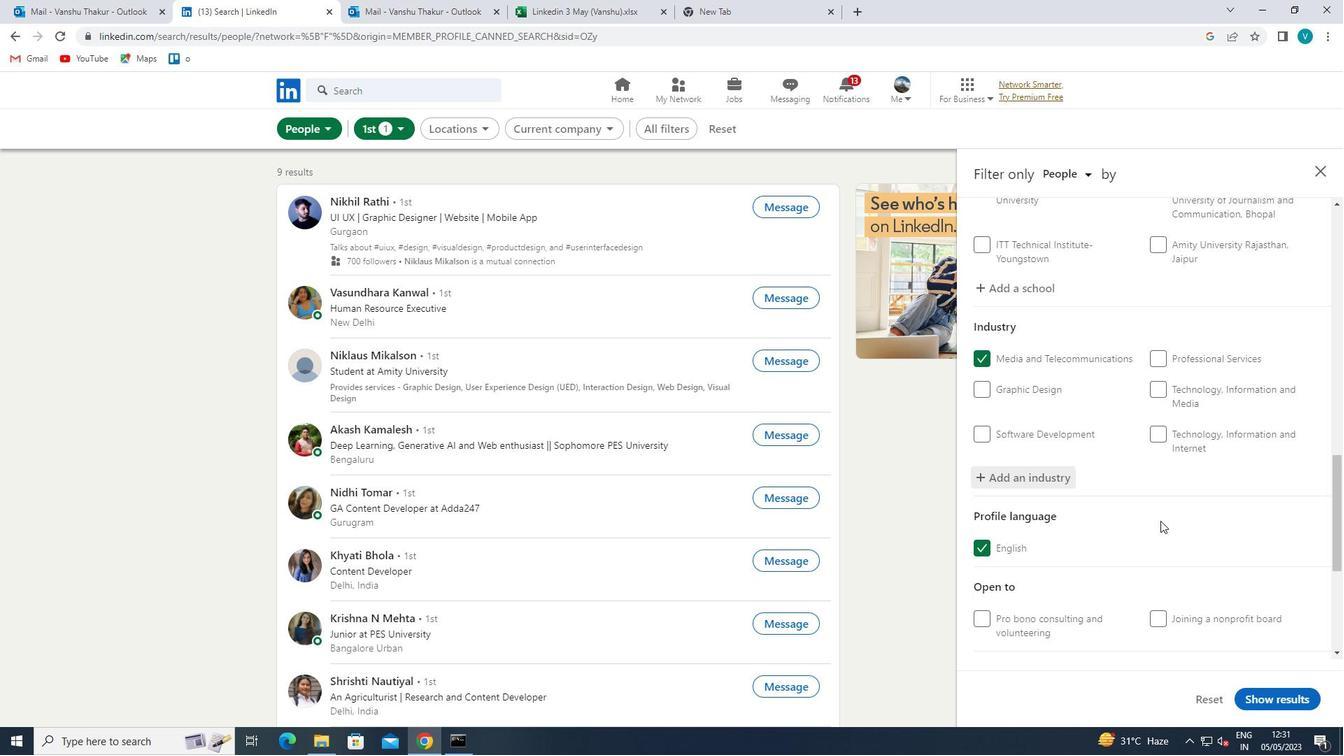 
Action: Mouse scrolled (1160, 520) with delta (0, 0)
Screenshot: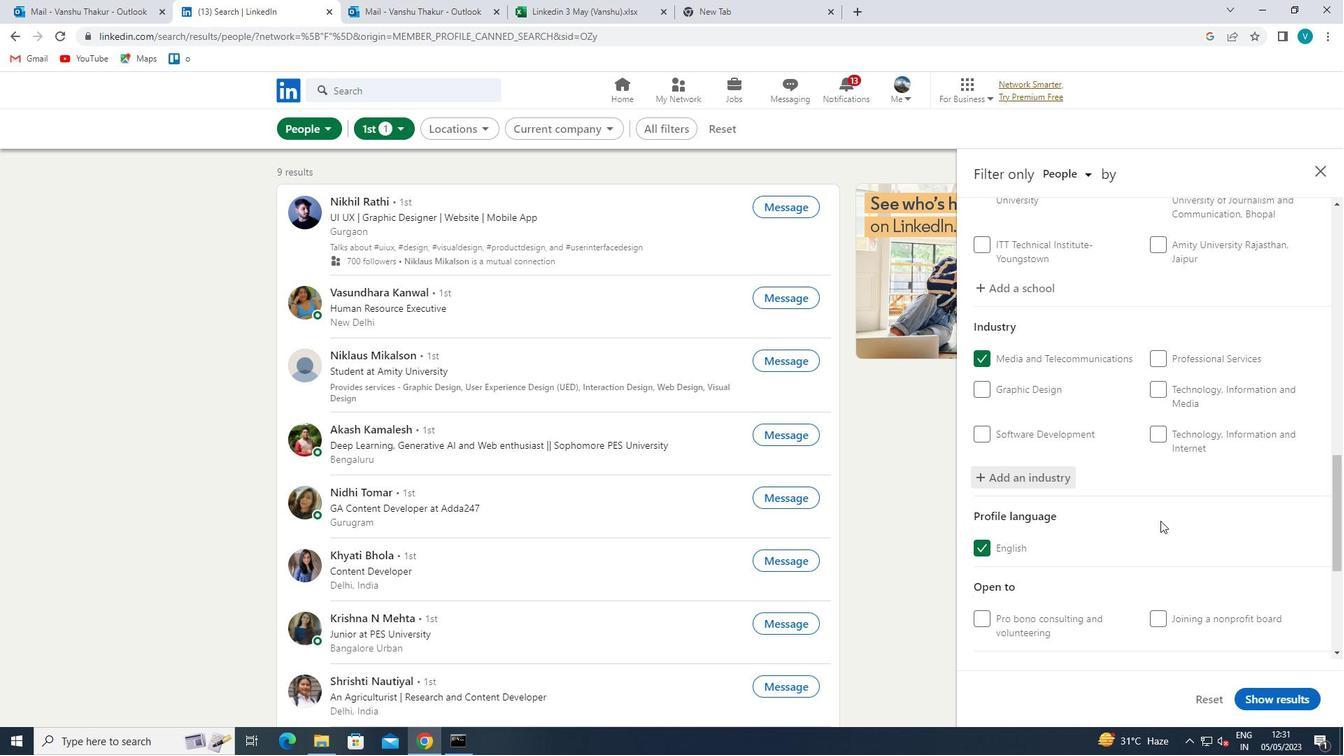 
Action: Mouse scrolled (1160, 520) with delta (0, 0)
Screenshot: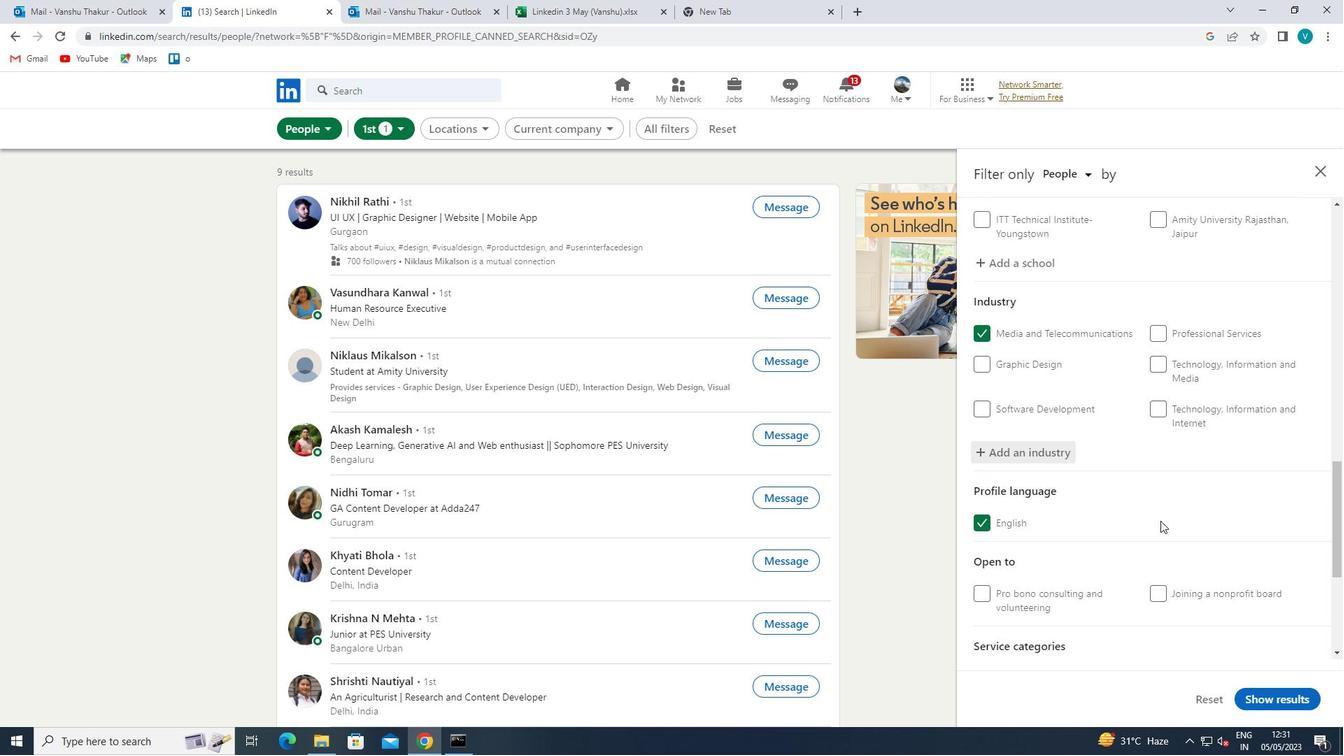 
Action: Mouse scrolled (1160, 520) with delta (0, 0)
Screenshot: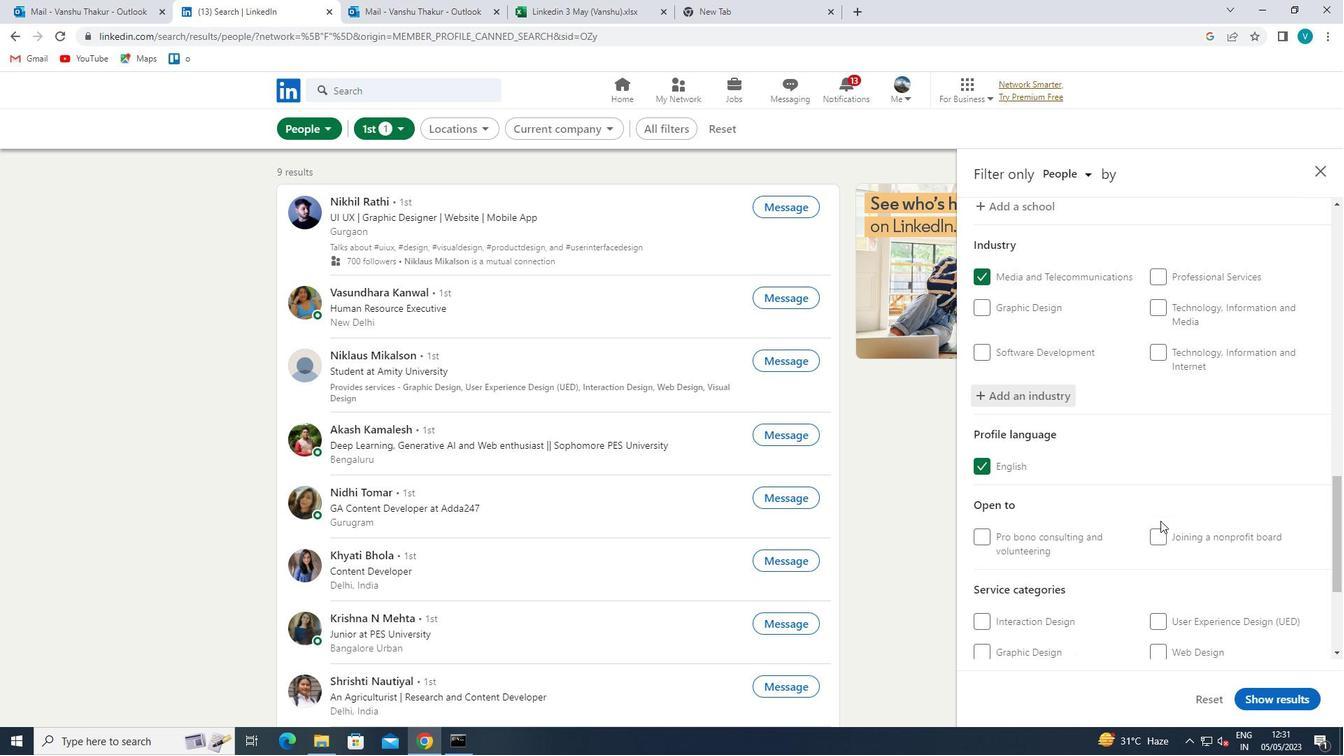 
Action: Mouse moved to (1173, 480)
Screenshot: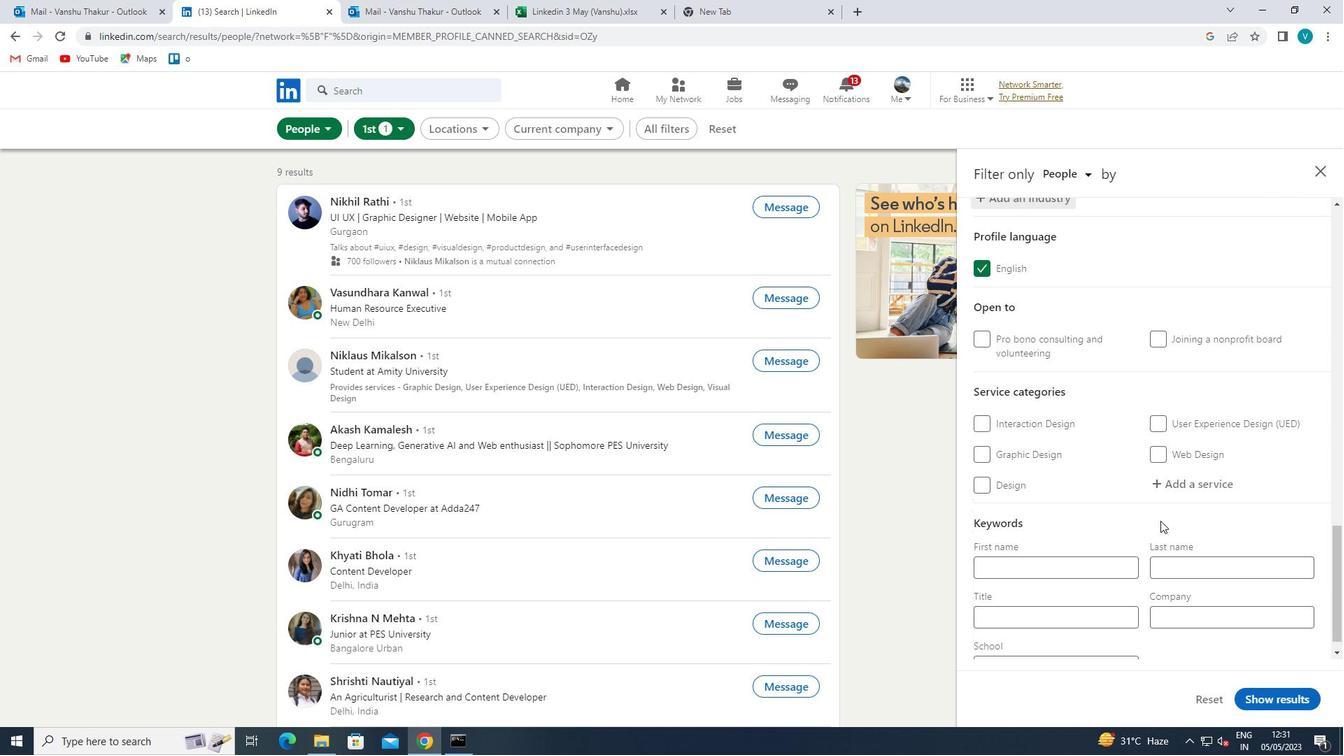 
Action: Mouse pressed left at (1173, 480)
Screenshot: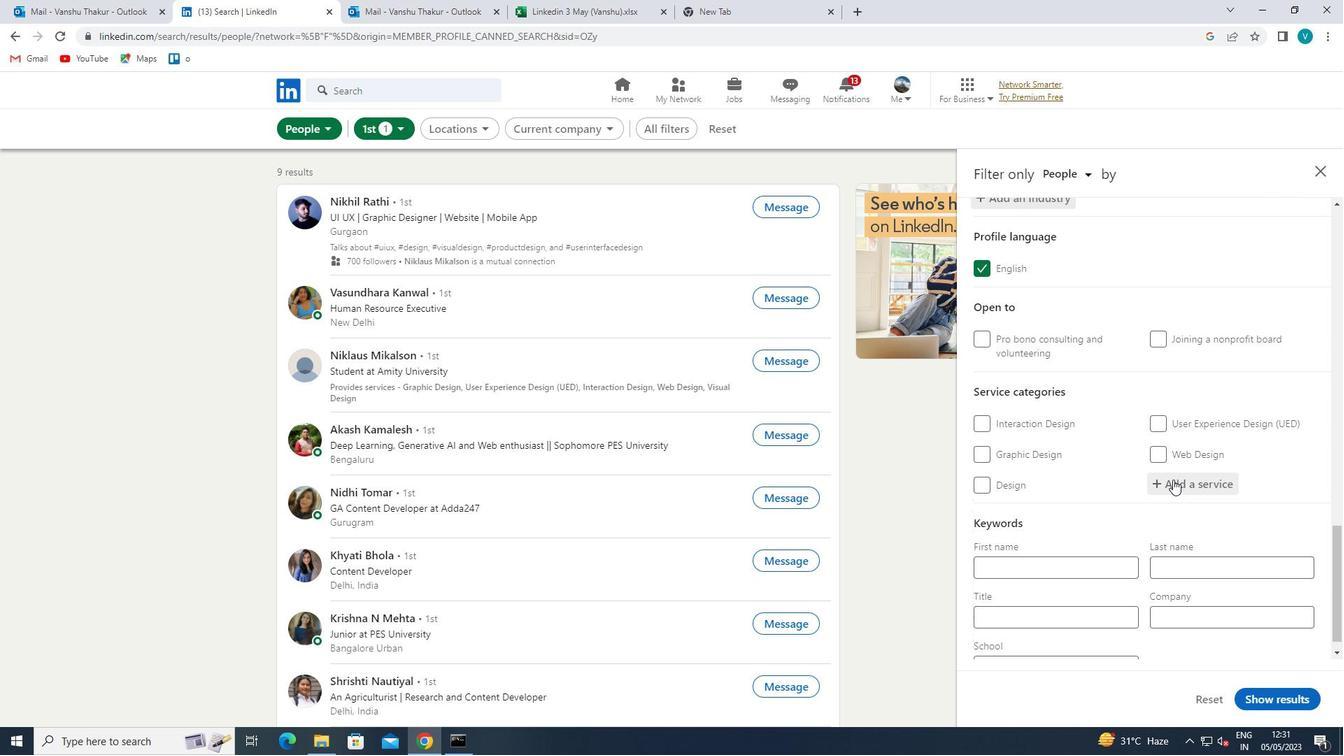 
Action: Key pressed <Key.shift>INTERIOR
Screenshot: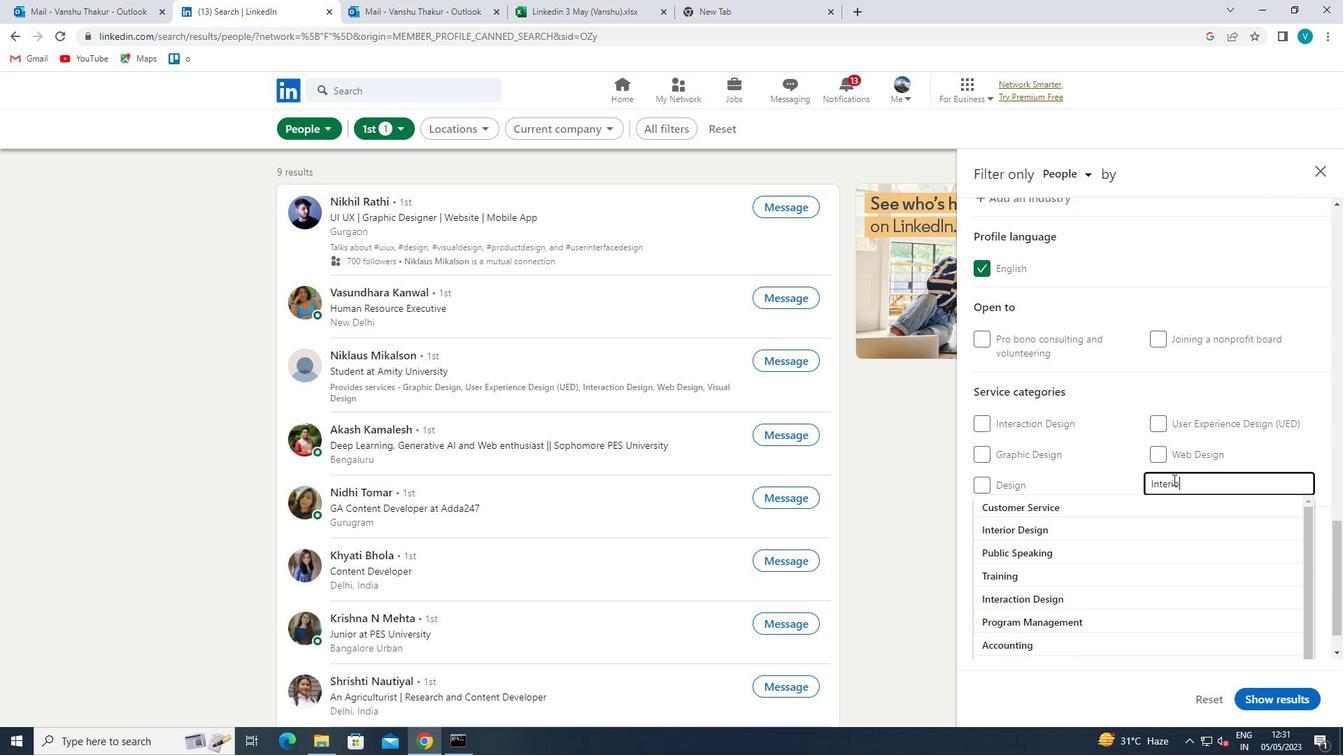 
Action: Mouse moved to (1159, 501)
Screenshot: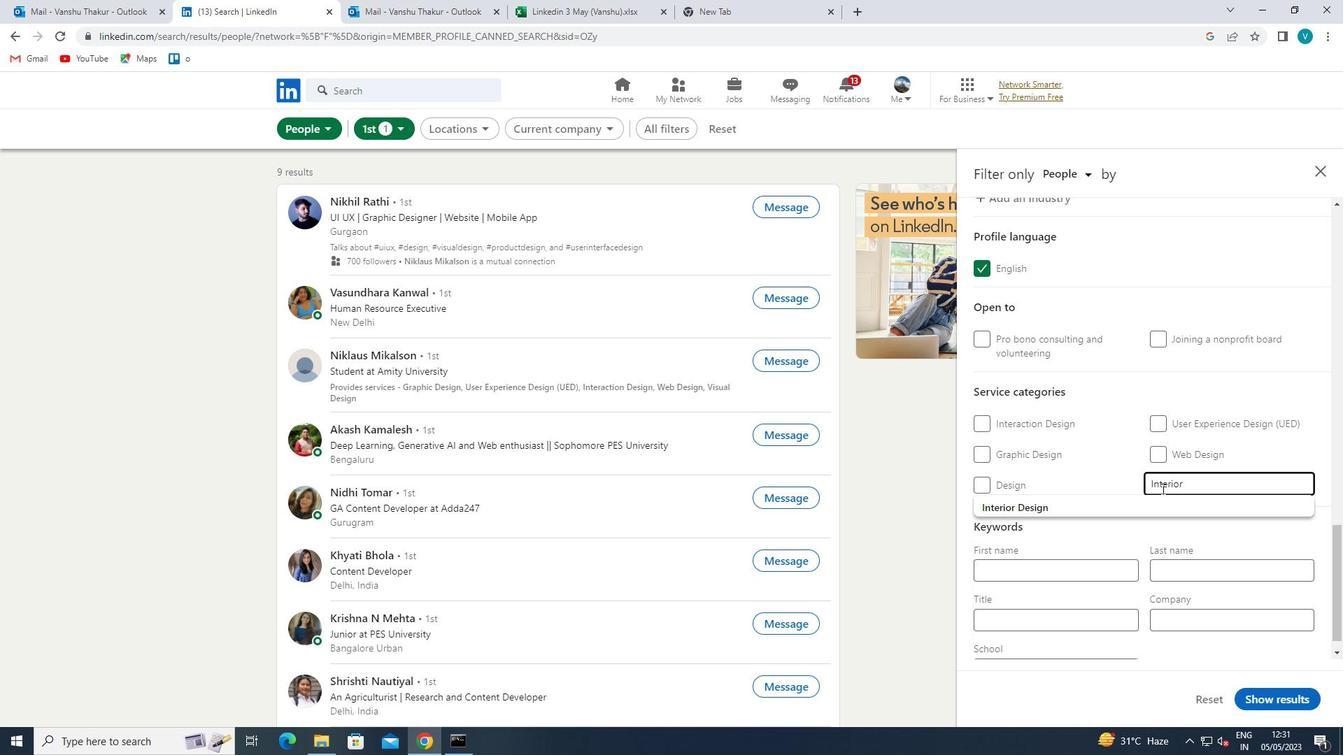 
Action: Mouse pressed left at (1159, 501)
Screenshot: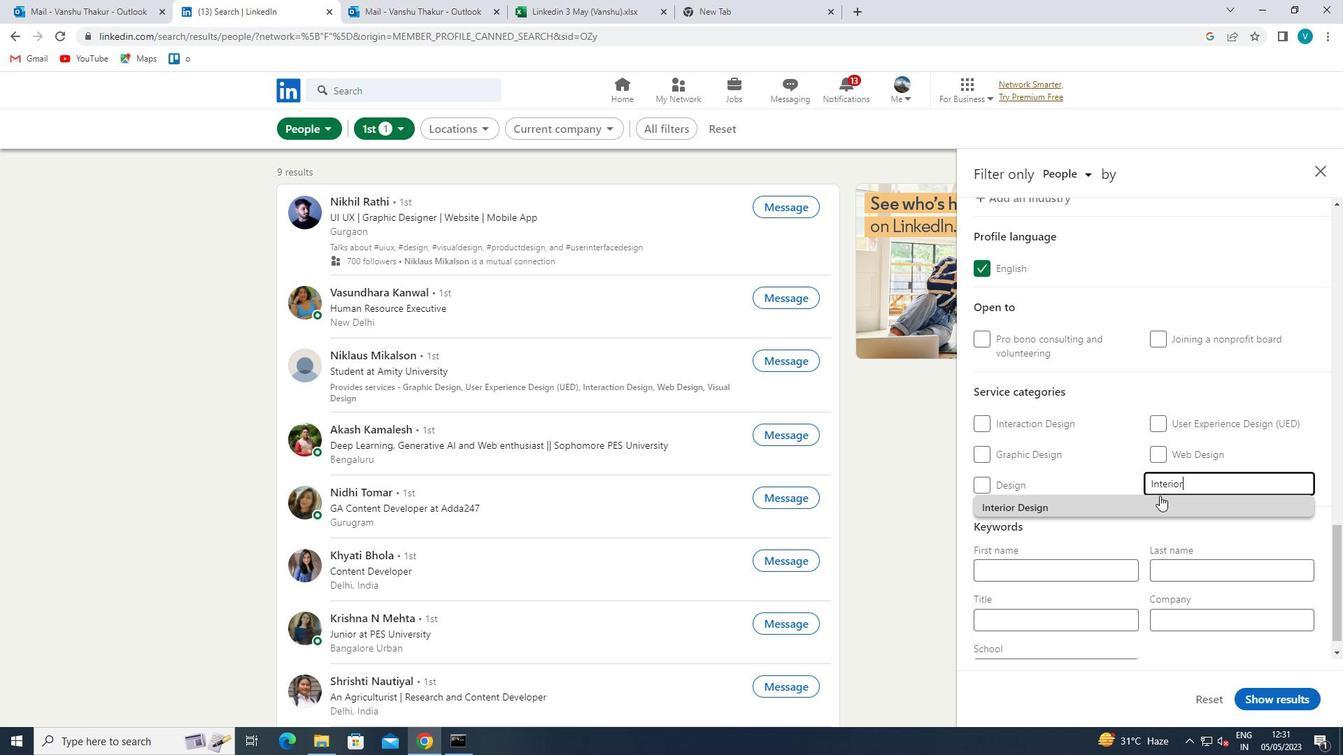 
Action: Mouse scrolled (1159, 501) with delta (0, 0)
Screenshot: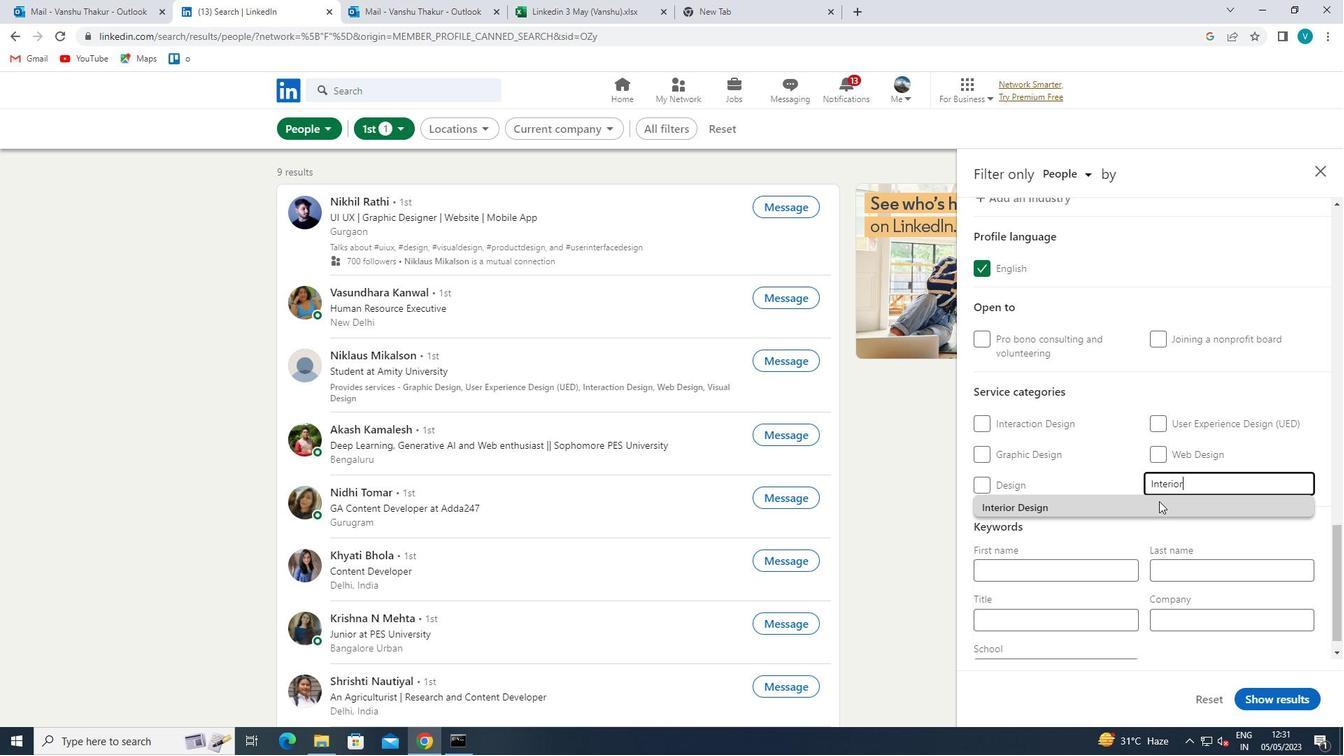
Action: Mouse moved to (1159, 502)
Screenshot: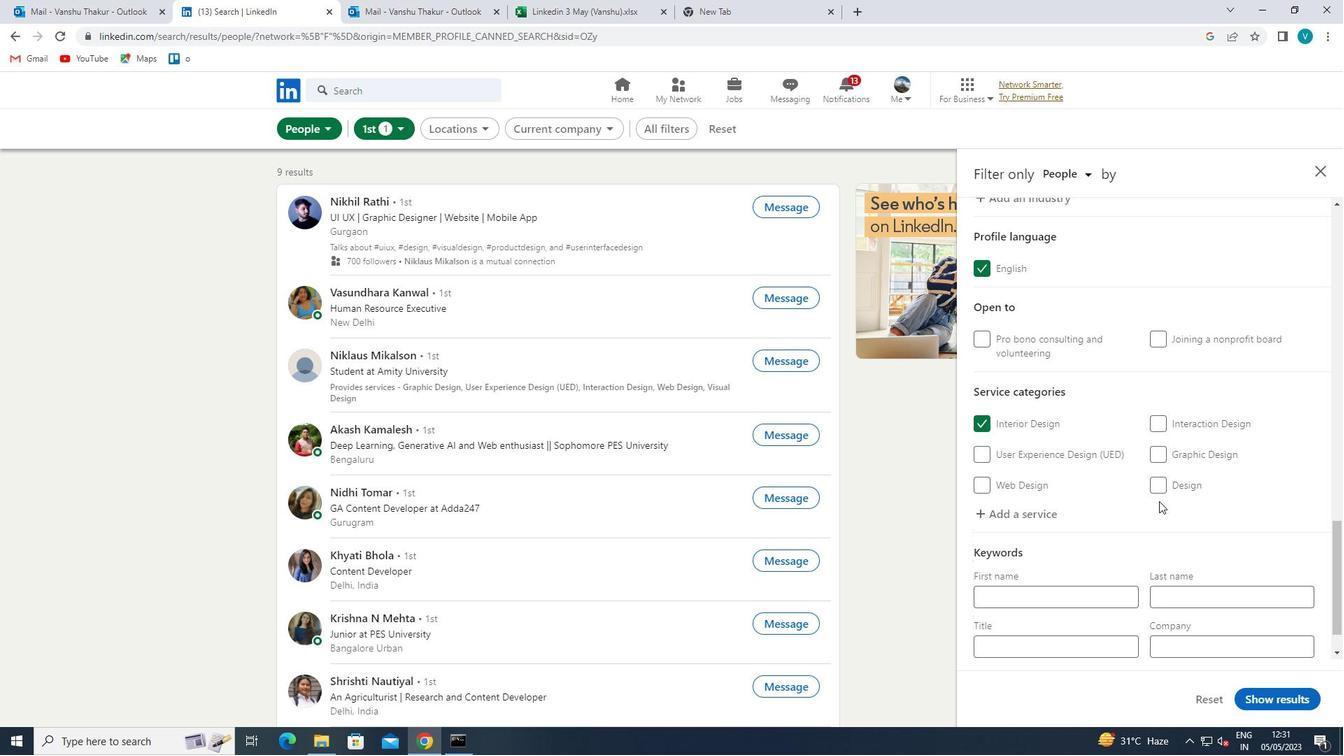 
Action: Mouse scrolled (1159, 501) with delta (0, 0)
Screenshot: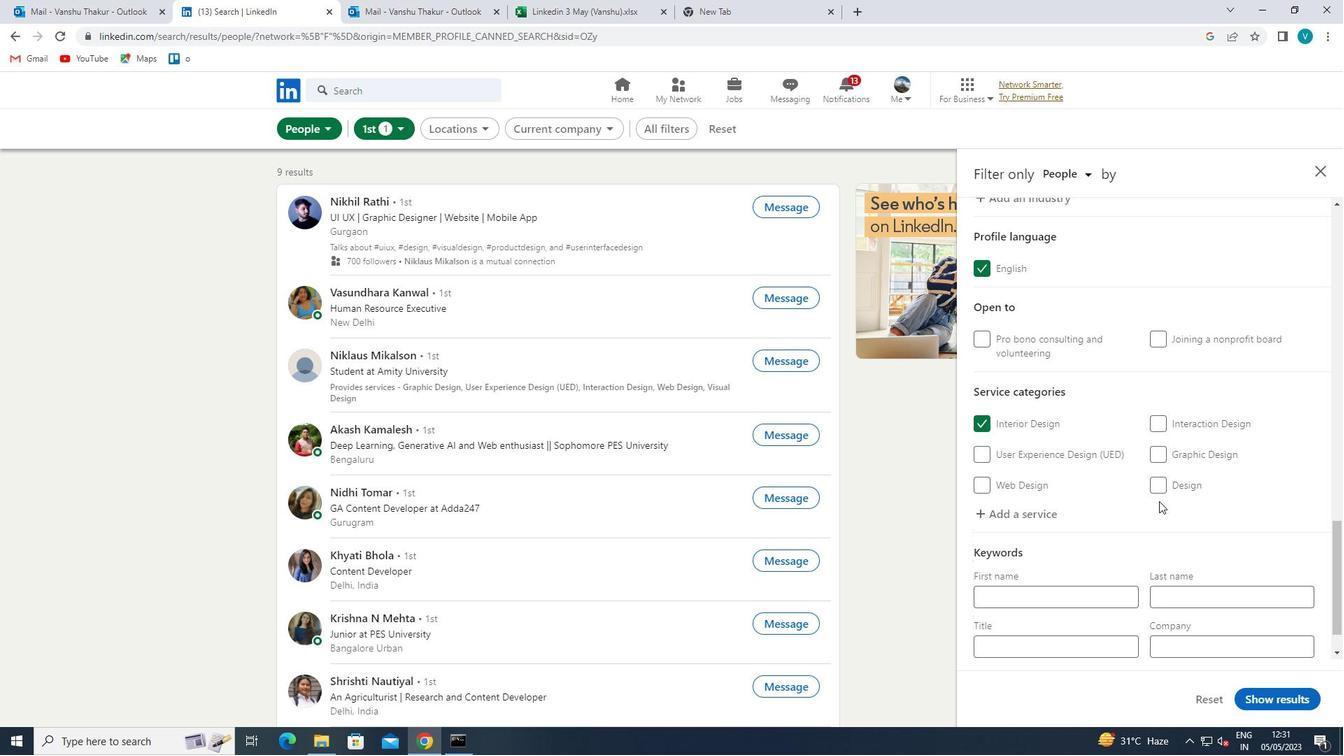 
Action: Mouse moved to (1153, 512)
Screenshot: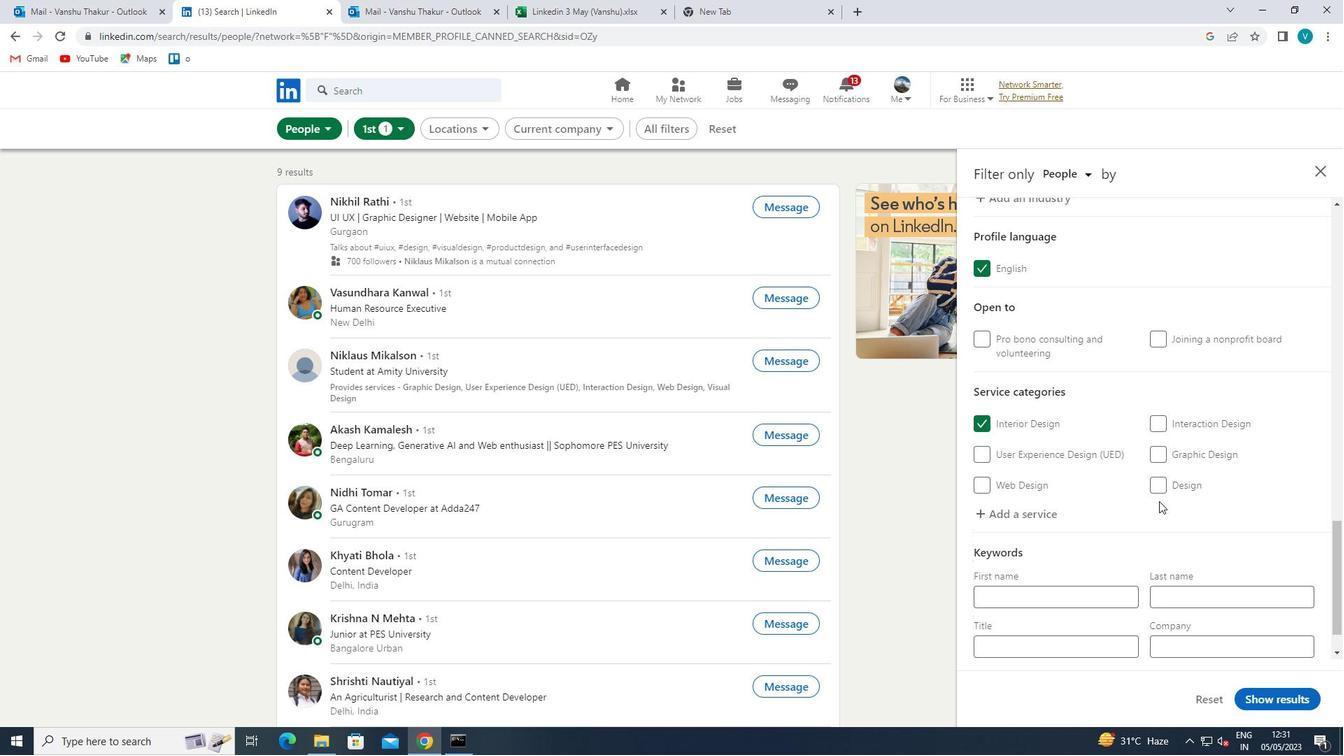 
Action: Mouse scrolled (1153, 512) with delta (0, 0)
Screenshot: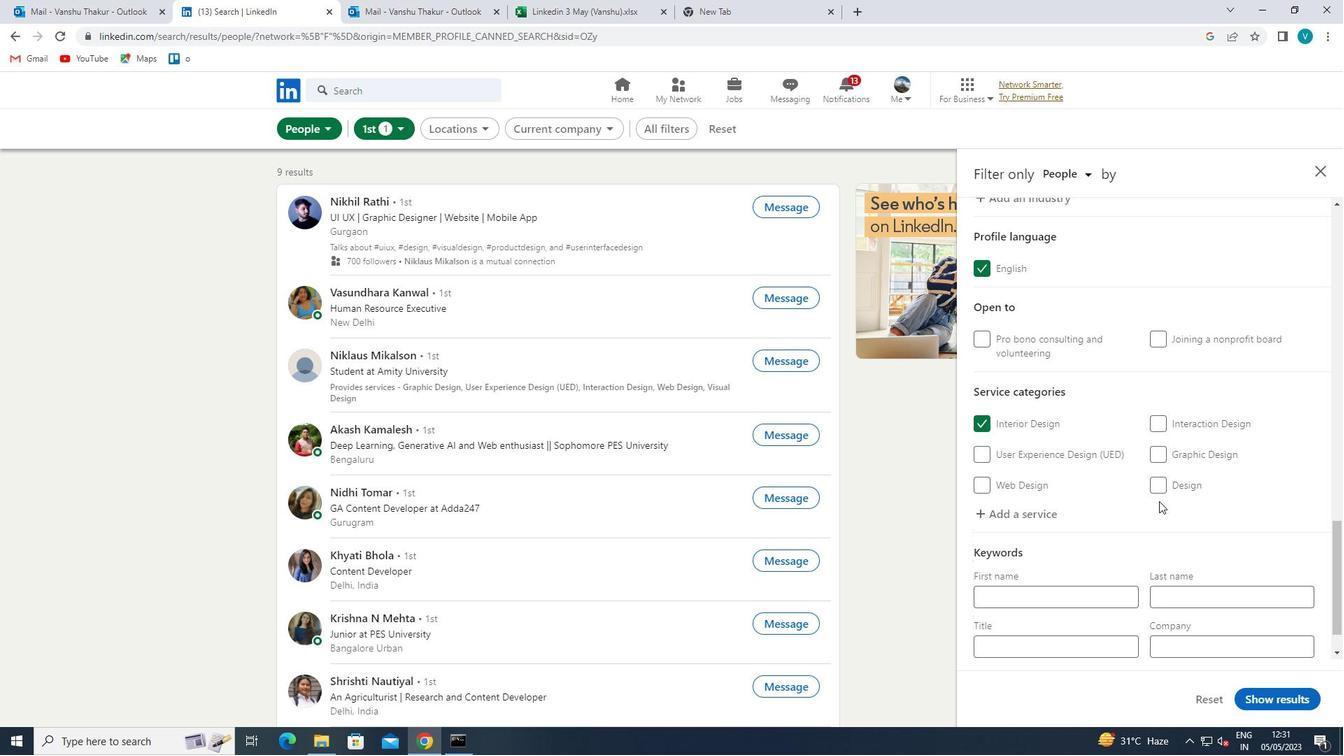 
Action: Mouse moved to (1150, 515)
Screenshot: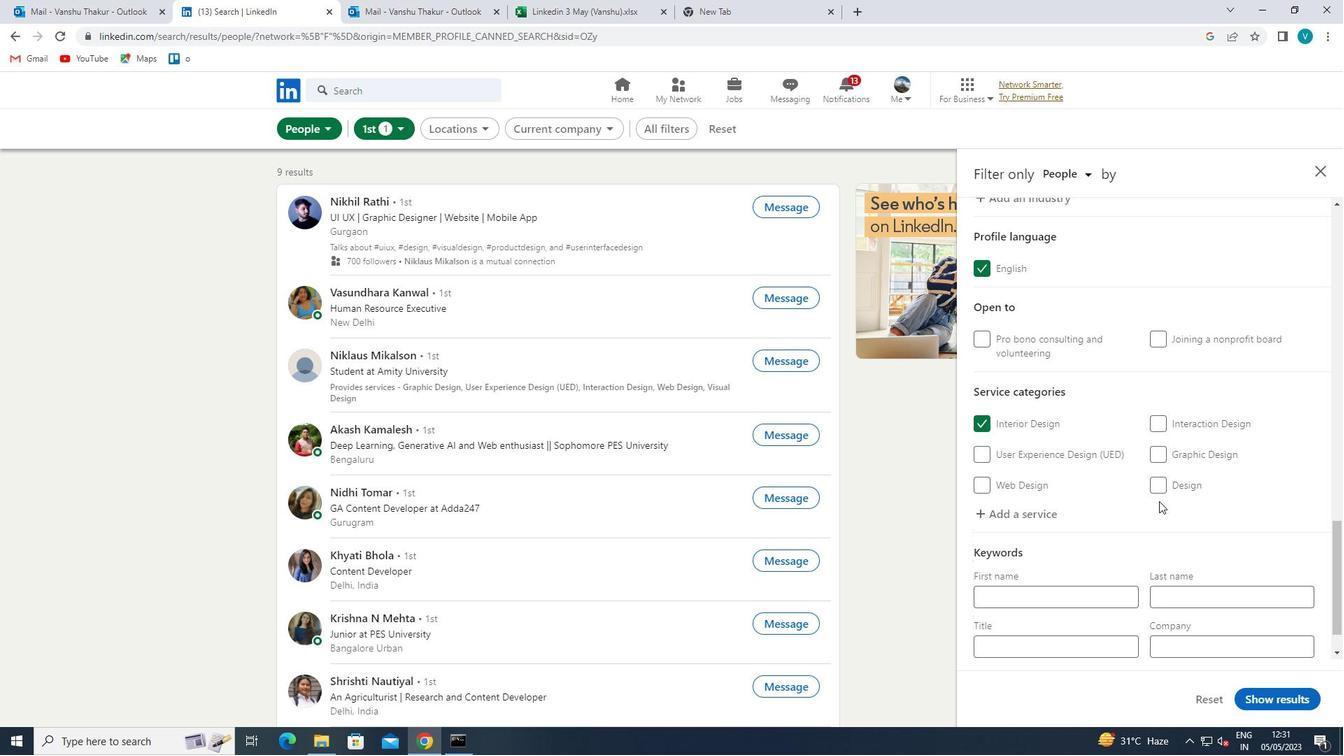 
Action: Mouse scrolled (1150, 514) with delta (0, 0)
Screenshot: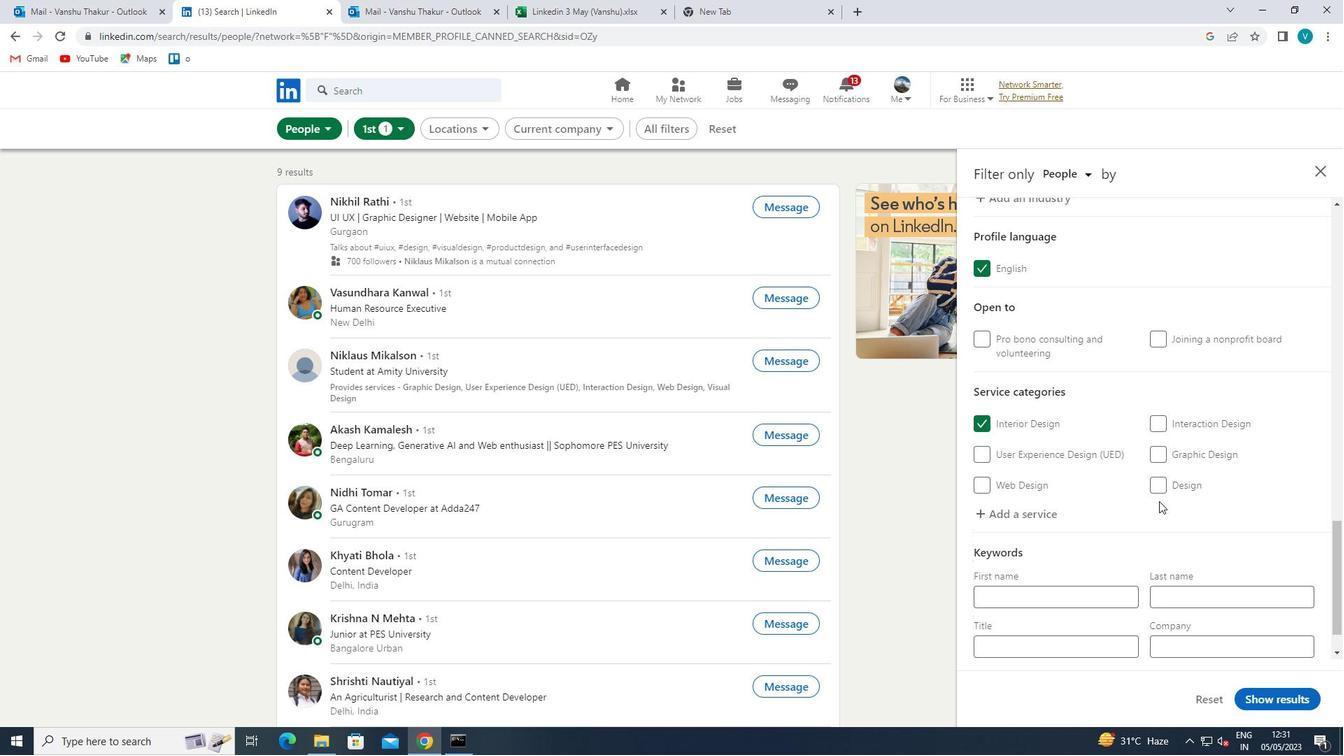 
Action: Mouse moved to (1096, 591)
Screenshot: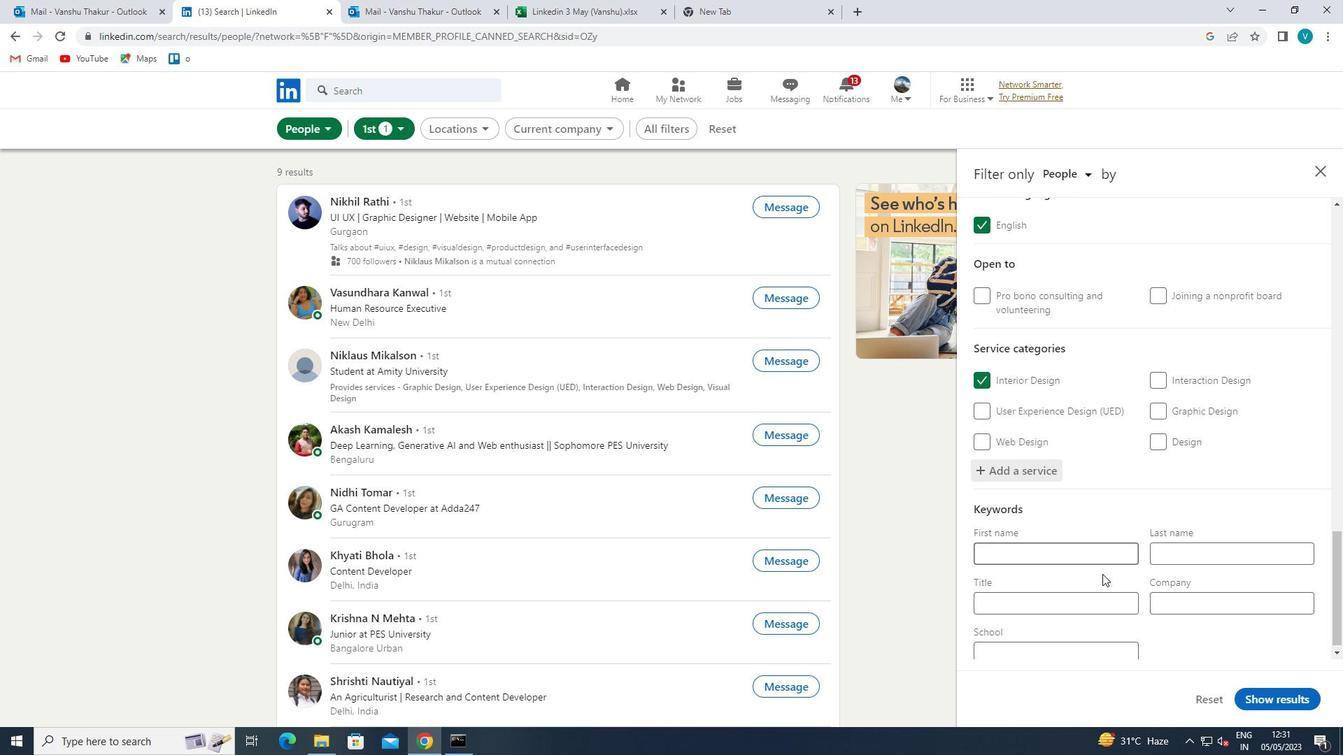 
Action: Mouse pressed left at (1096, 591)
Screenshot: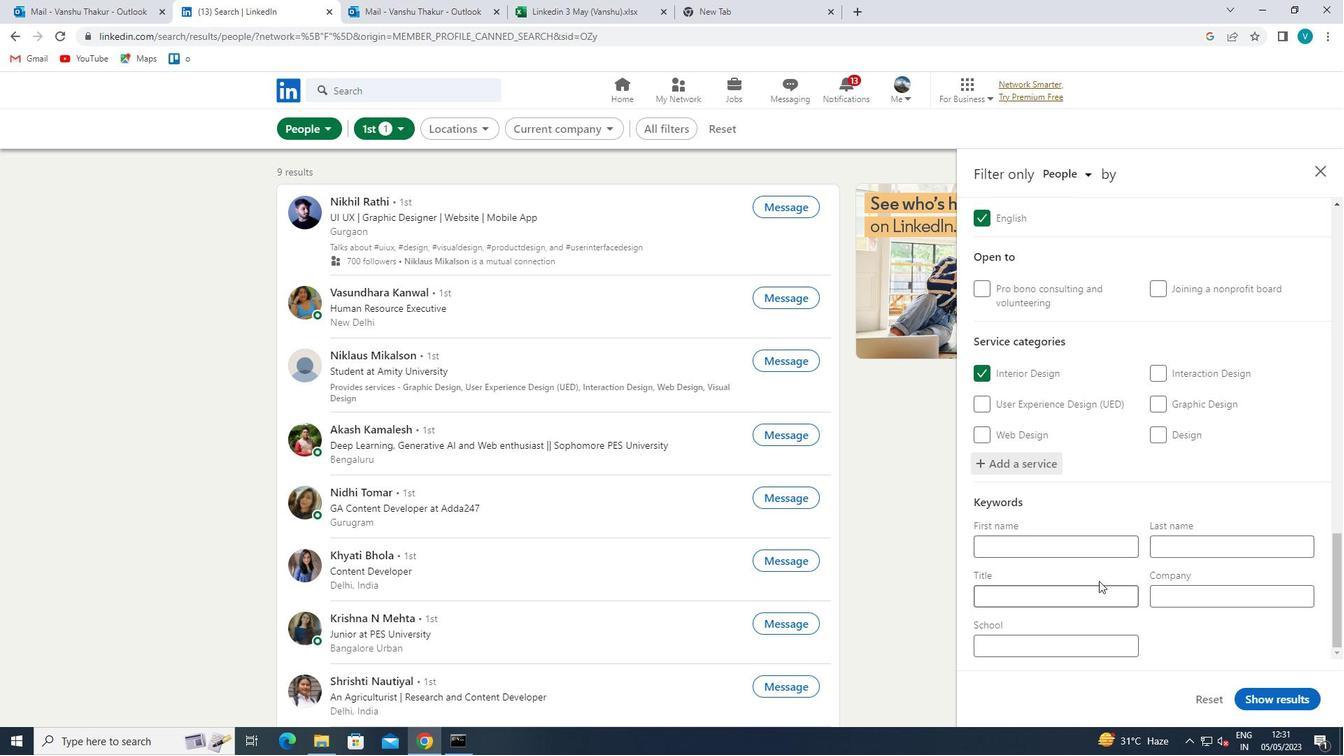 
Action: Mouse moved to (1096, 591)
Screenshot: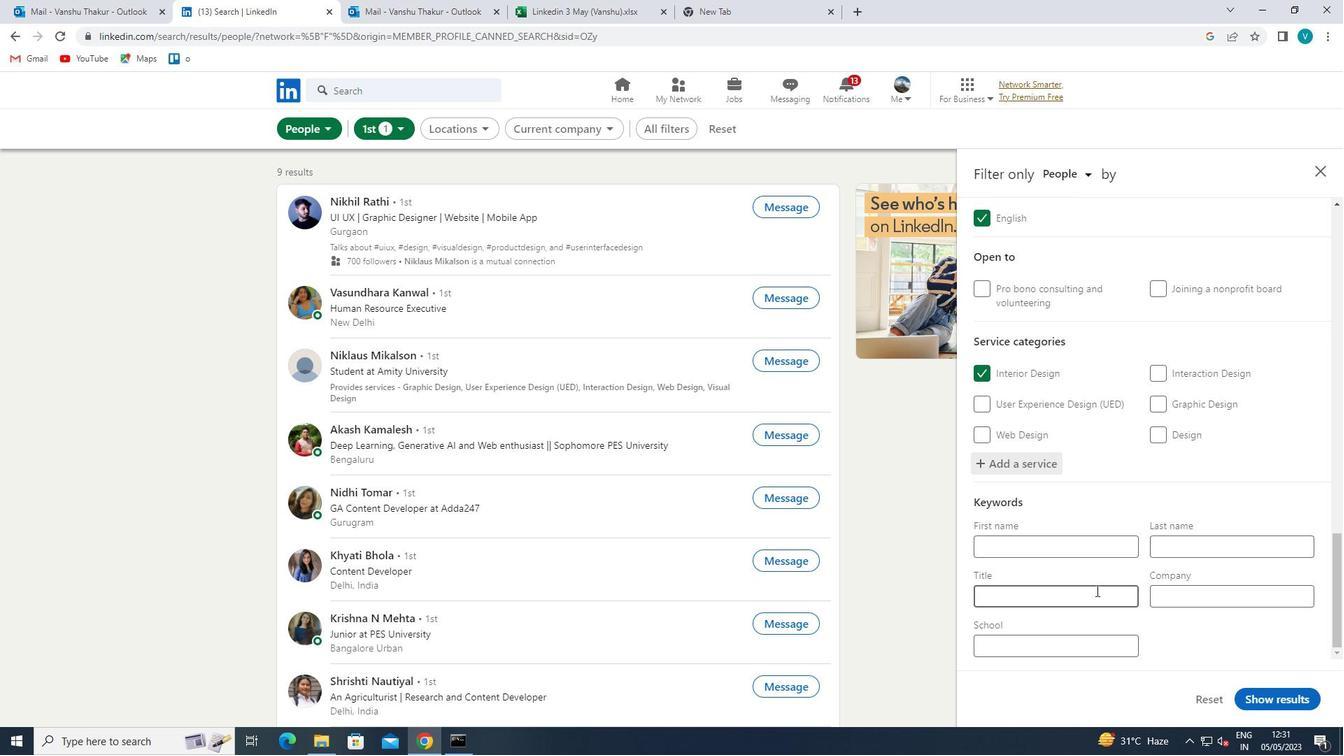 
Action: Key pressed <Key.shift>SECURITY<Key.space><Key.shift>GUARD
Screenshot: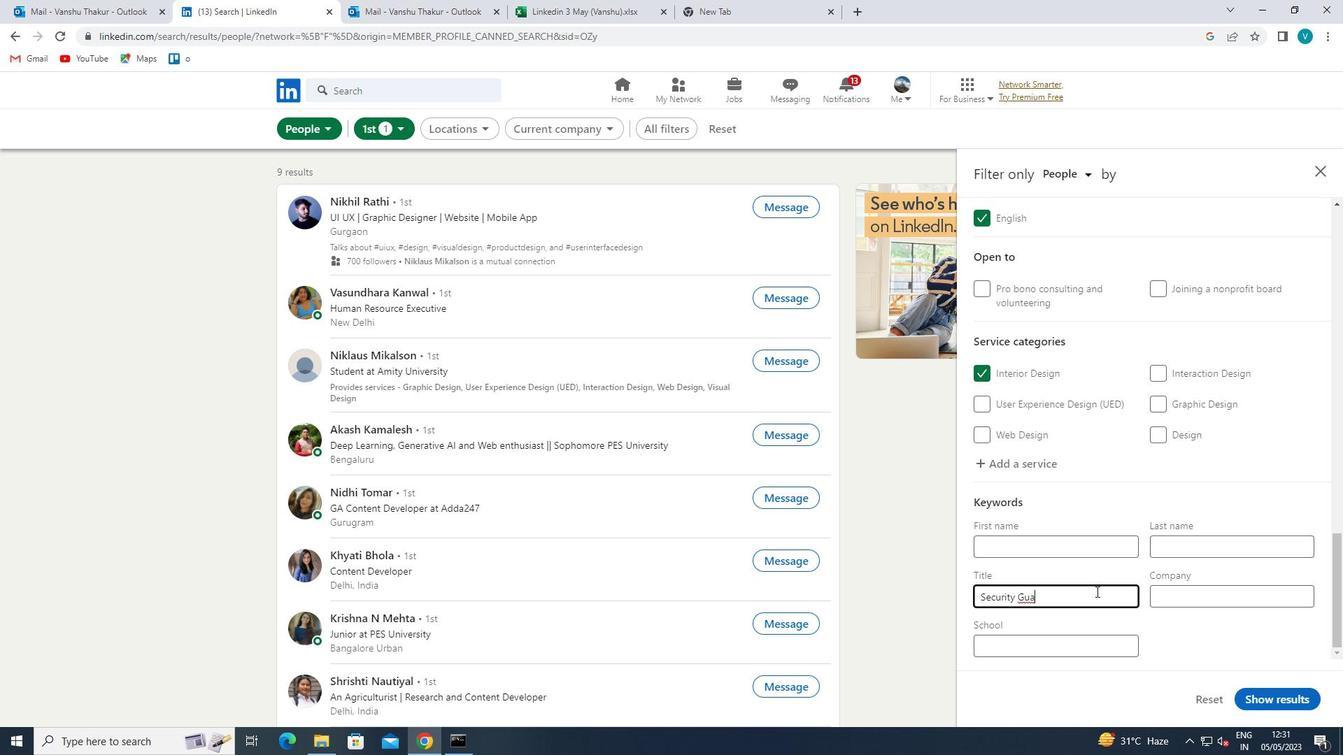 
Action: Mouse moved to (1256, 697)
Screenshot: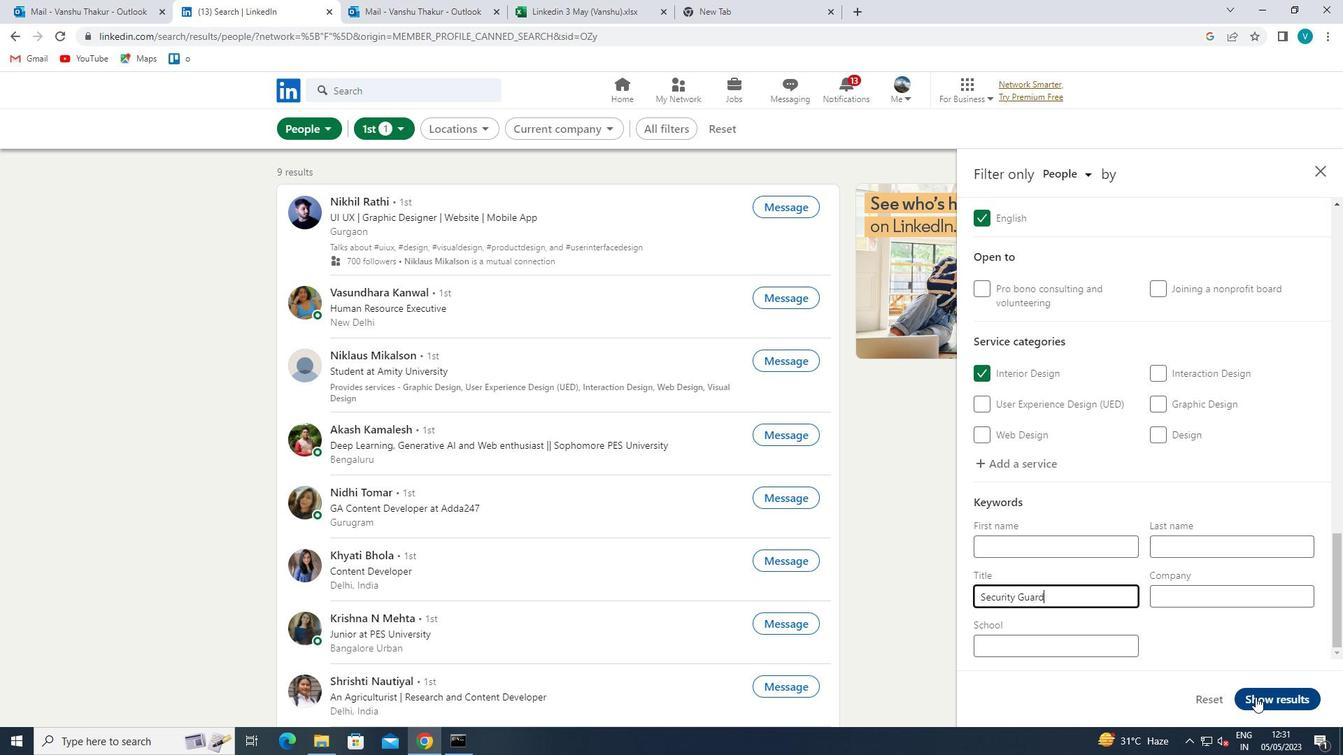 
Action: Mouse pressed left at (1256, 697)
Screenshot: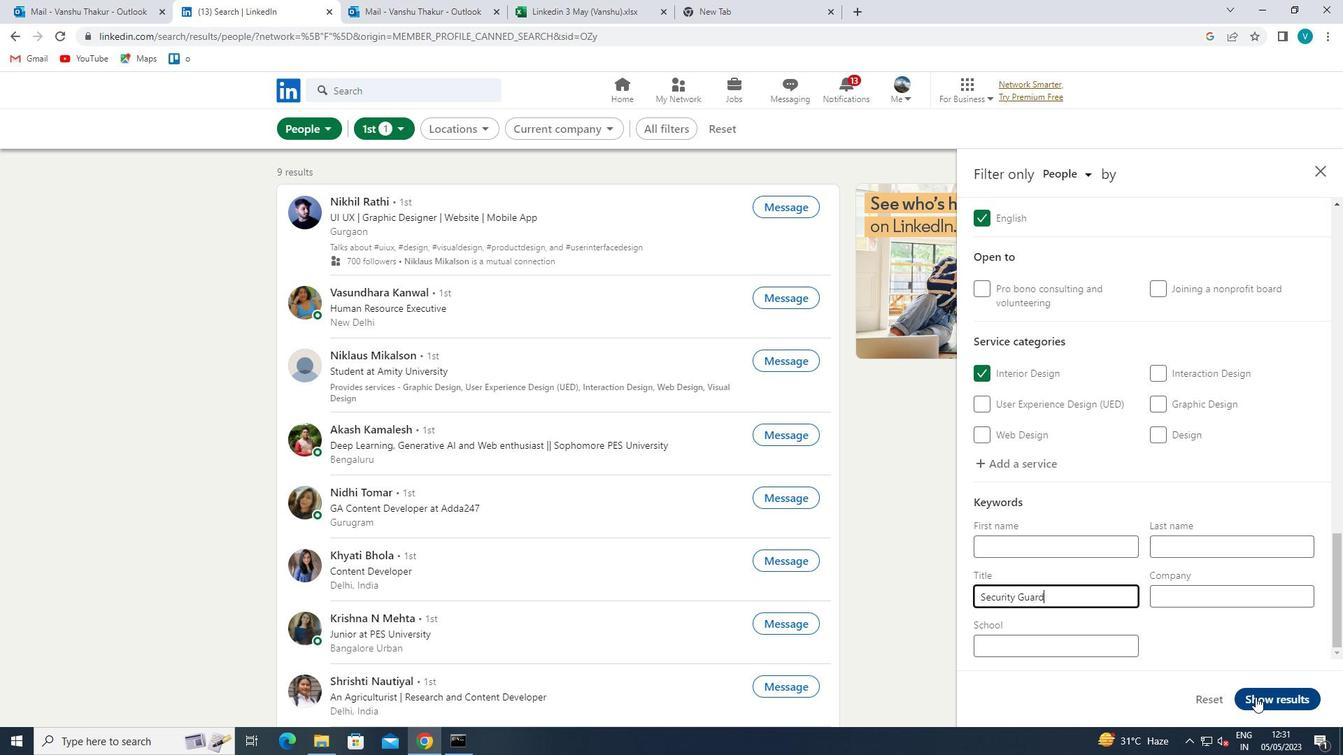 
